 Task: Add an event with the title Company Retreat, date '2023/11/11', time 9:15 AM to 11:15 AMand add a description: A company retreat is a purposeful and immersive event where employees come together in a relaxed and inspiring setting to foster teamwork, boost morale, and align their efforts towards common goals. Select event color  Banana . Add location for the event as: 654 Prinsengracht, Amsterdam, Netherlands, logged in from the account softage.1@softage.netand send the event invitation to softage.6@softage.net and softage.7@softage.net. Set a reminder for the event Weekly on Sunday
Action: Mouse moved to (54, 127)
Screenshot: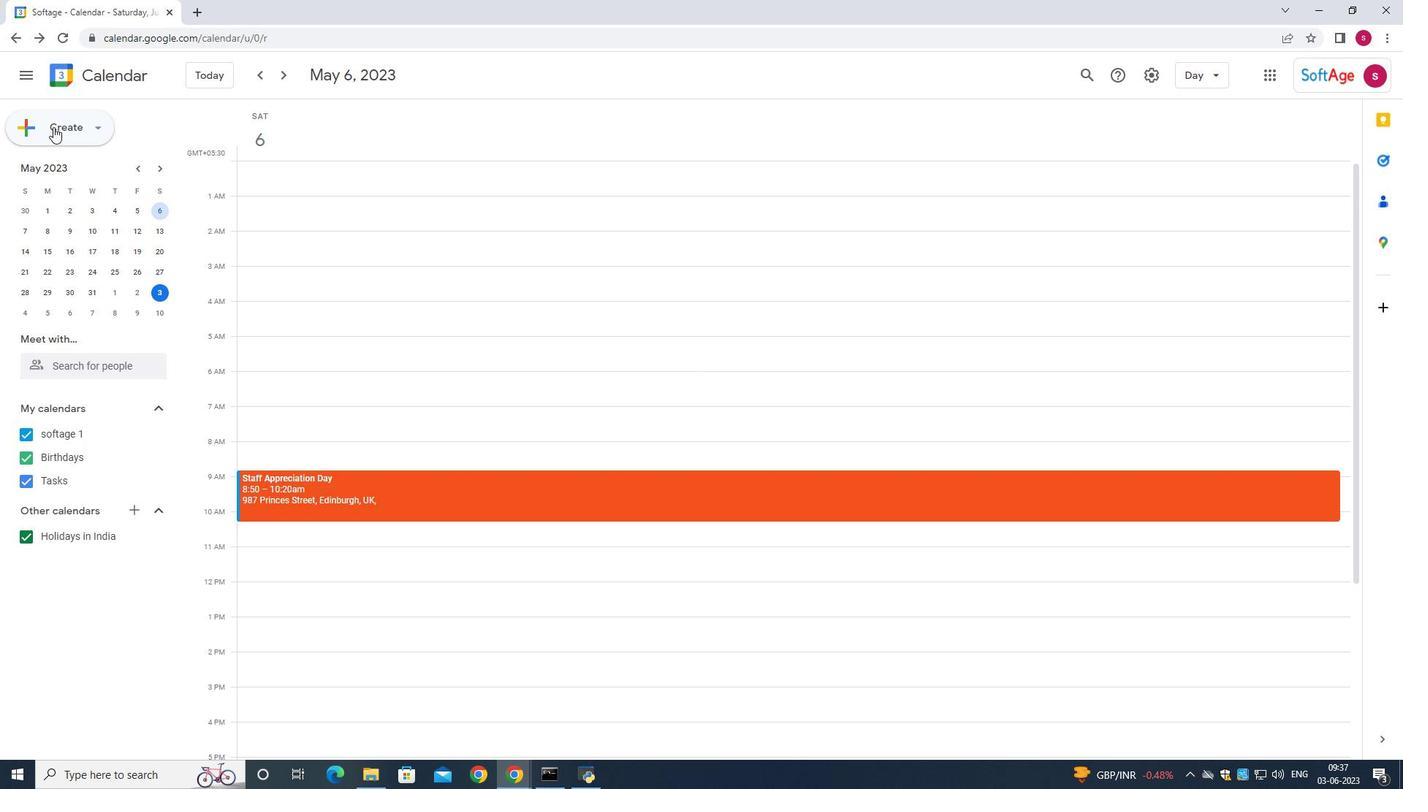 
Action: Mouse pressed left at (54, 127)
Screenshot: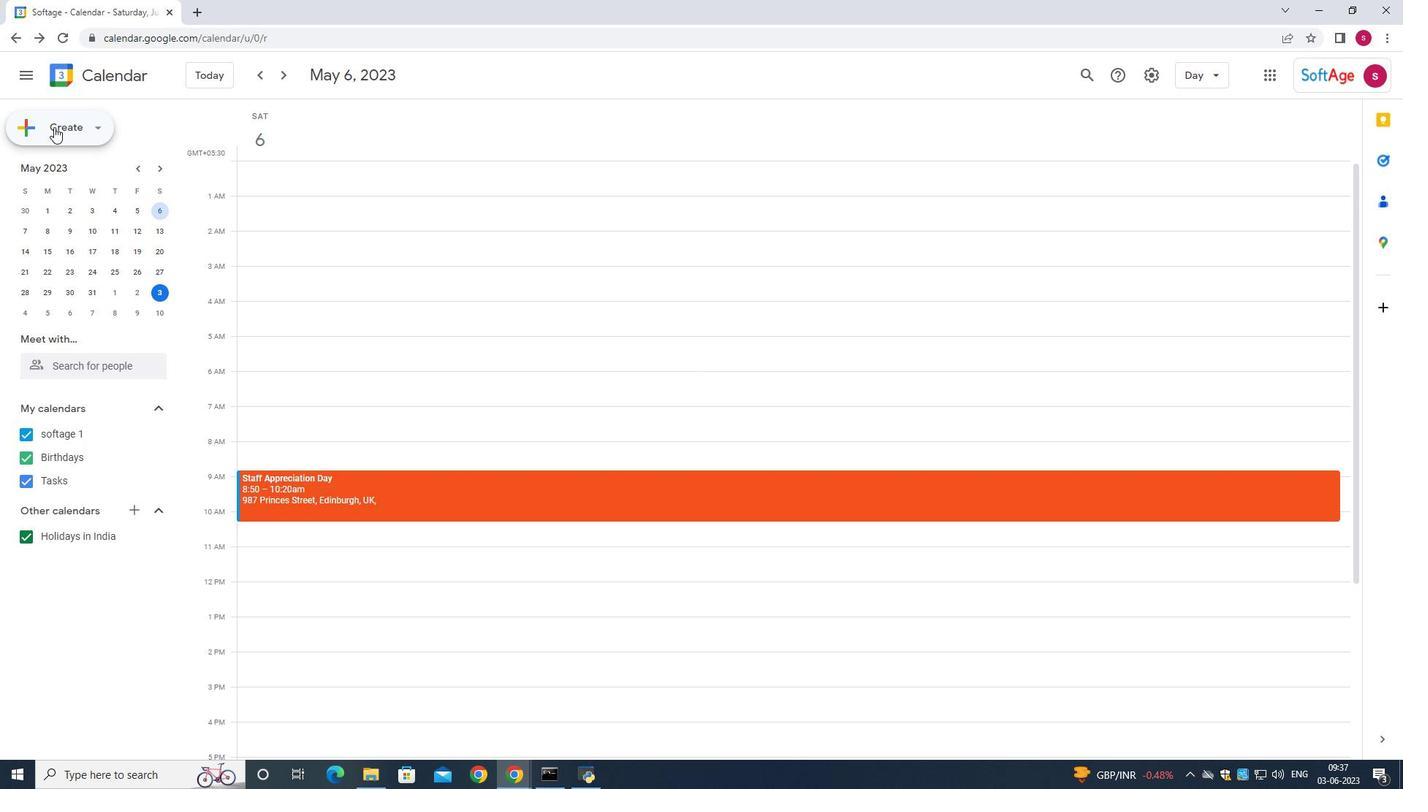 
Action: Mouse moved to (56, 175)
Screenshot: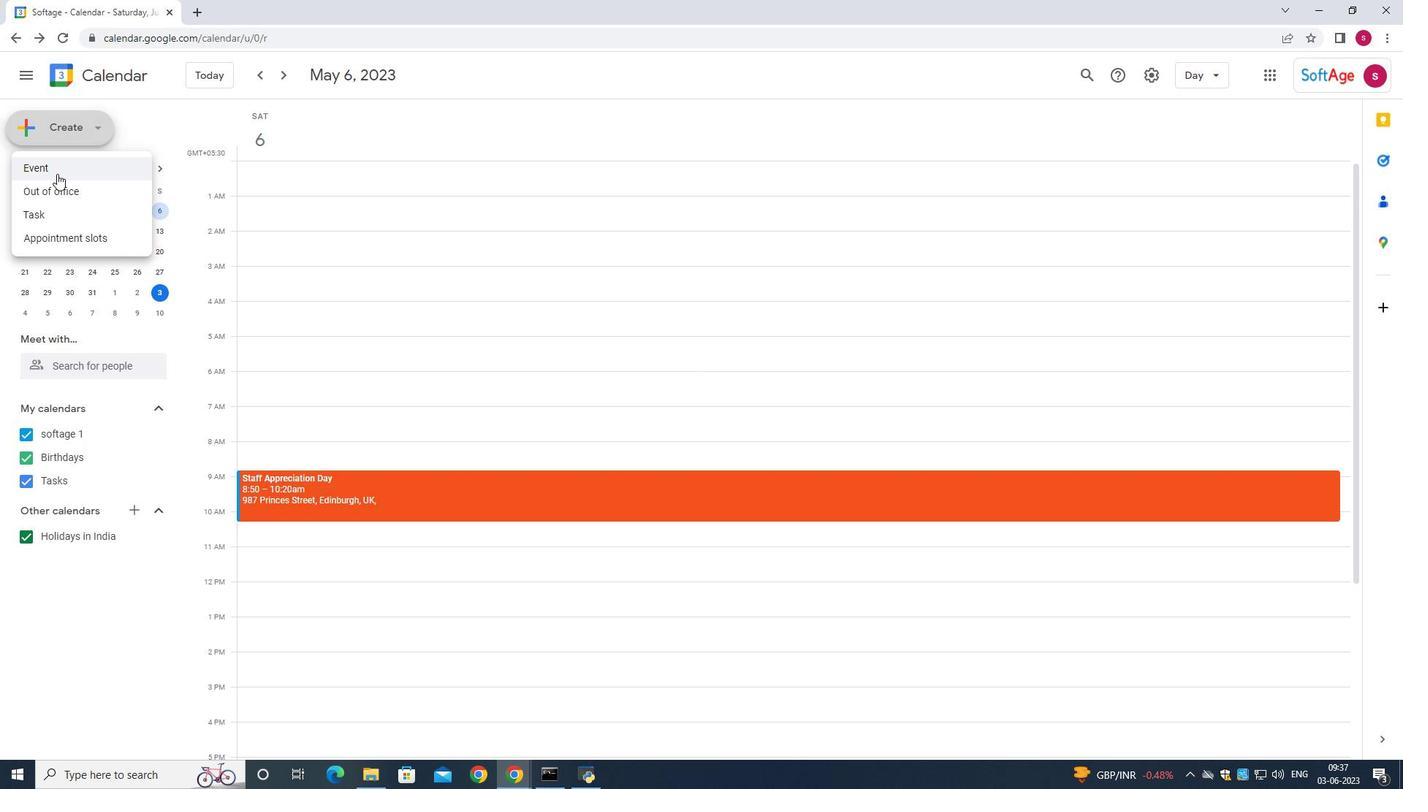 
Action: Mouse pressed left at (56, 175)
Screenshot: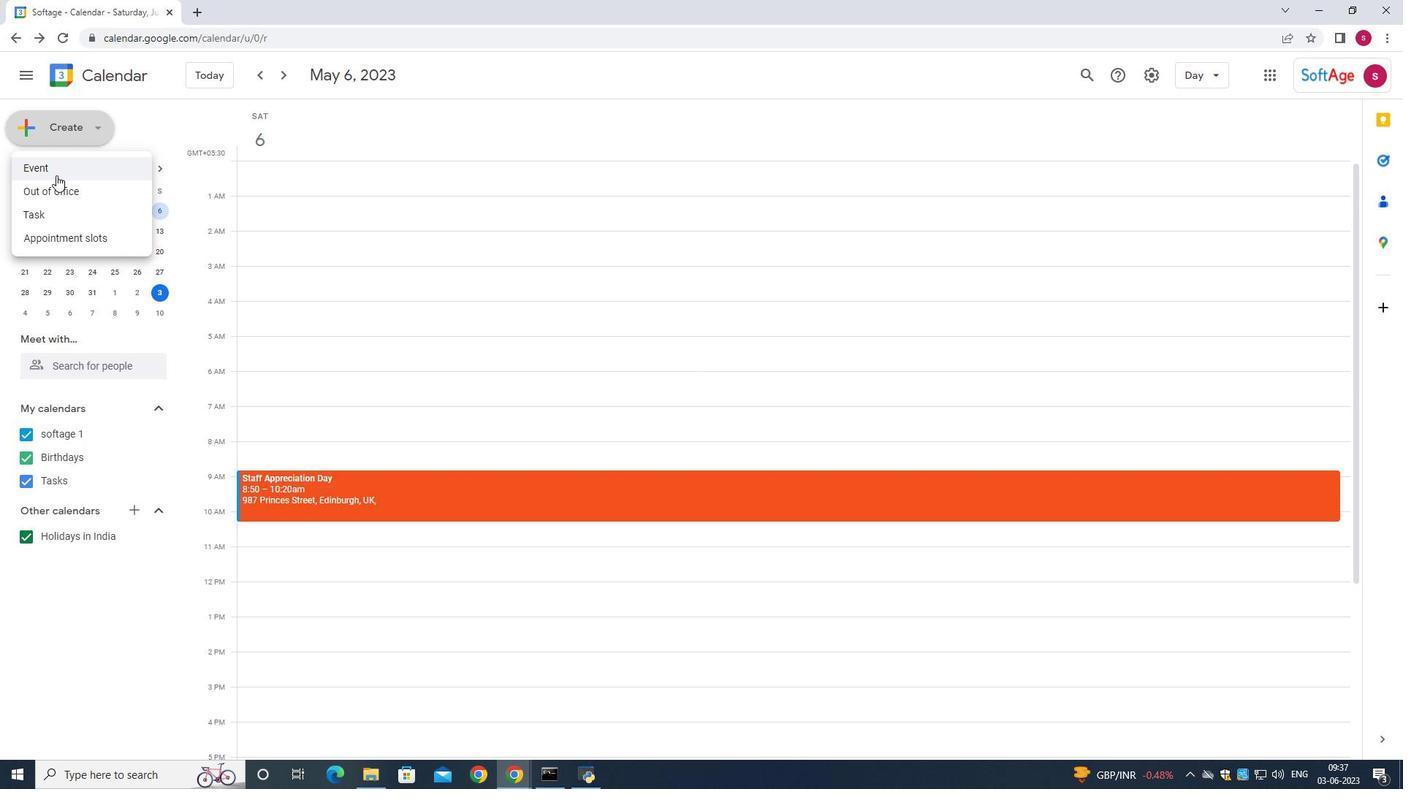 
Action: Mouse moved to (685, 280)
Screenshot: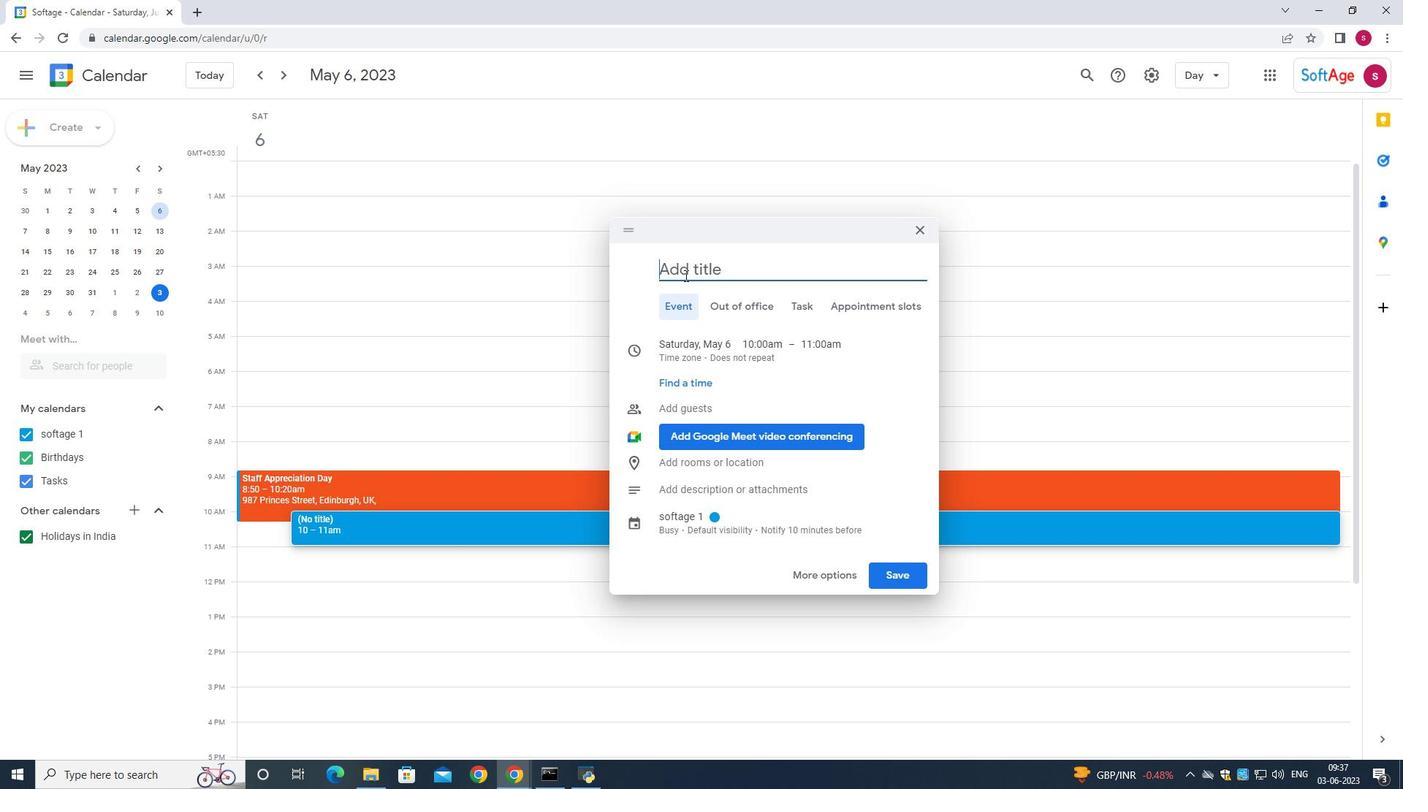 
Action: Key pressed <Key.shift>Company<Key.space><Key.shift>Retreat,<Key.space>date<Key.space><Key.backspace><Key.backspace><Key.backspace><Key.backspace><Key.backspace><Key.backspace><Key.backspace>
Screenshot: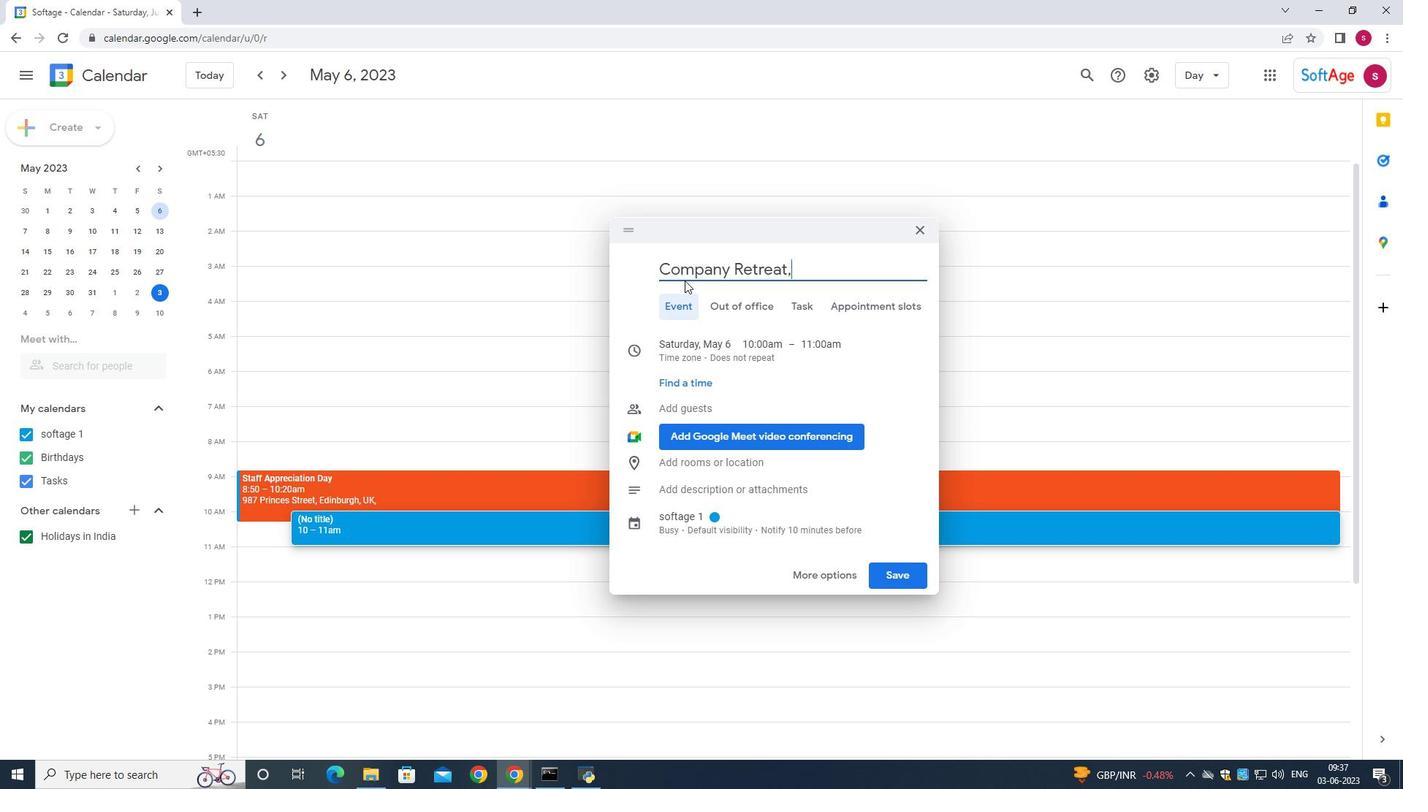 
Action: Mouse moved to (684, 350)
Screenshot: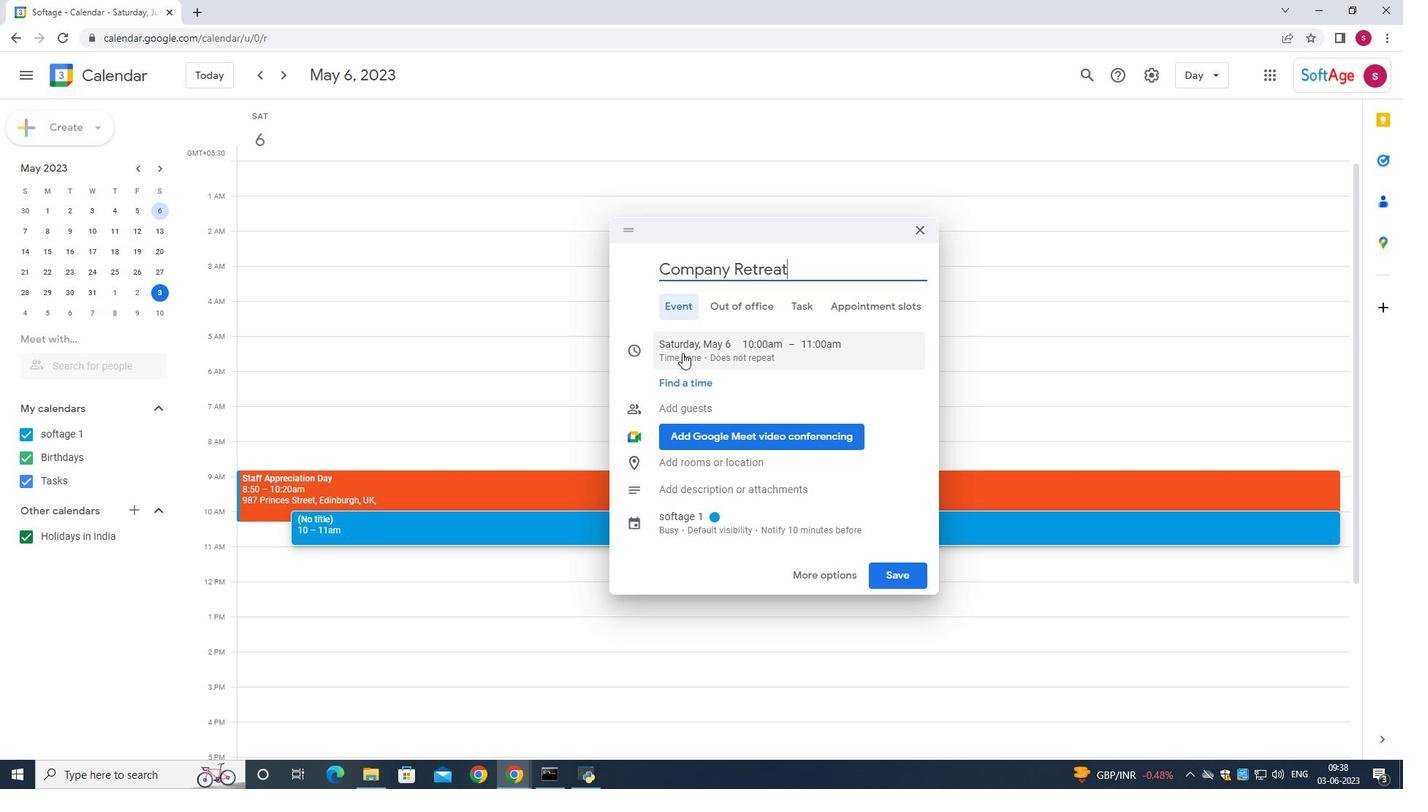 
Action: Mouse pressed left at (684, 350)
Screenshot: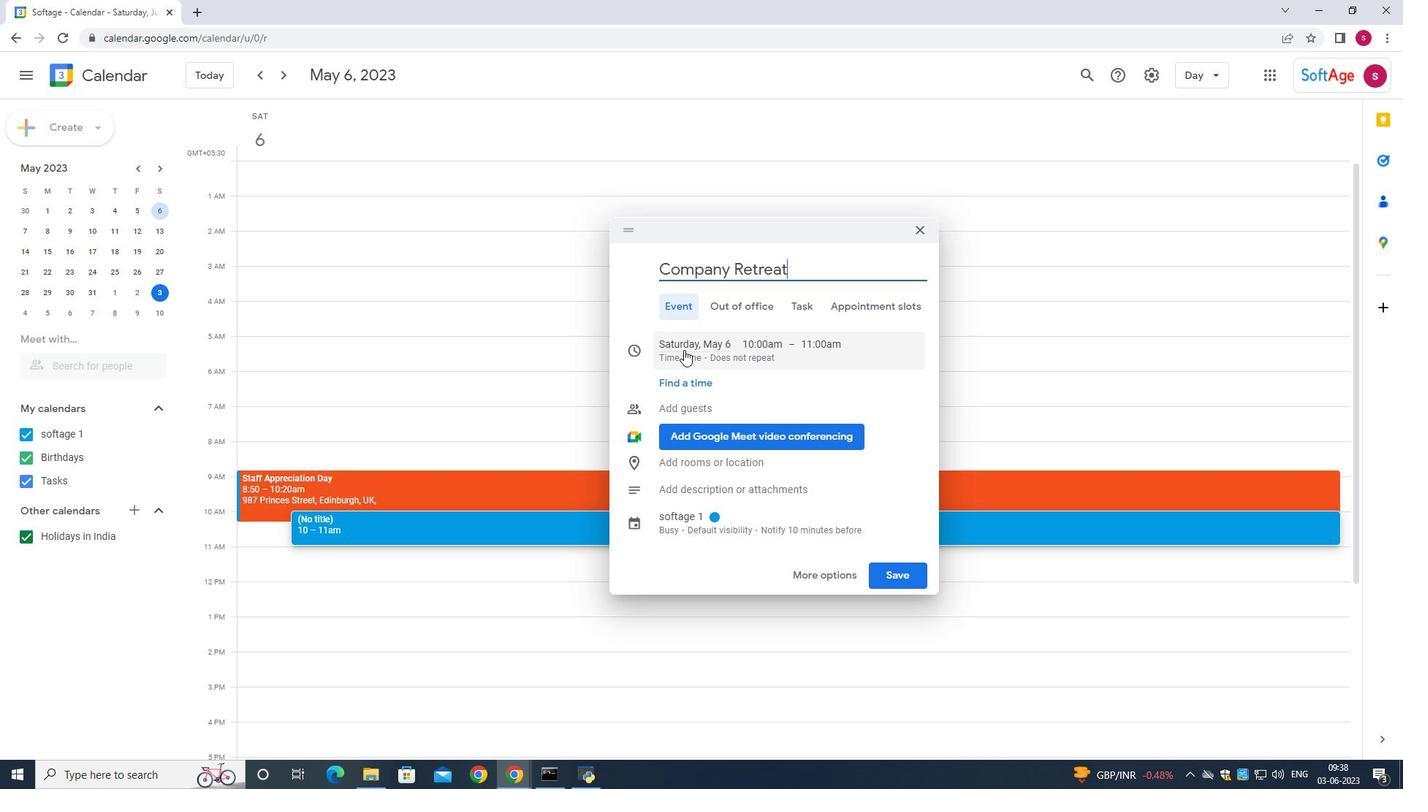 
Action: Mouse moved to (843, 373)
Screenshot: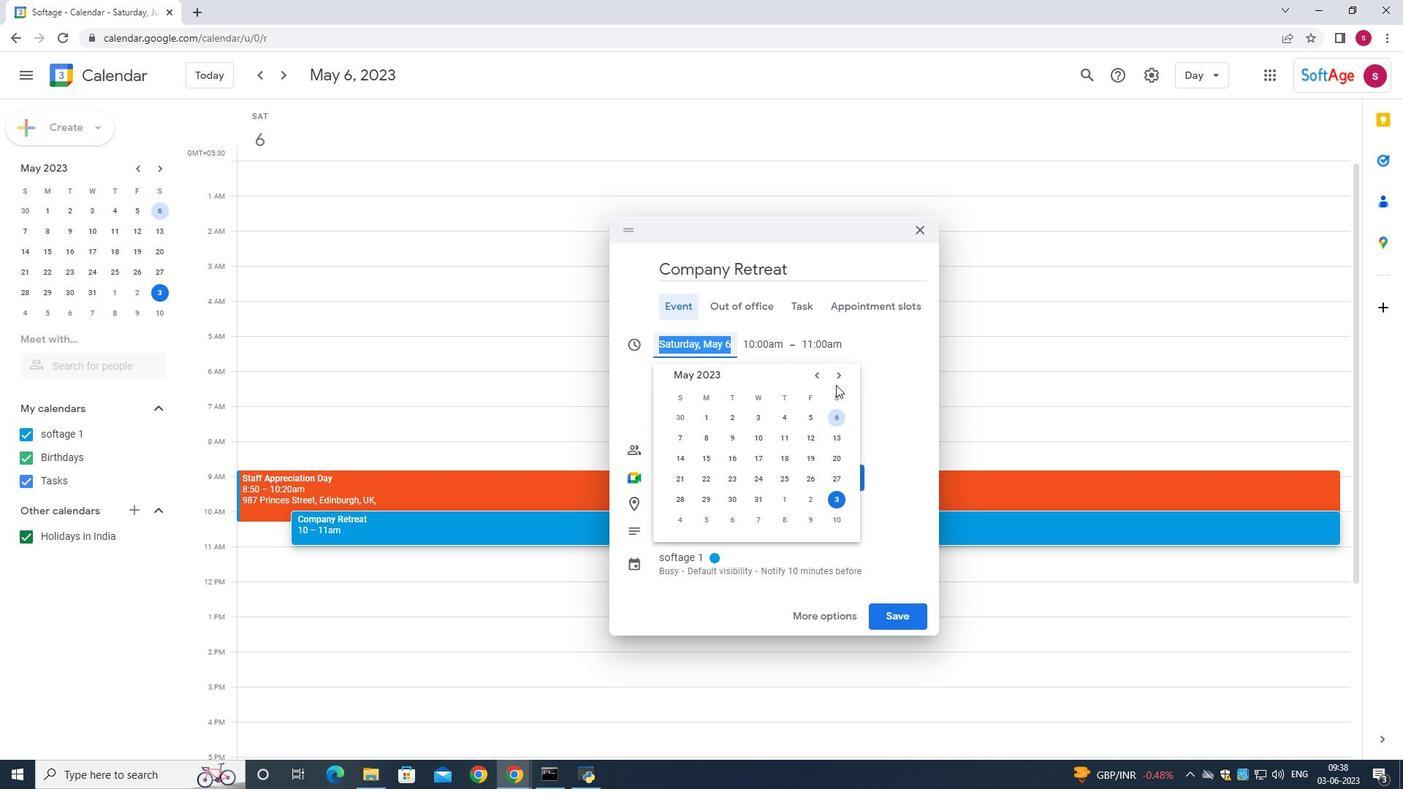 
Action: Mouse pressed left at (843, 373)
Screenshot: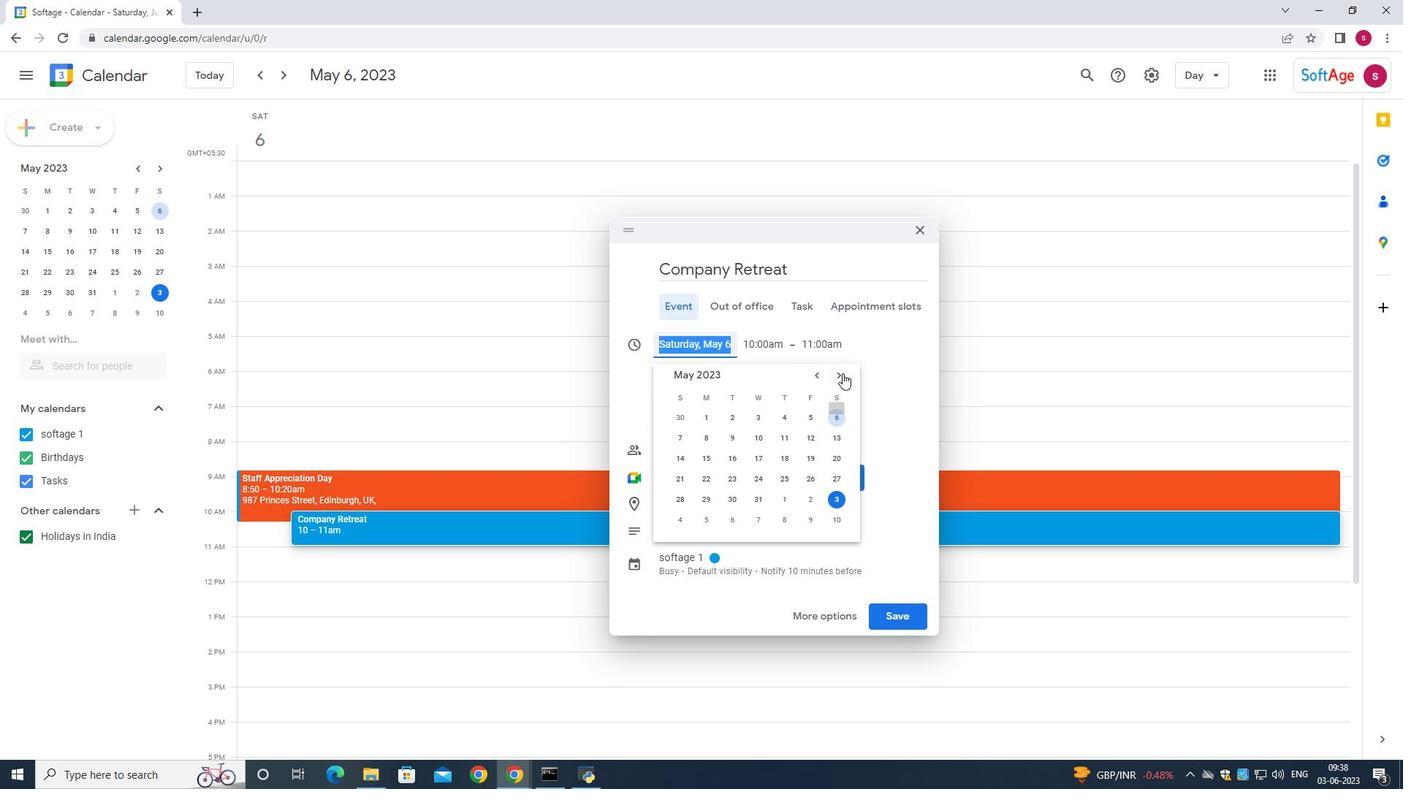 
Action: Mouse pressed left at (843, 373)
Screenshot: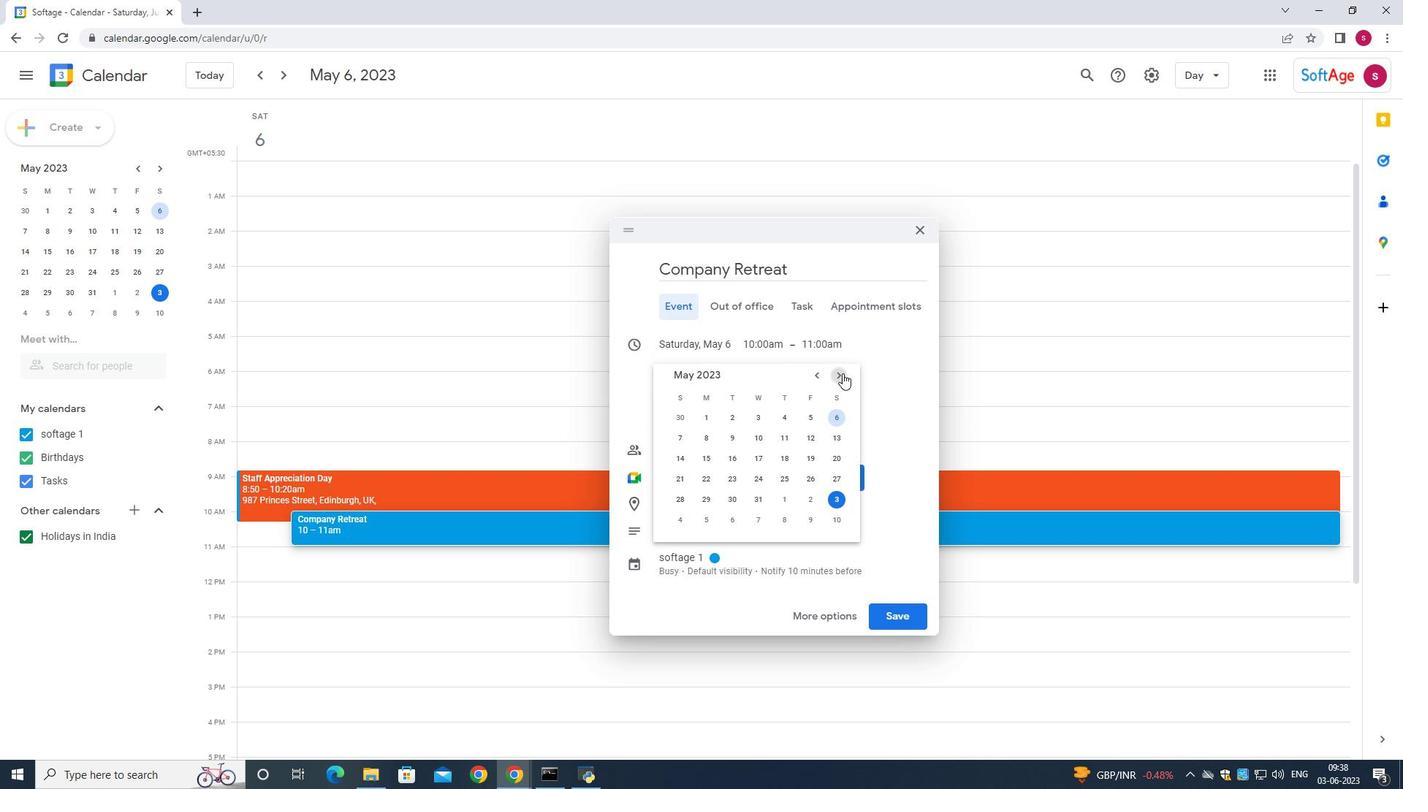
Action: Mouse pressed left at (843, 373)
Screenshot: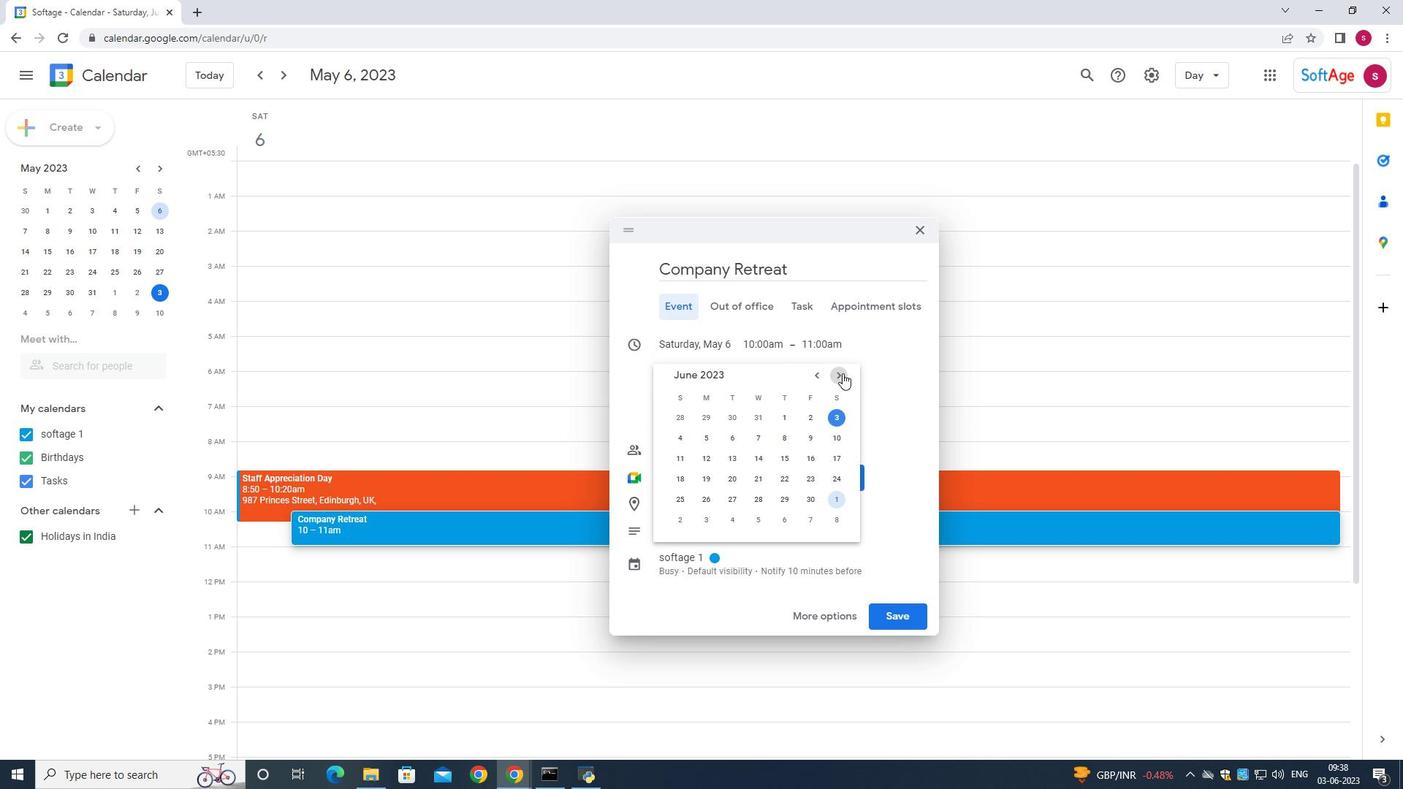 
Action: Mouse pressed left at (843, 373)
Screenshot: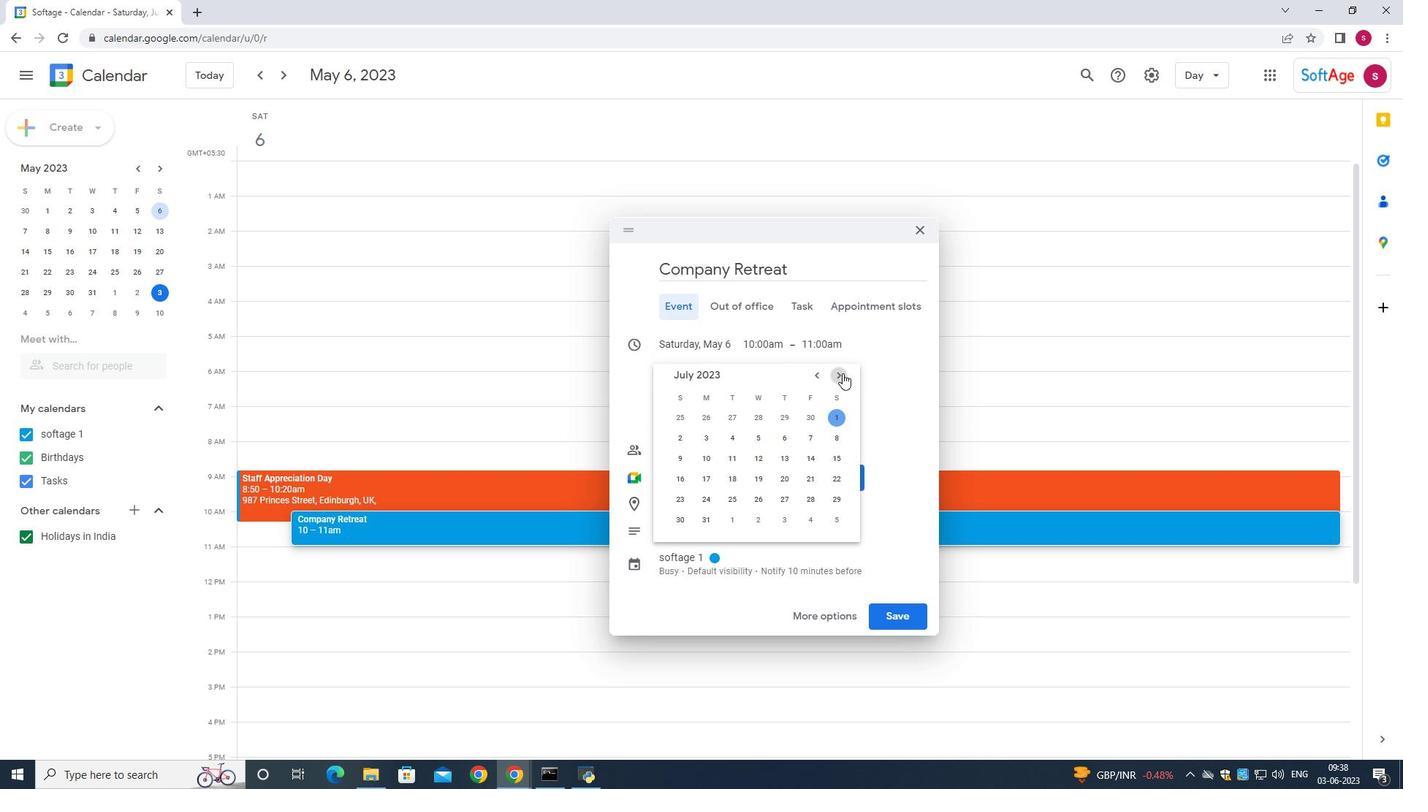 
Action: Mouse pressed left at (843, 373)
Screenshot: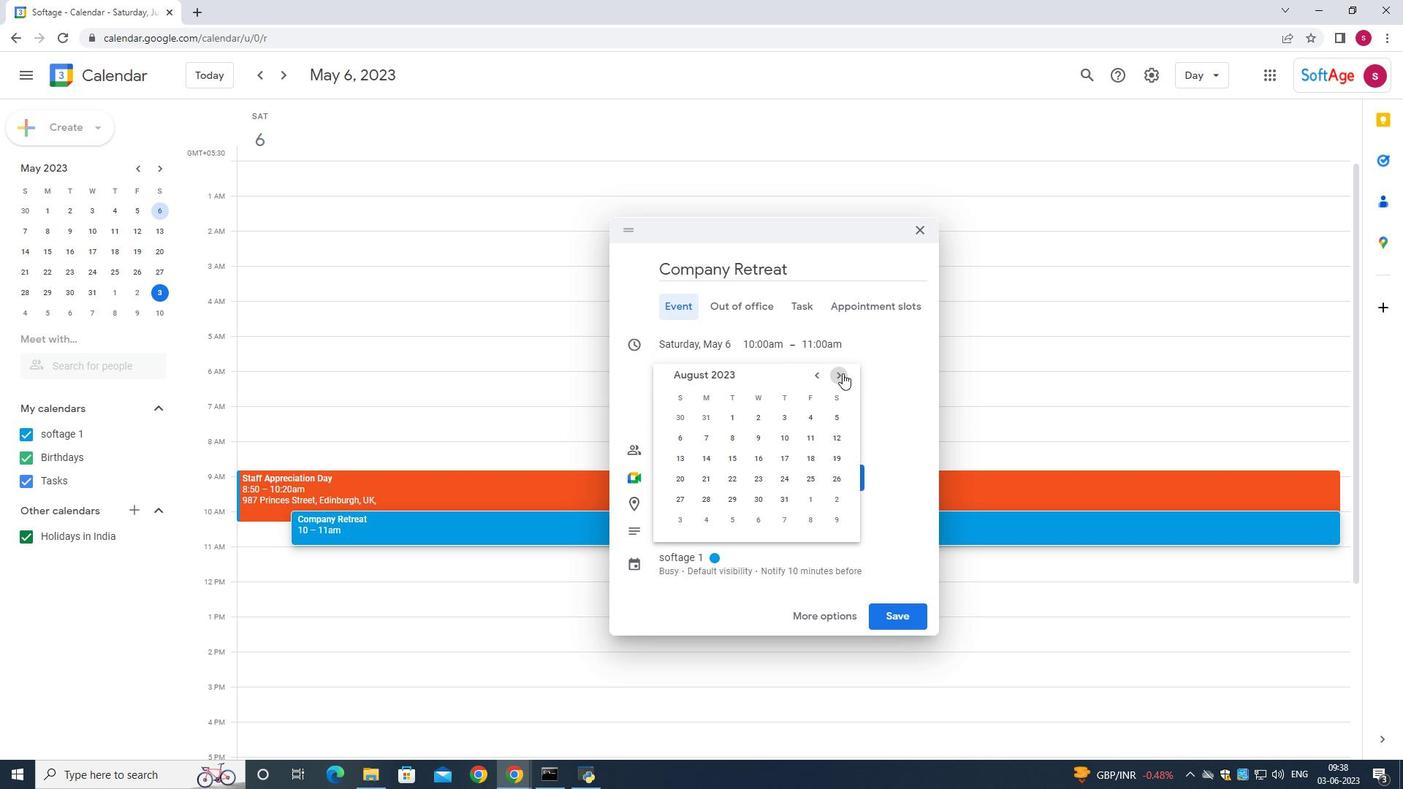 
Action: Mouse pressed left at (843, 373)
Screenshot: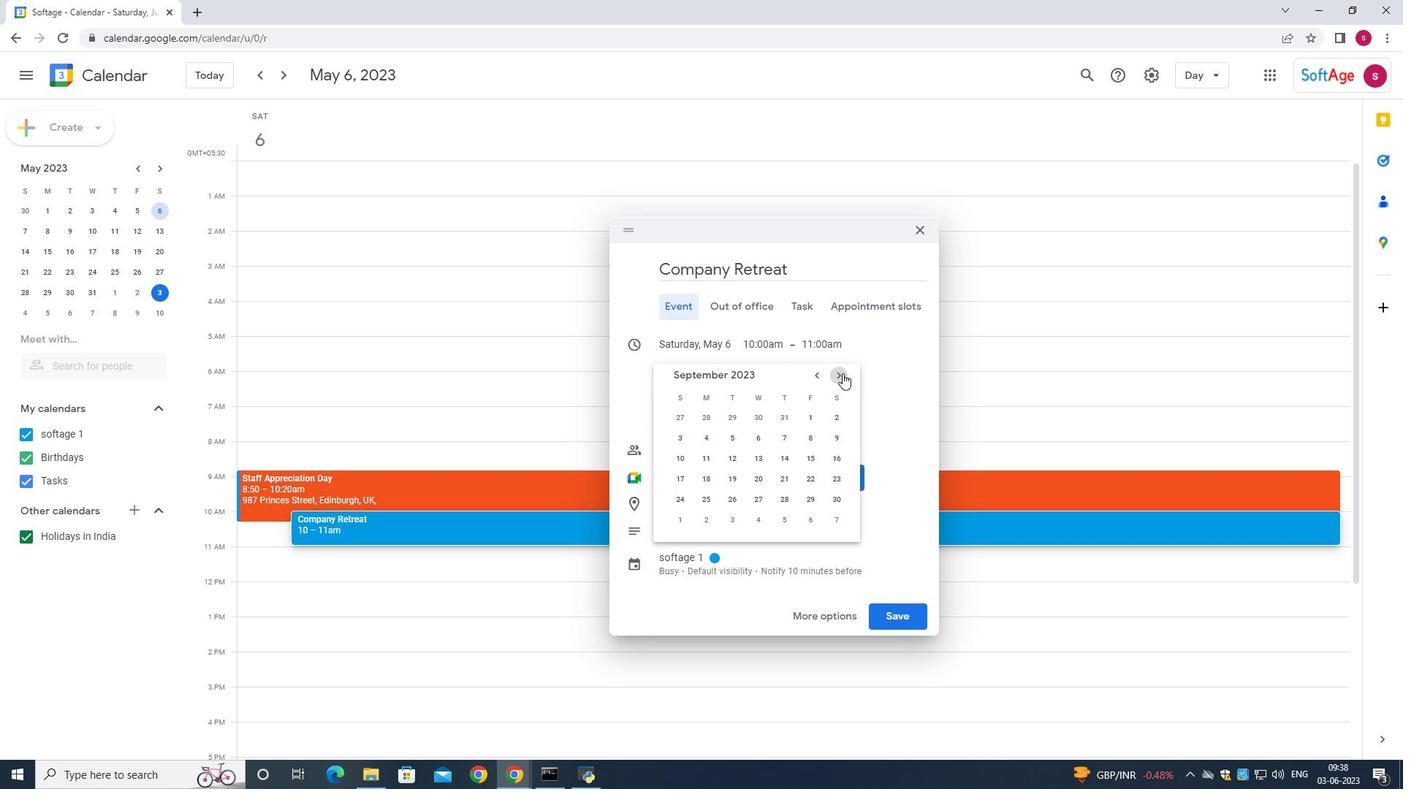 
Action: Mouse pressed left at (843, 373)
Screenshot: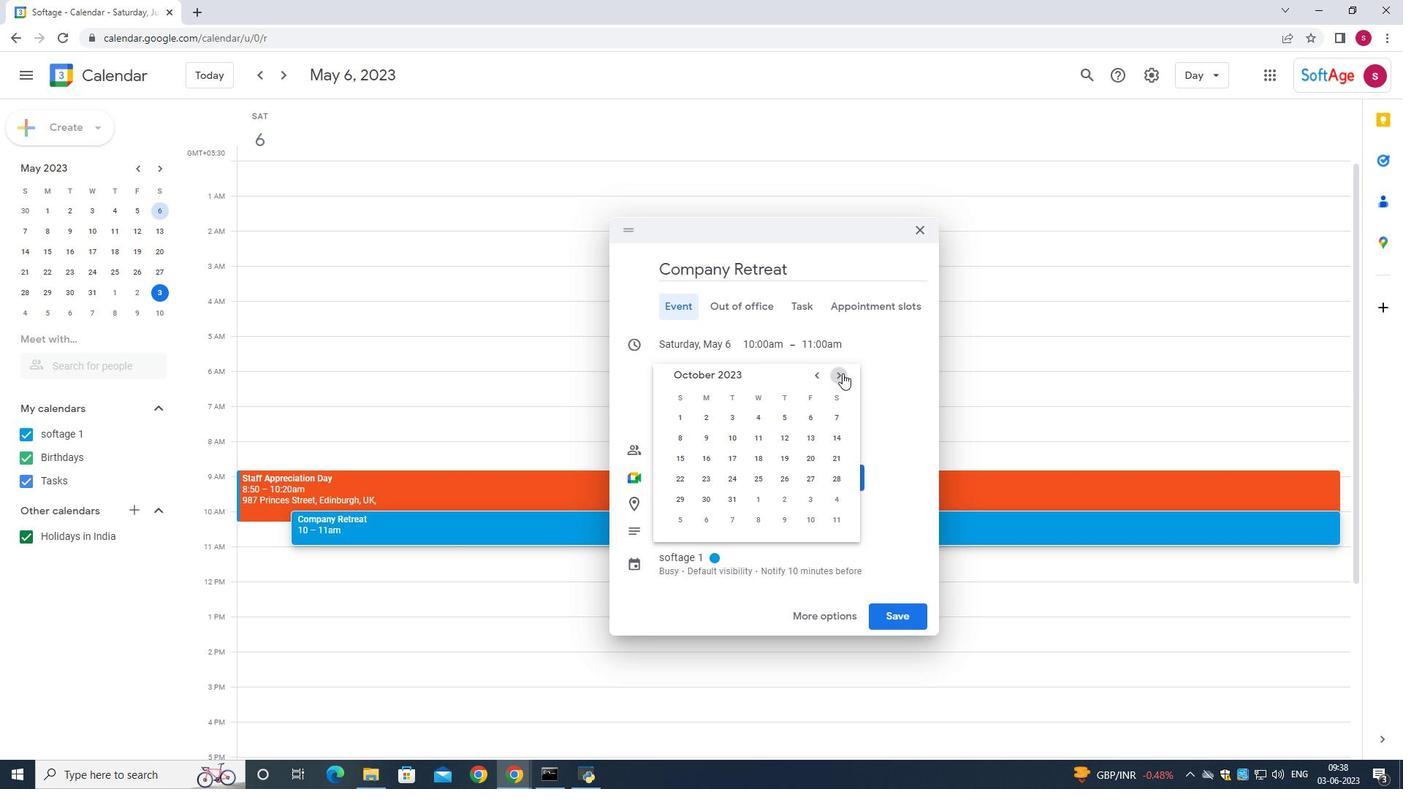 
Action: Mouse pressed left at (843, 373)
Screenshot: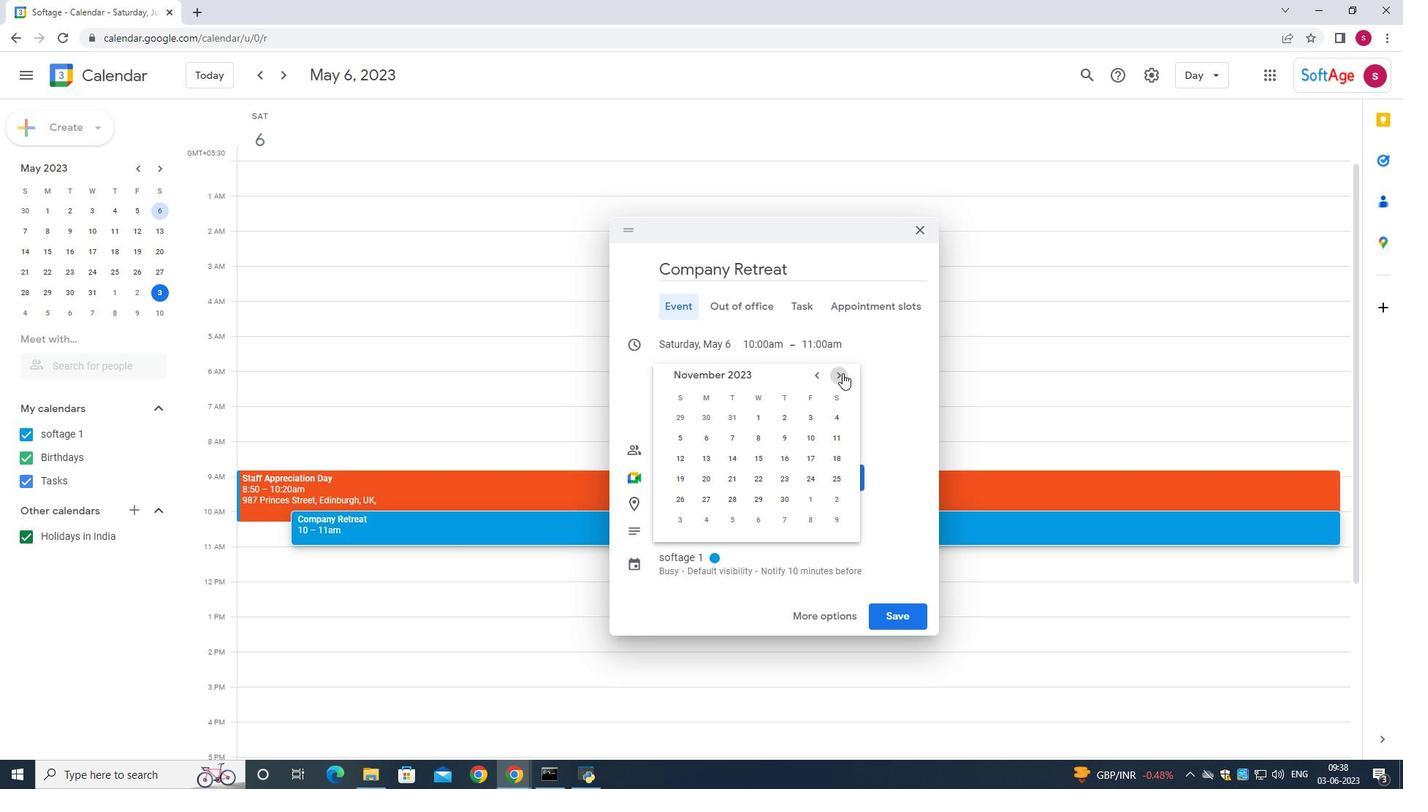 
Action: Mouse moved to (820, 375)
Screenshot: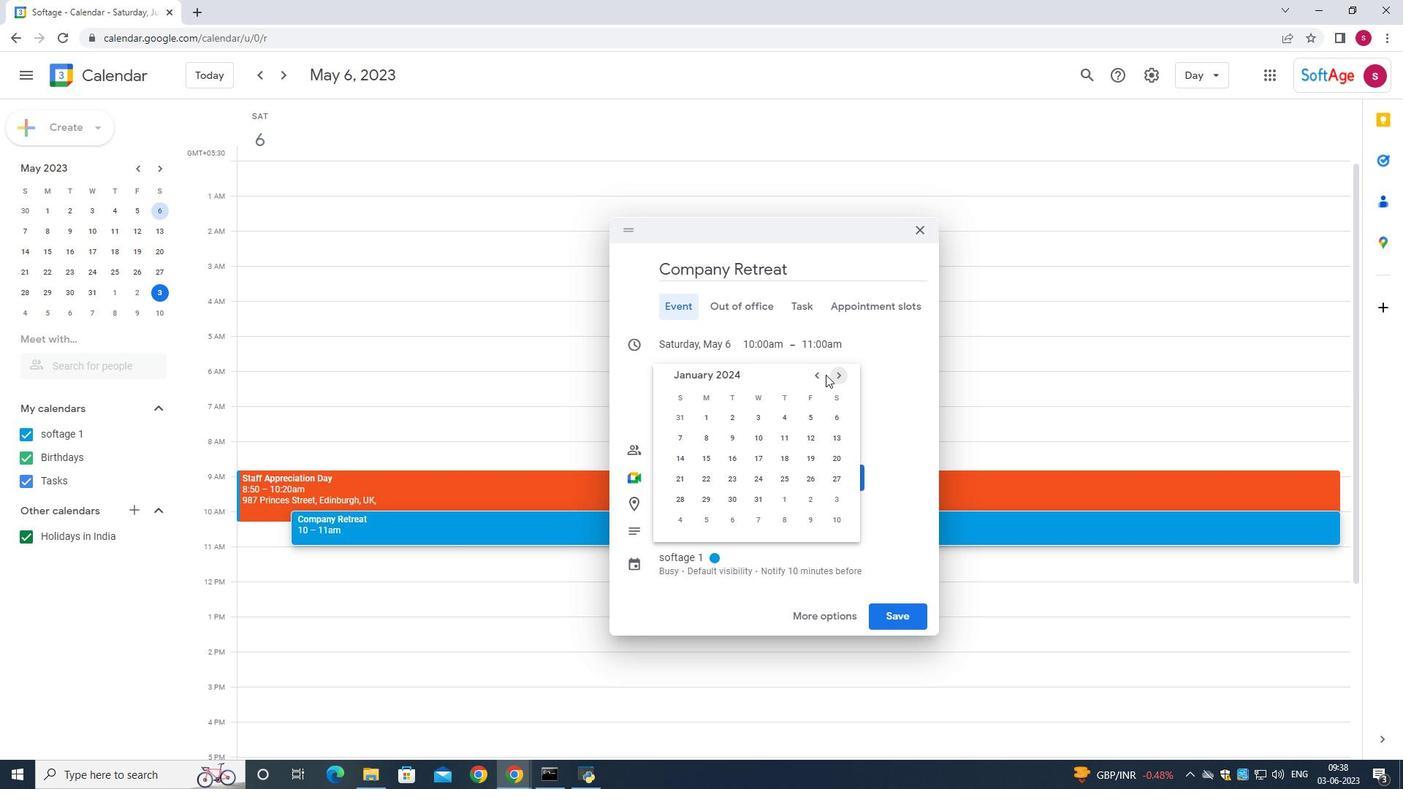 
Action: Mouse pressed left at (820, 375)
Screenshot: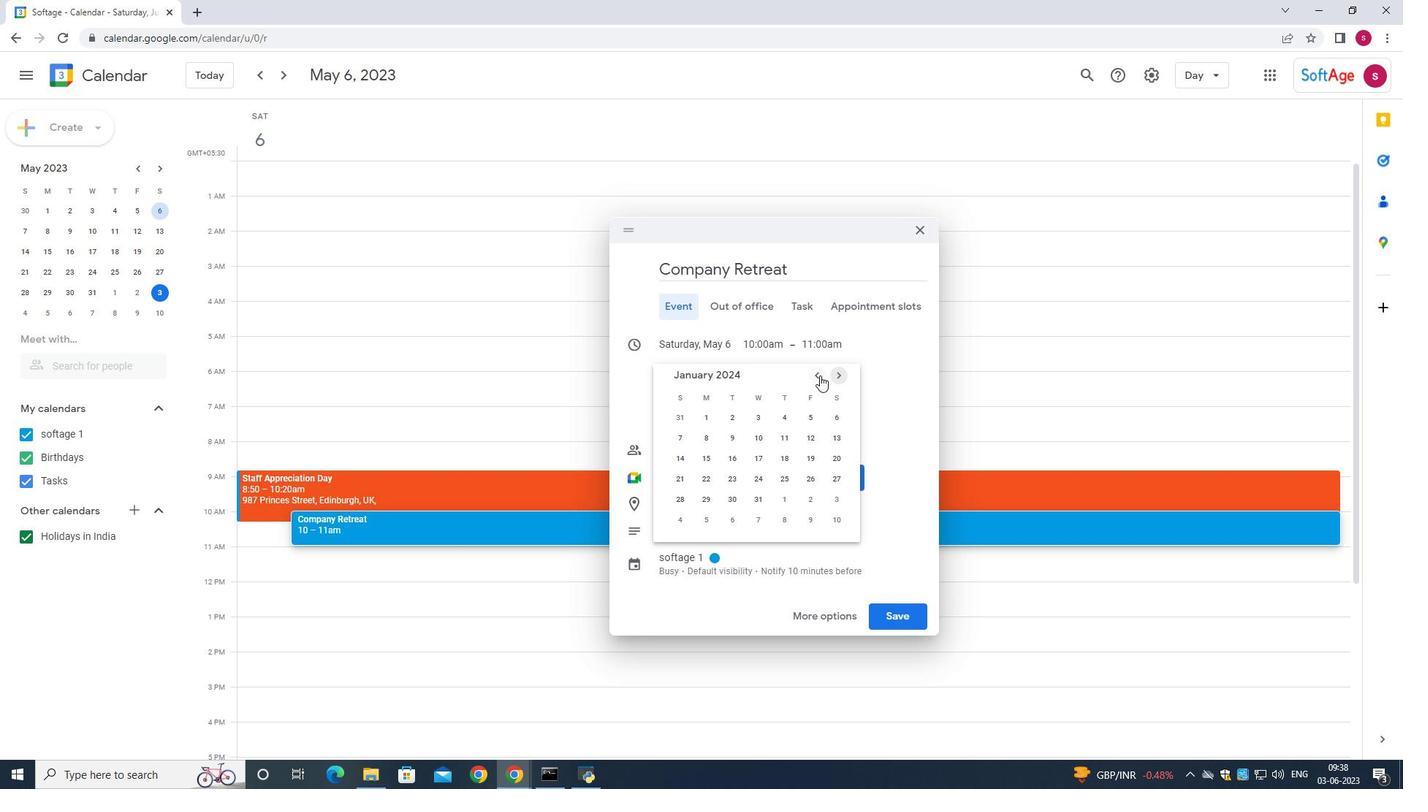 
Action: Mouse moved to (819, 375)
Screenshot: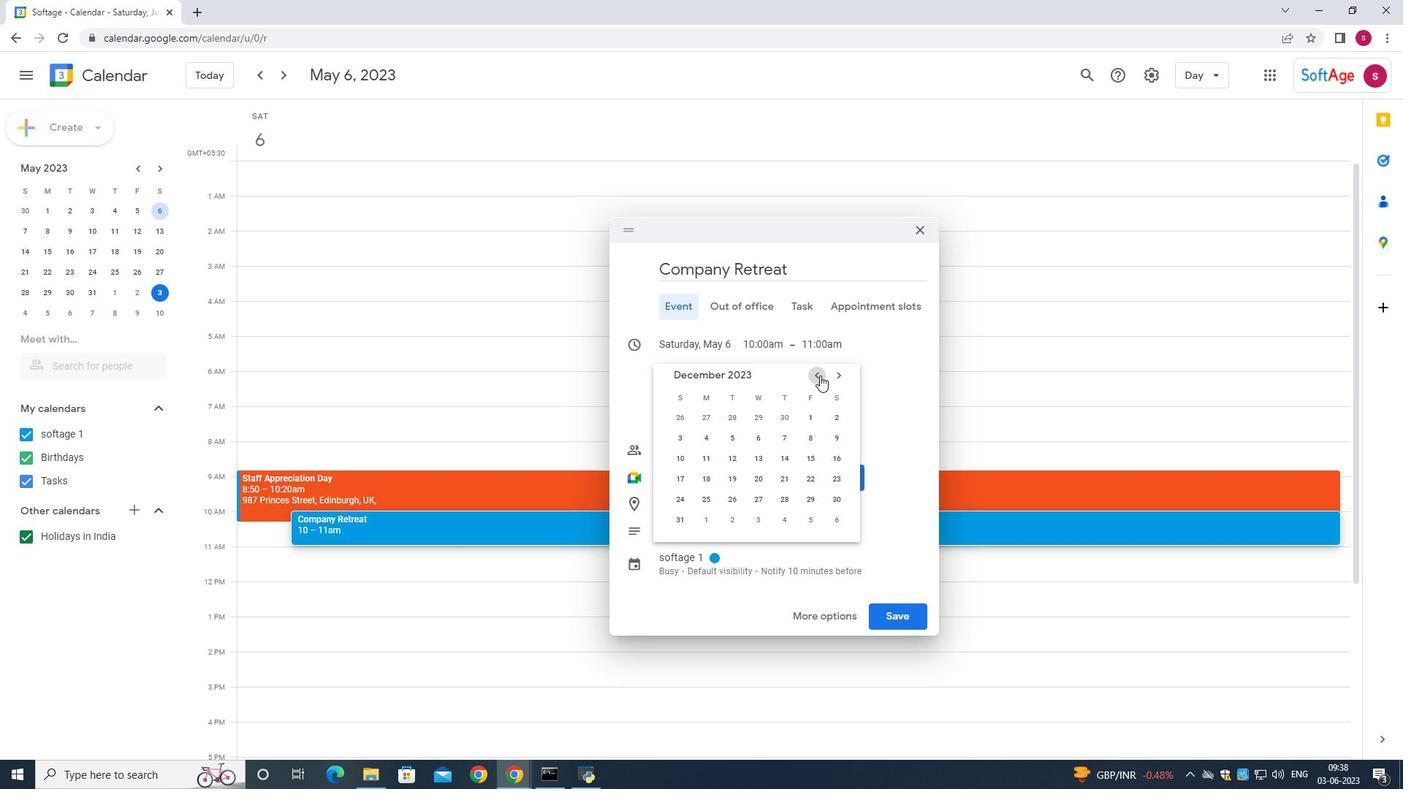 
Action: Mouse pressed left at (819, 375)
Screenshot: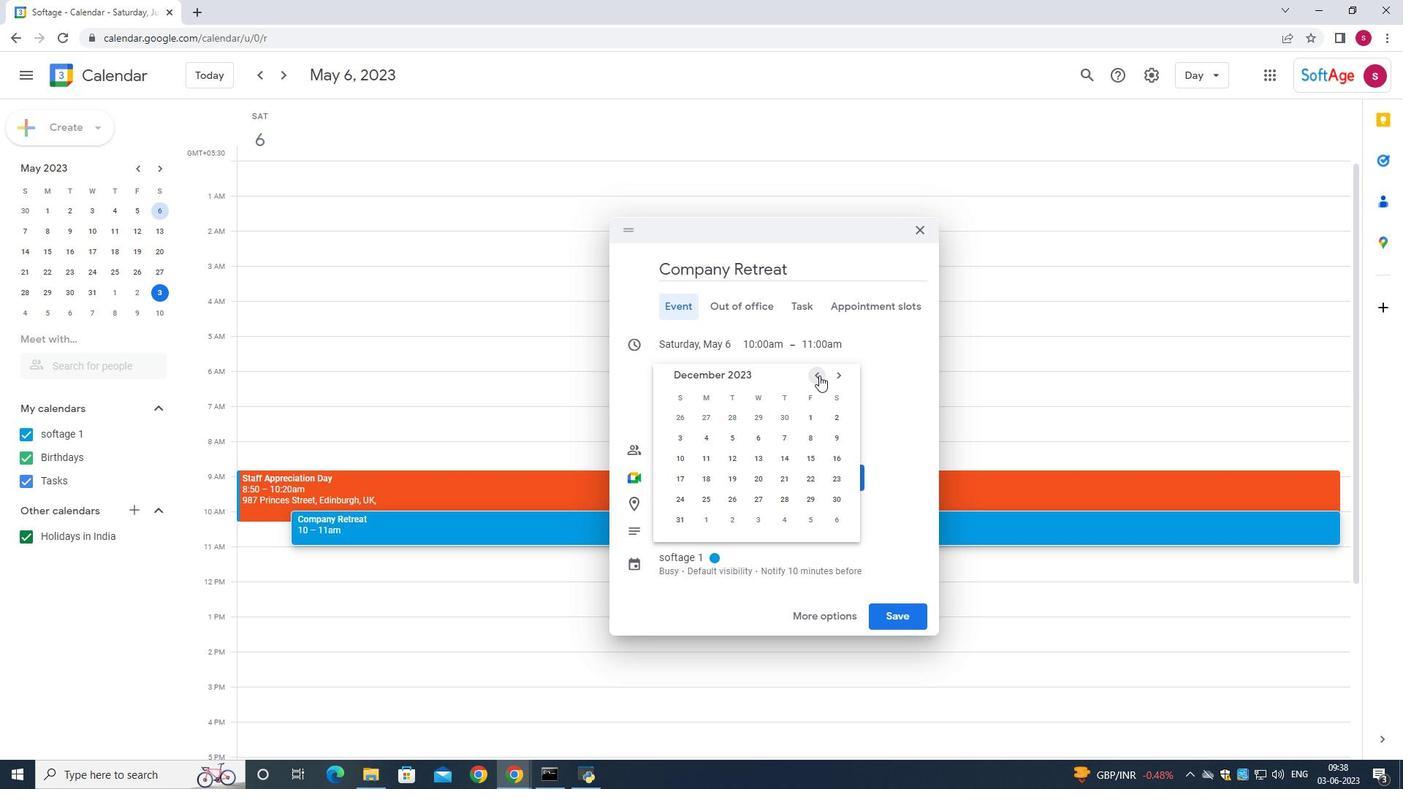 
Action: Mouse pressed left at (819, 375)
Screenshot: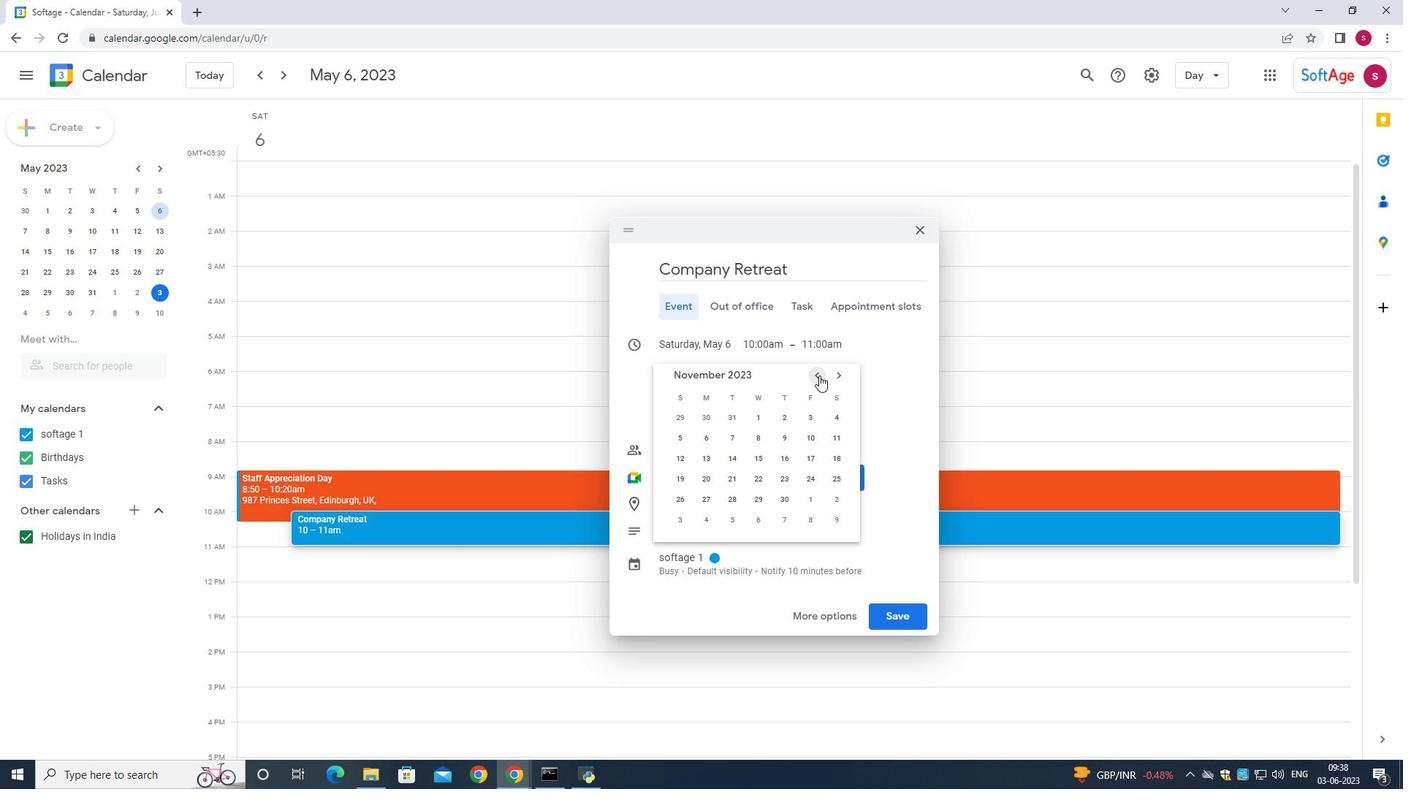
Action: Mouse moved to (842, 372)
Screenshot: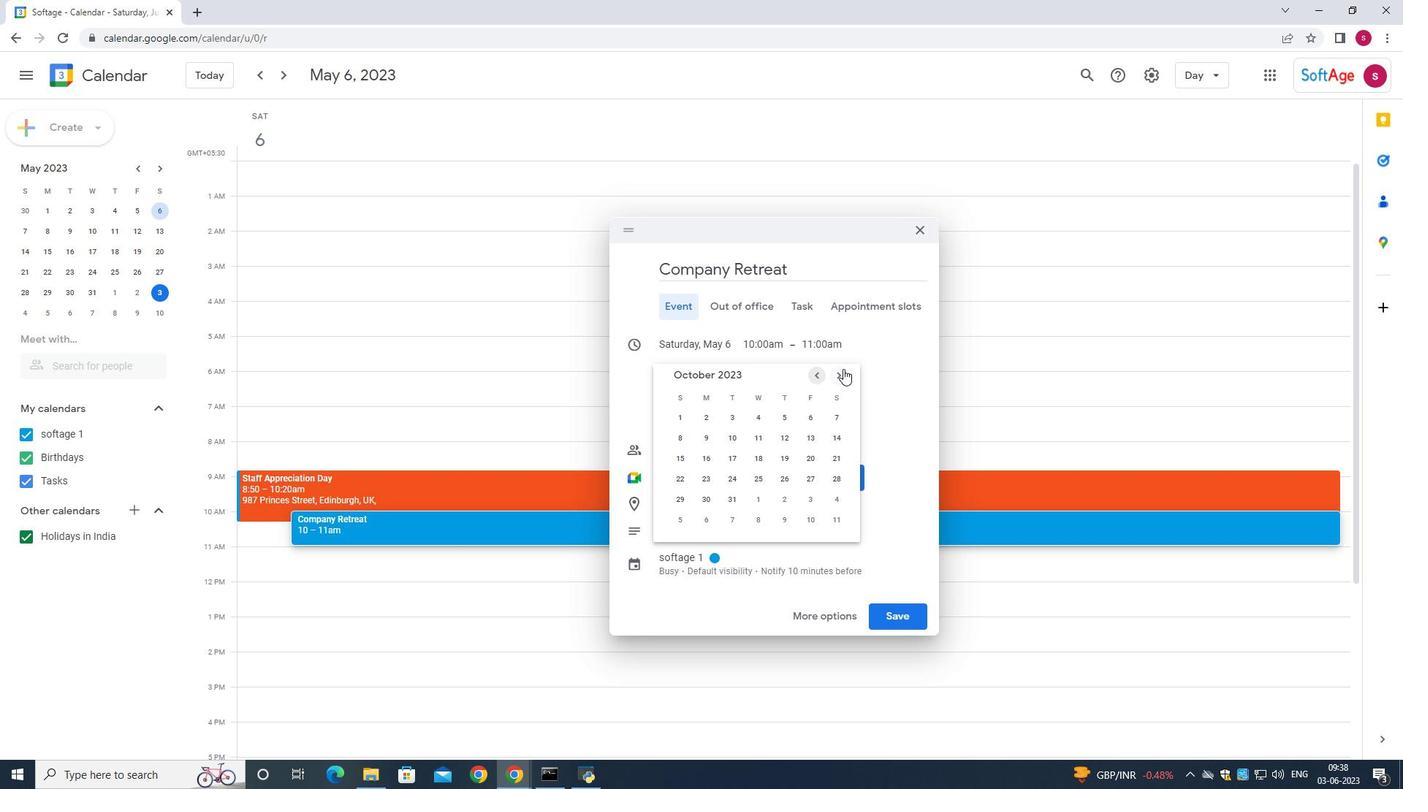 
Action: Mouse pressed left at (842, 372)
Screenshot: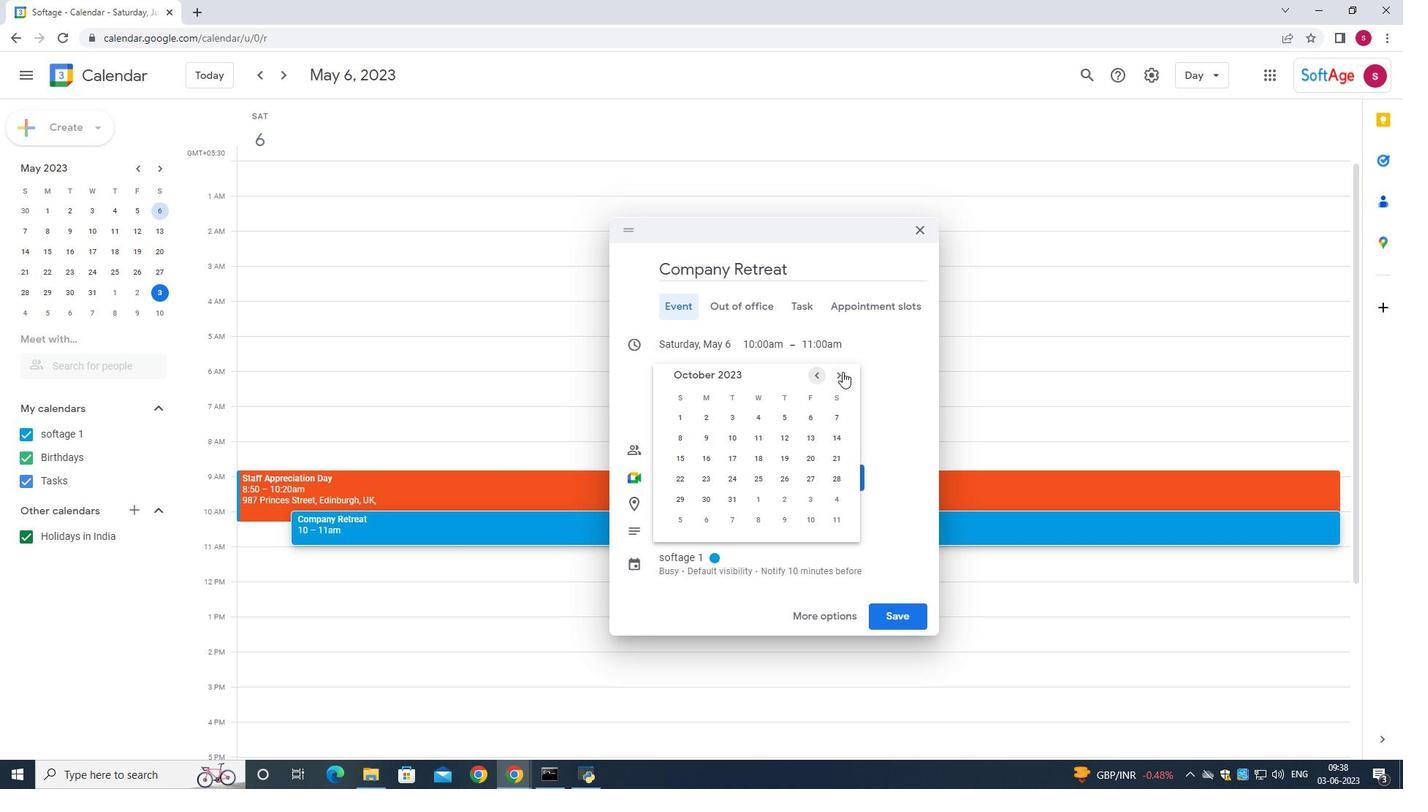 
Action: Mouse moved to (837, 435)
Screenshot: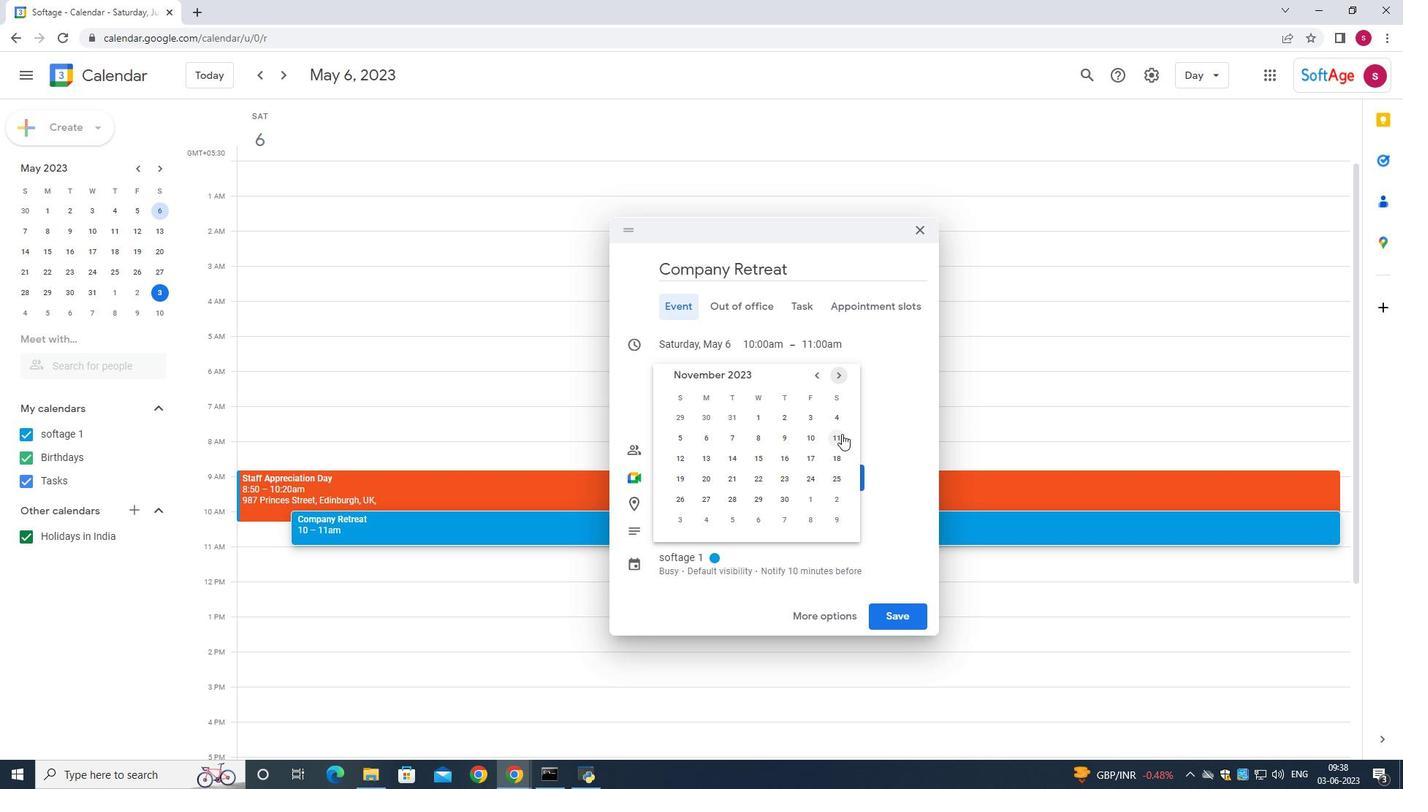 
Action: Mouse pressed left at (837, 435)
Screenshot: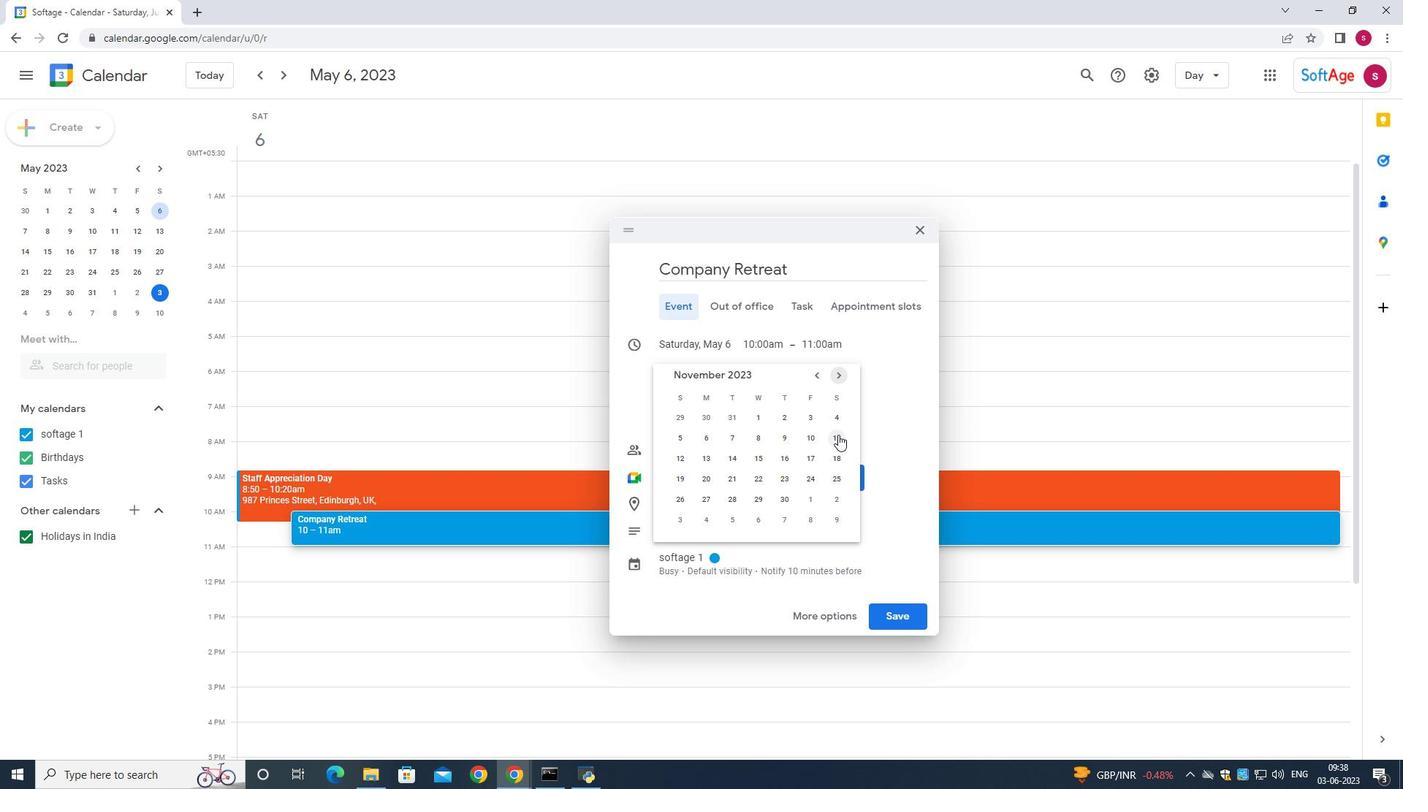 
Action: Mouse moved to (830, 342)
Screenshot: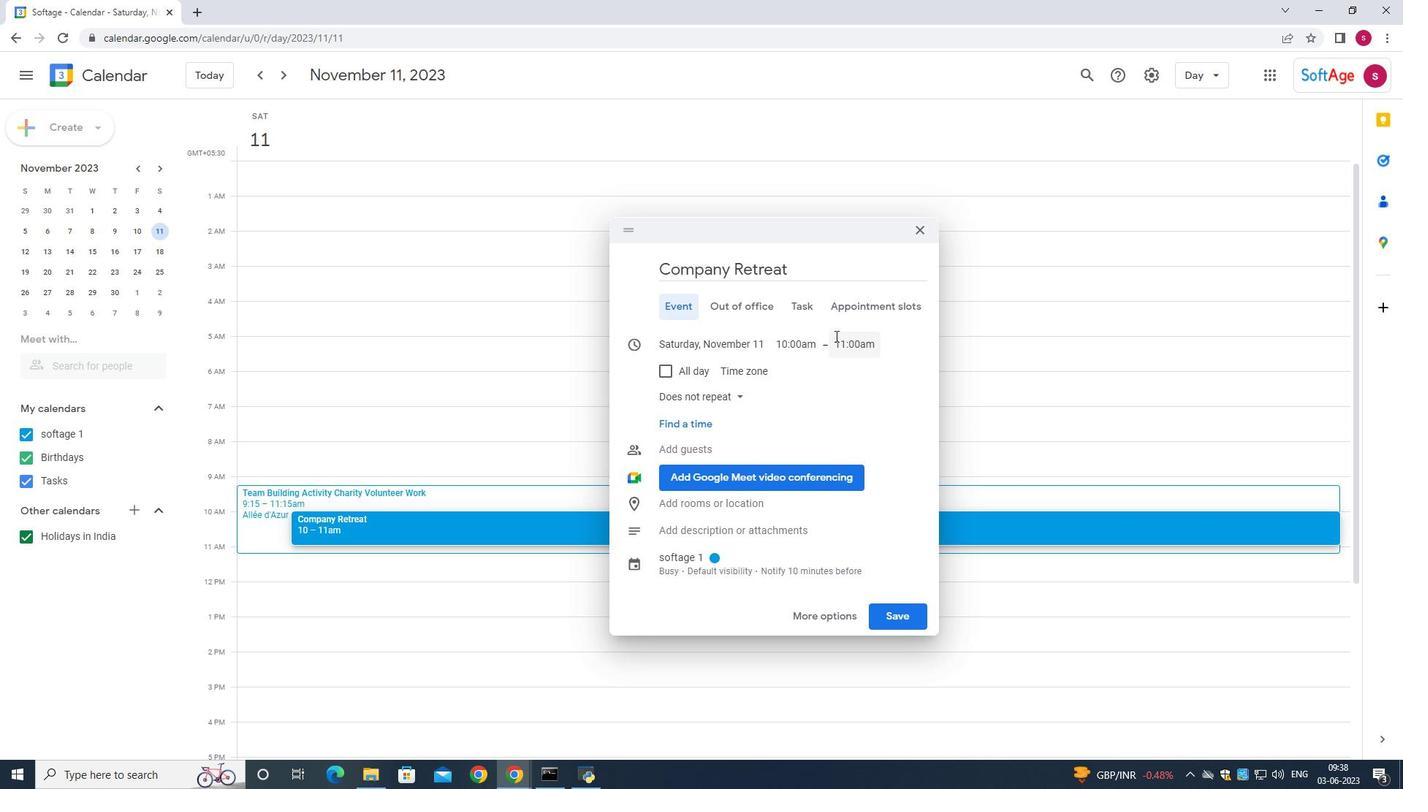 
Action: Mouse pressed left at (830, 342)
Screenshot: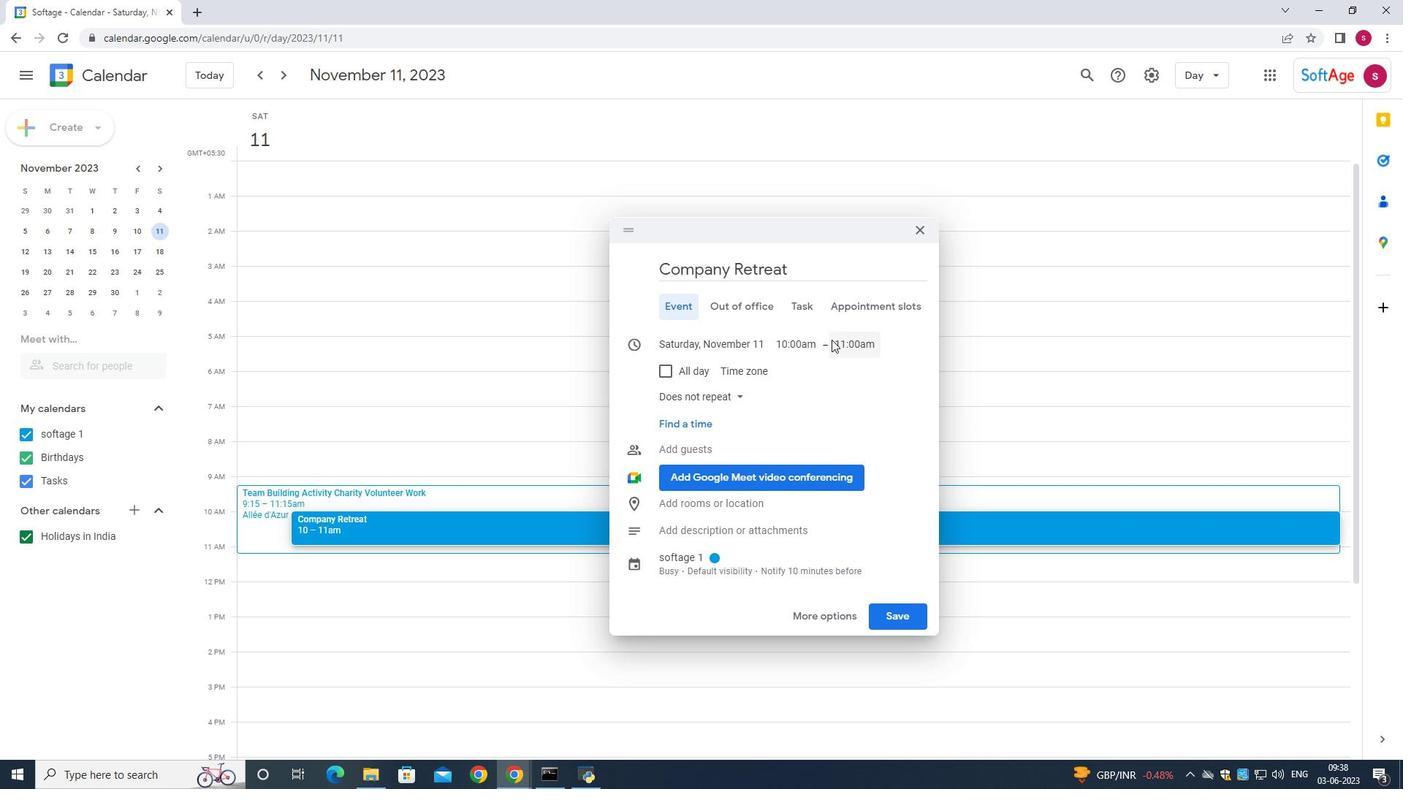 
Action: Mouse moved to (805, 344)
Screenshot: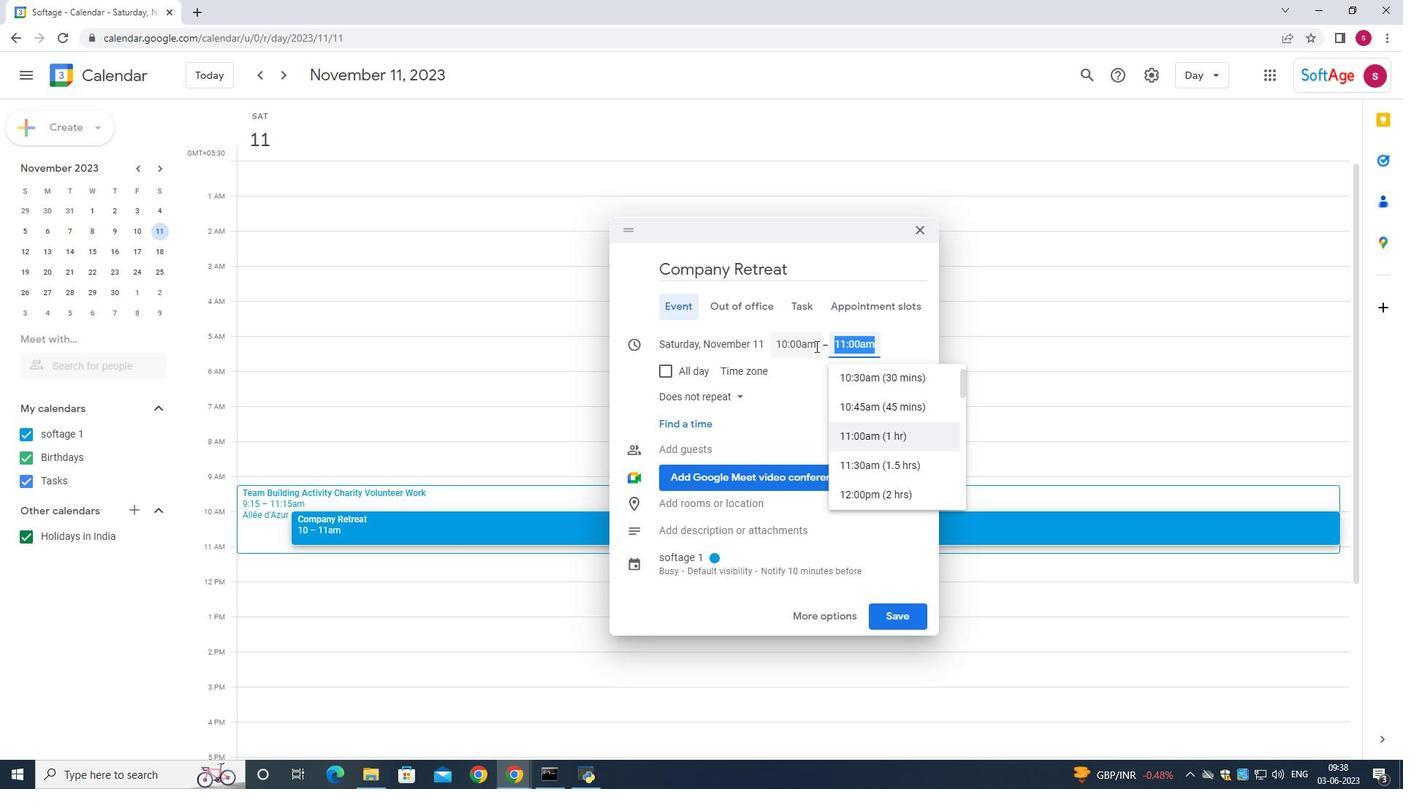 
Action: Mouse pressed left at (805, 344)
Screenshot: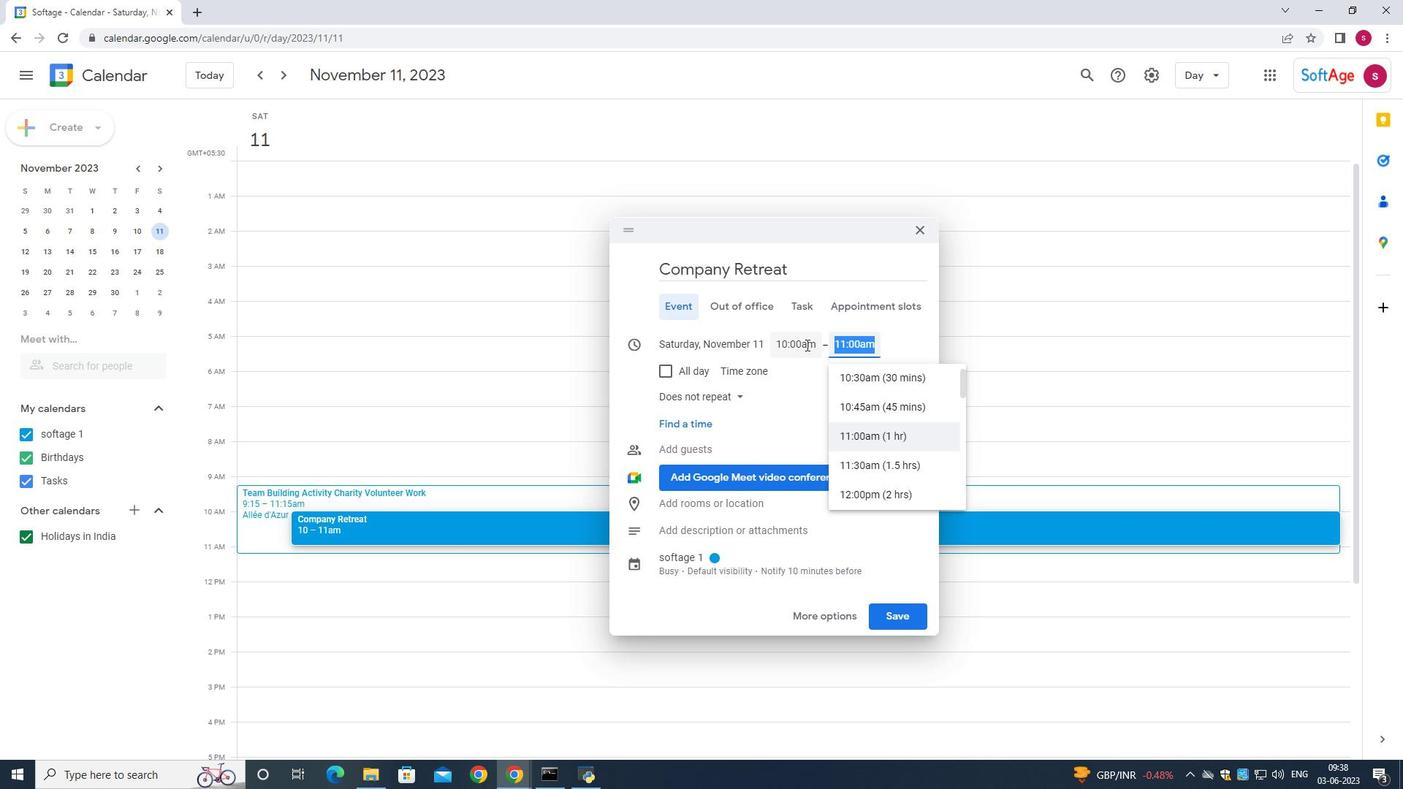 
Action: Mouse moved to (837, 417)
Screenshot: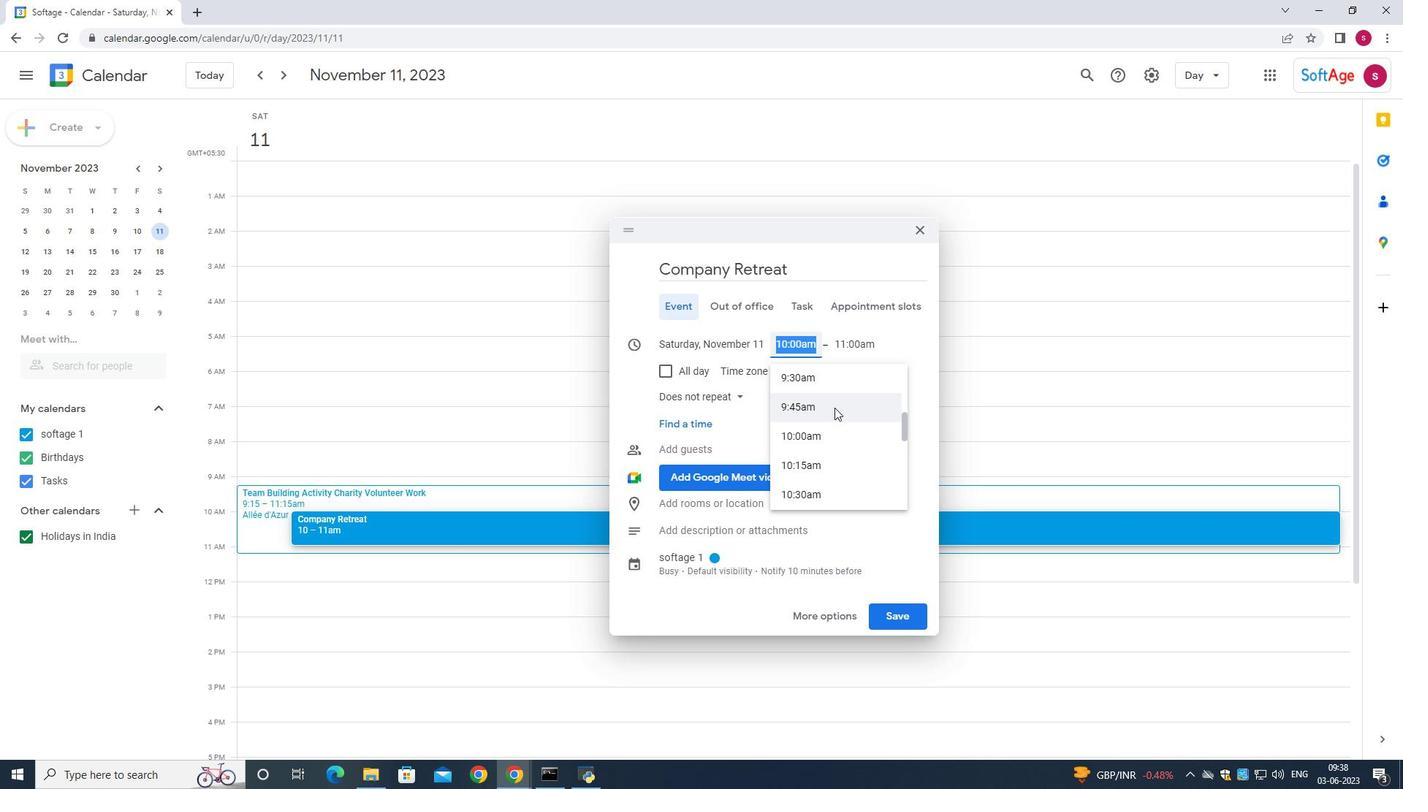 
Action: Mouse scrolled (837, 418) with delta (0, 0)
Screenshot: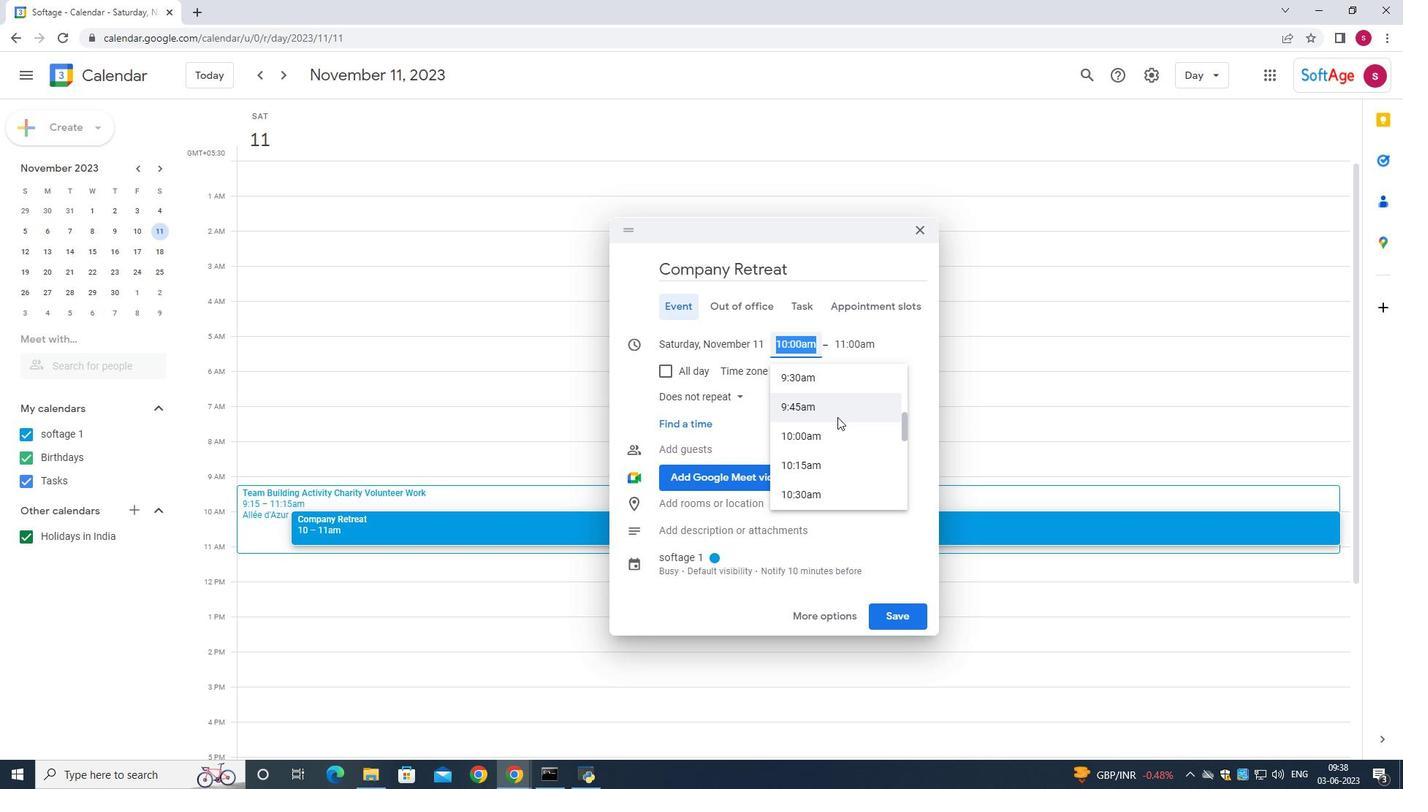 
Action: Mouse moved to (813, 423)
Screenshot: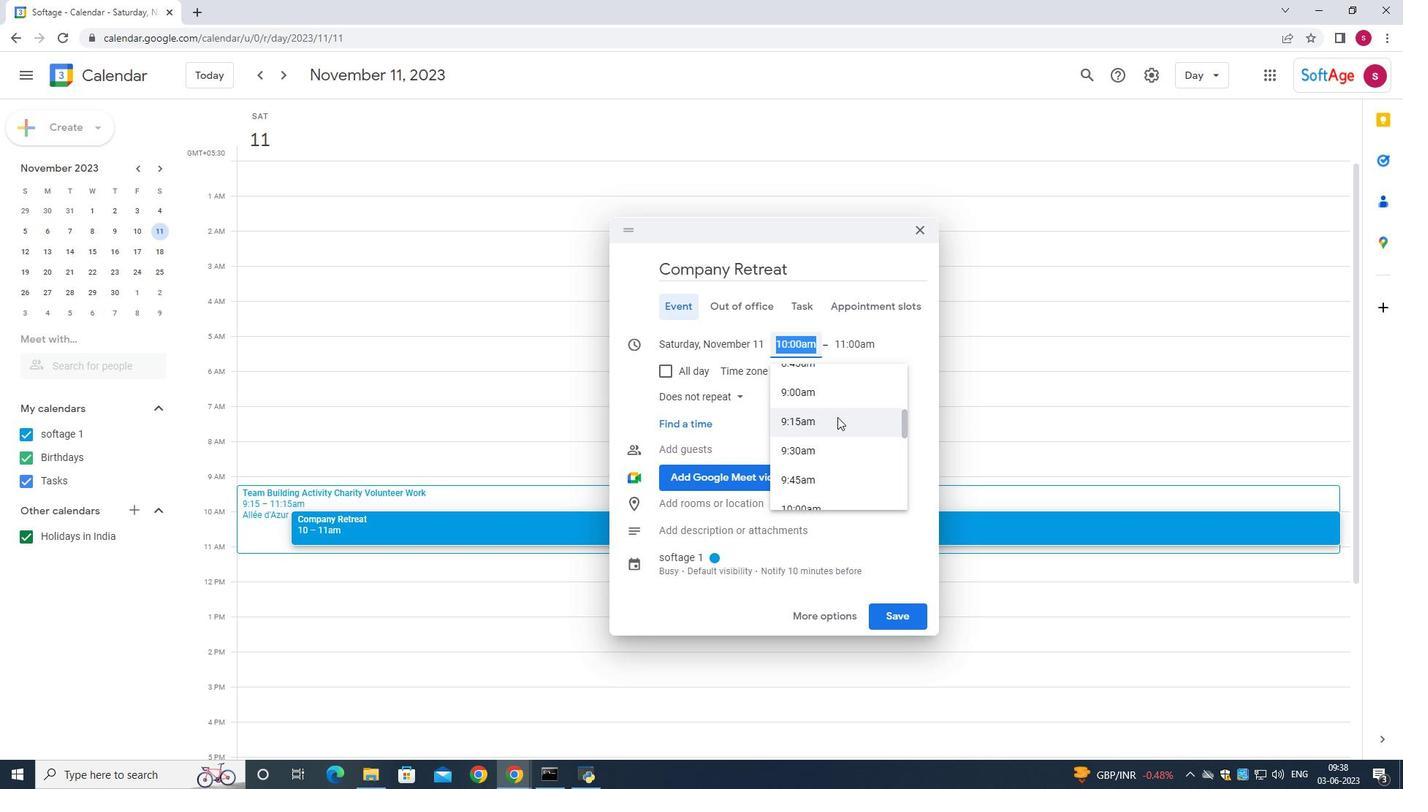 
Action: Mouse pressed left at (813, 423)
Screenshot: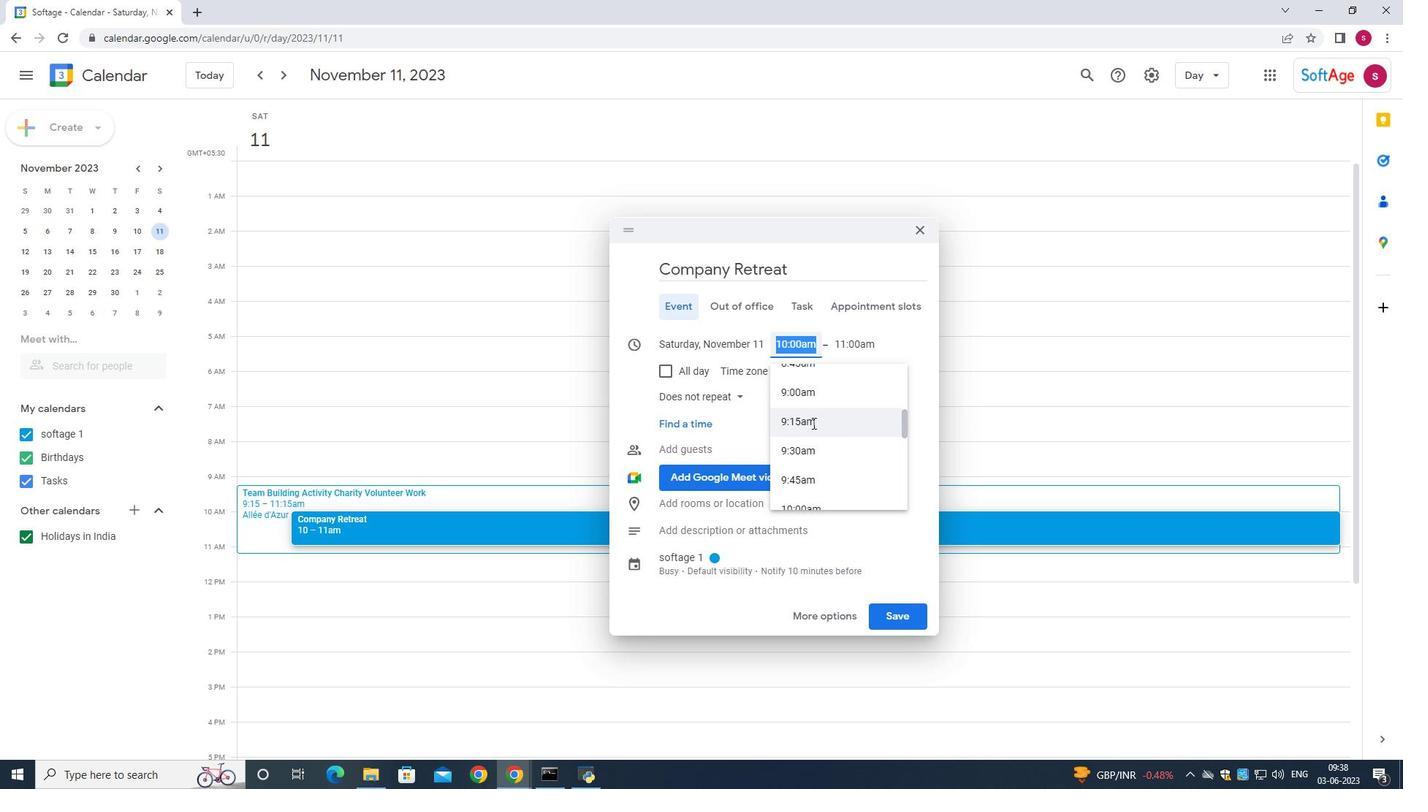 
Action: Mouse moved to (845, 350)
Screenshot: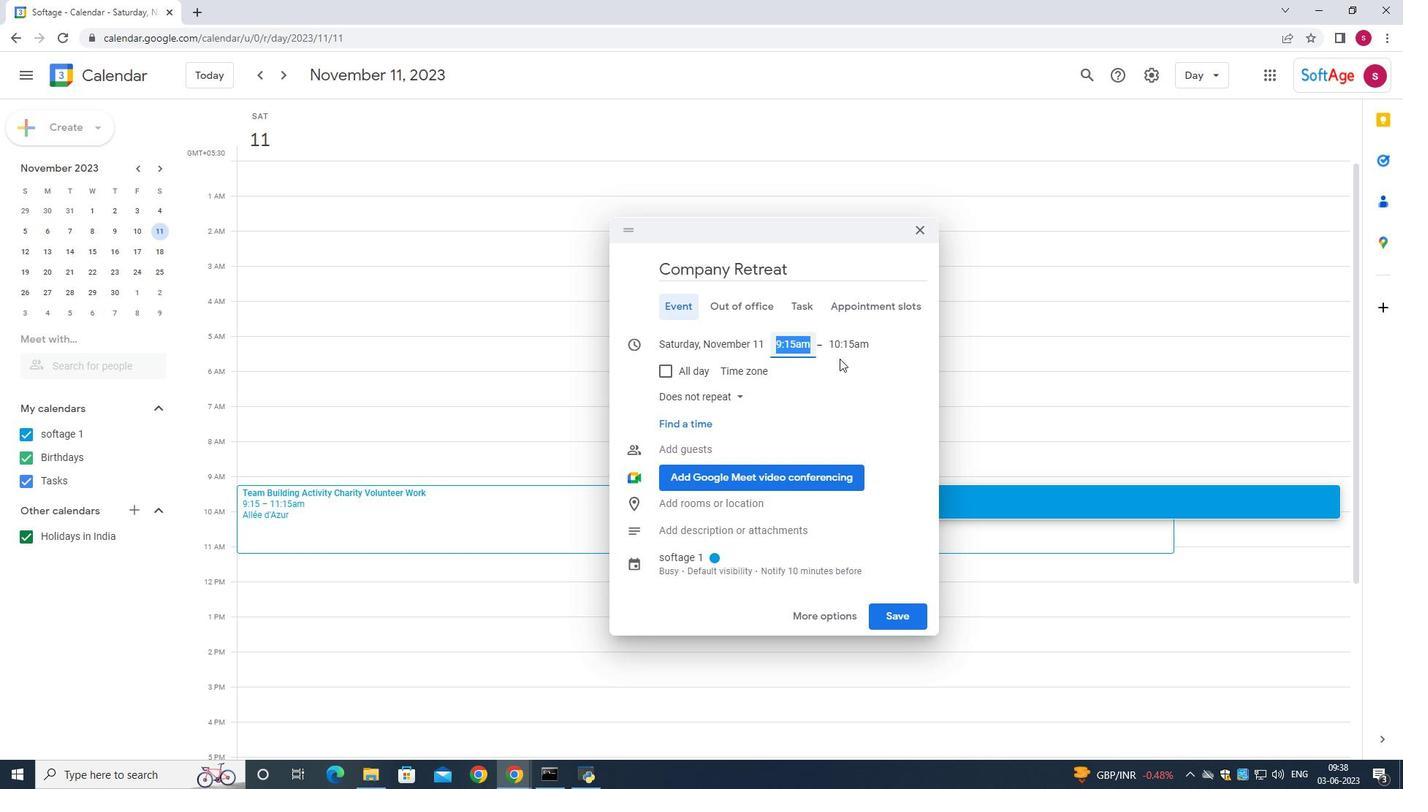 
Action: Mouse pressed left at (845, 350)
Screenshot: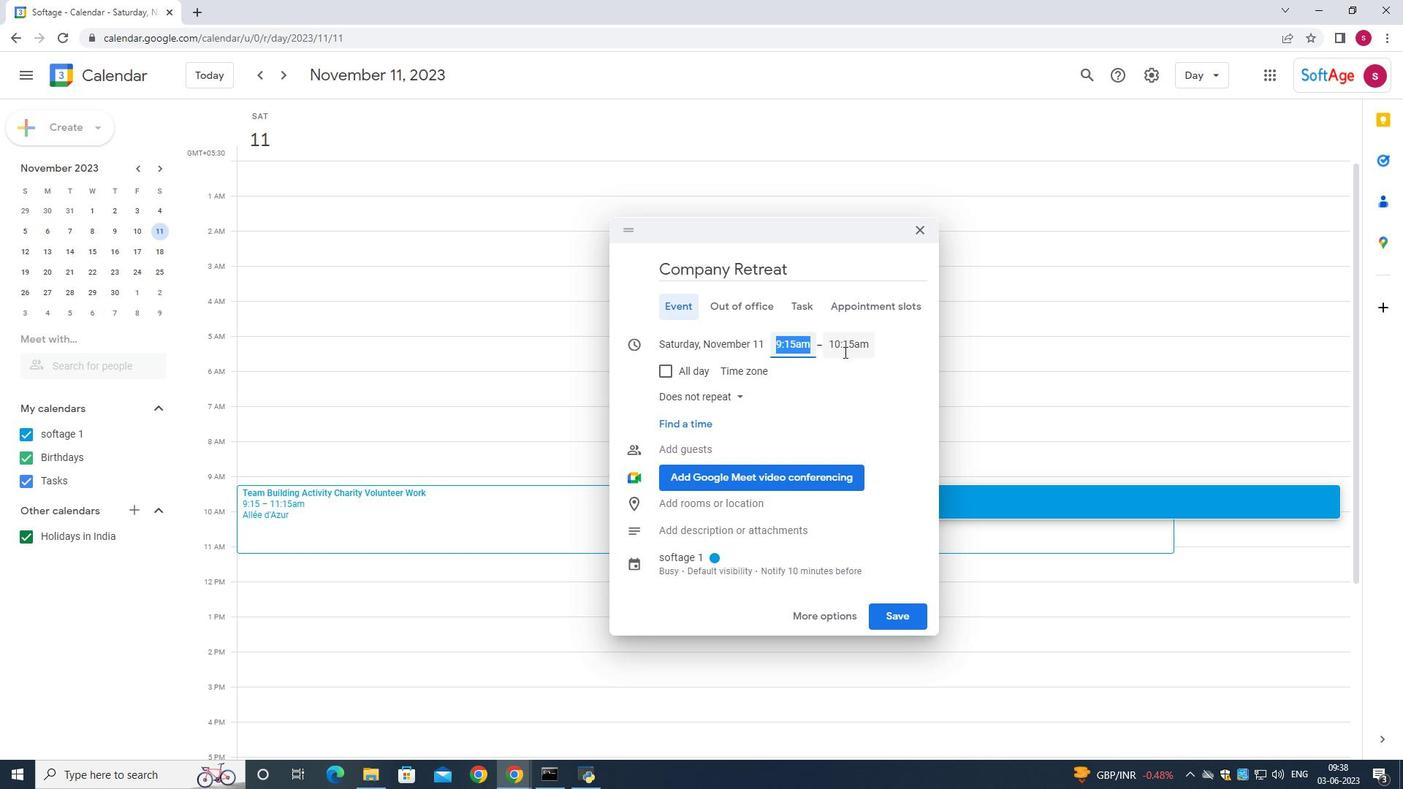 
Action: Mouse moved to (873, 496)
Screenshot: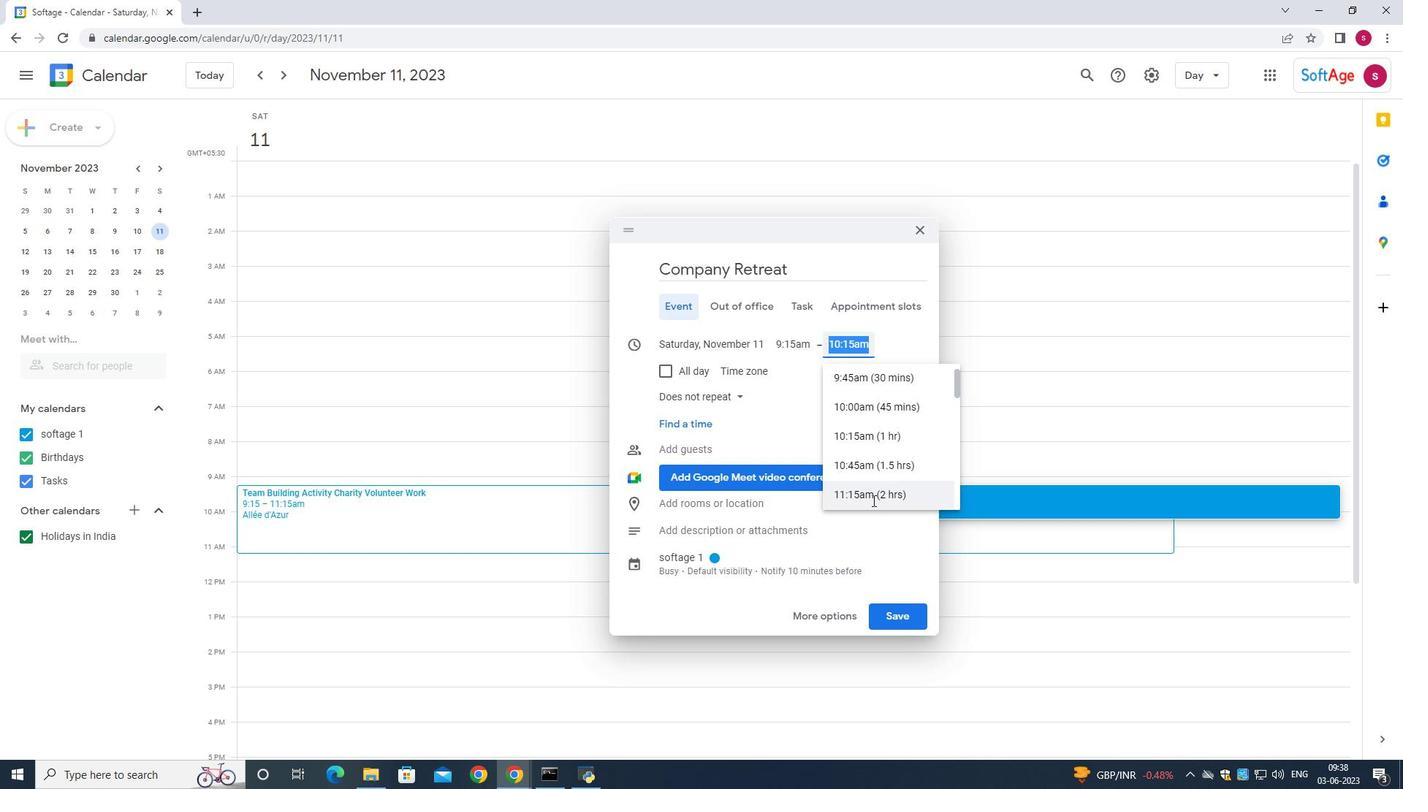 
Action: Mouse pressed left at (873, 496)
Screenshot: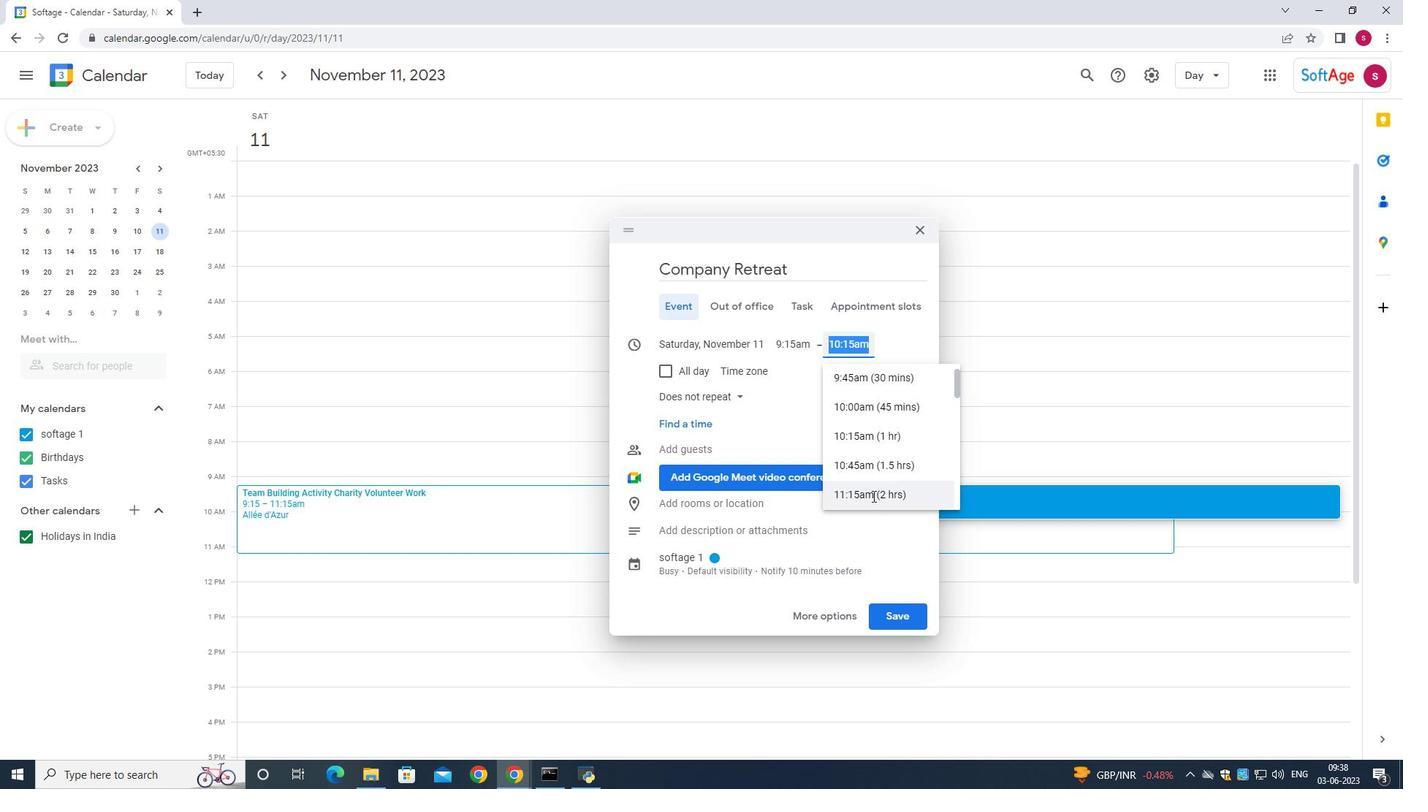 
Action: Mouse moved to (706, 527)
Screenshot: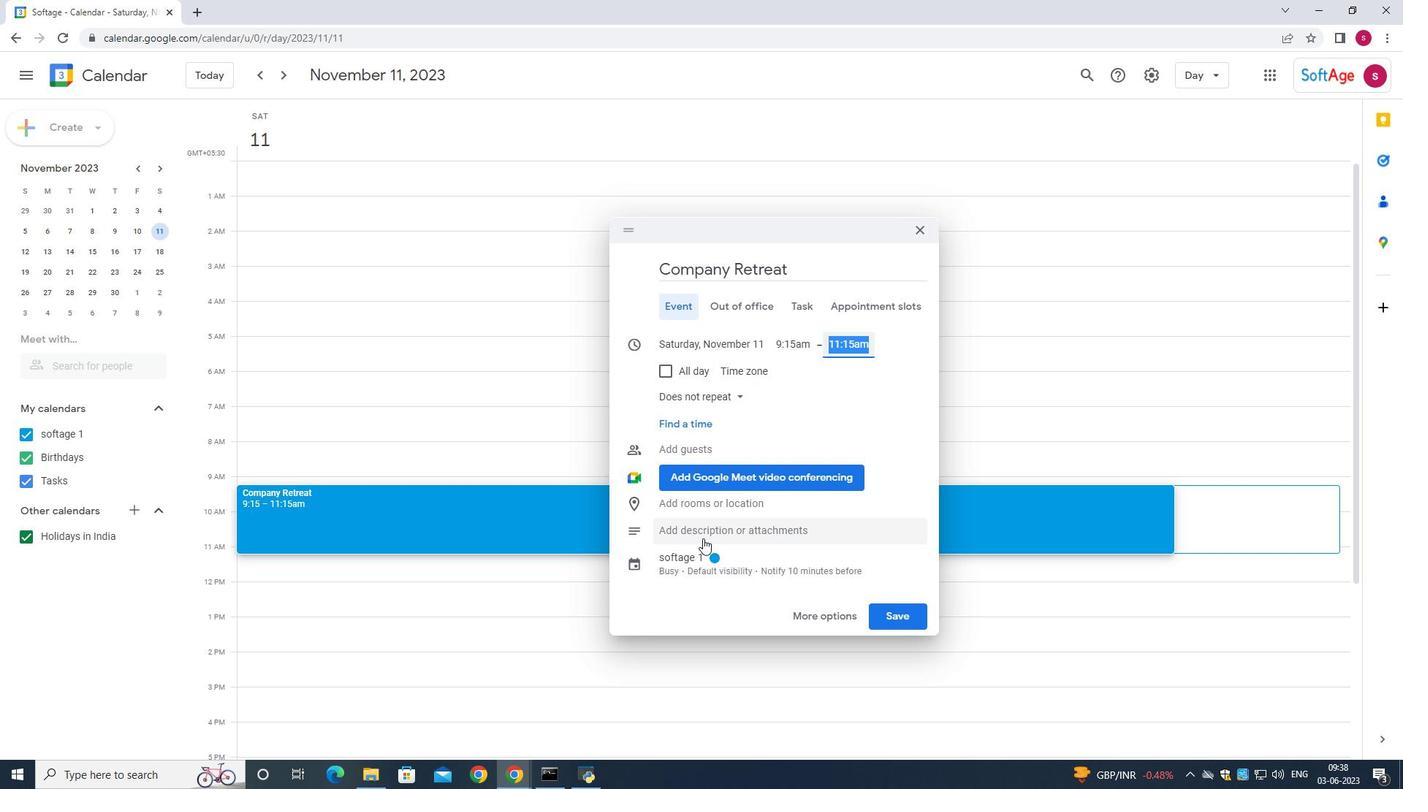 
Action: Mouse pressed left at (706, 527)
Screenshot: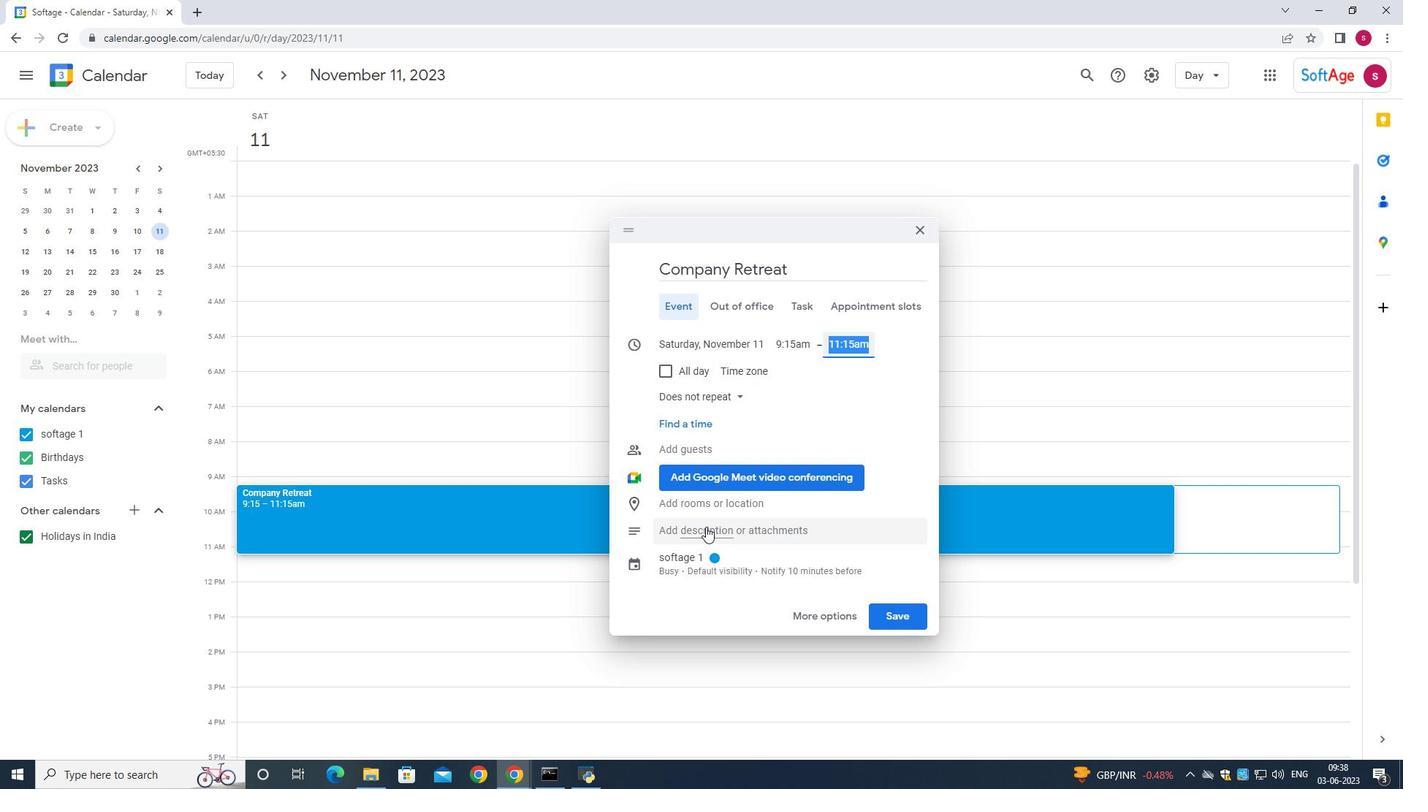 
Action: Mouse moved to (970, 424)
Screenshot: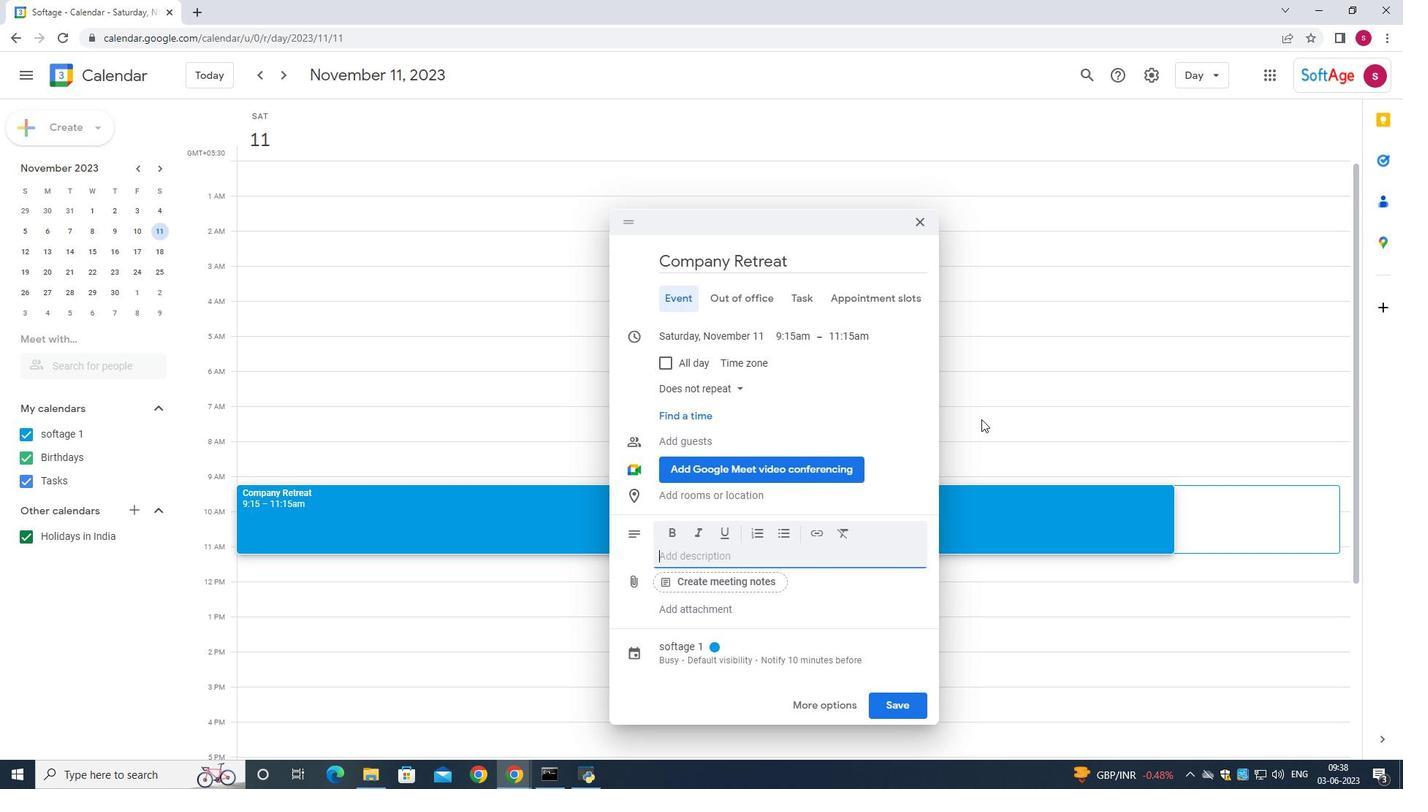 
Action: Key pressed <Key.shift>A<Key.space>company<Key.space>retreat<Key.space>is<Key.space>a<Key.space>purposeful<Key.space>and<Key.space>immersive<Key.space>event<Key.space>where<Key.space>employees<Key.space>come<Key.space>together<Key.space>in<Key.space>a<Key.space>relaxed<Key.space>and<Key.space>inspiring<Key.space>setting<Key.space>to<Key.space>foster<Key.space>teamwork,<Key.space>boost<Key.space>morale,<Key.space>and<Key.space>align<Key.space>their<Key.space>efforts<Key.space>towo<Key.backspace>ards<Key.space>common<Key.space>goals<Key.space>.
Screenshot: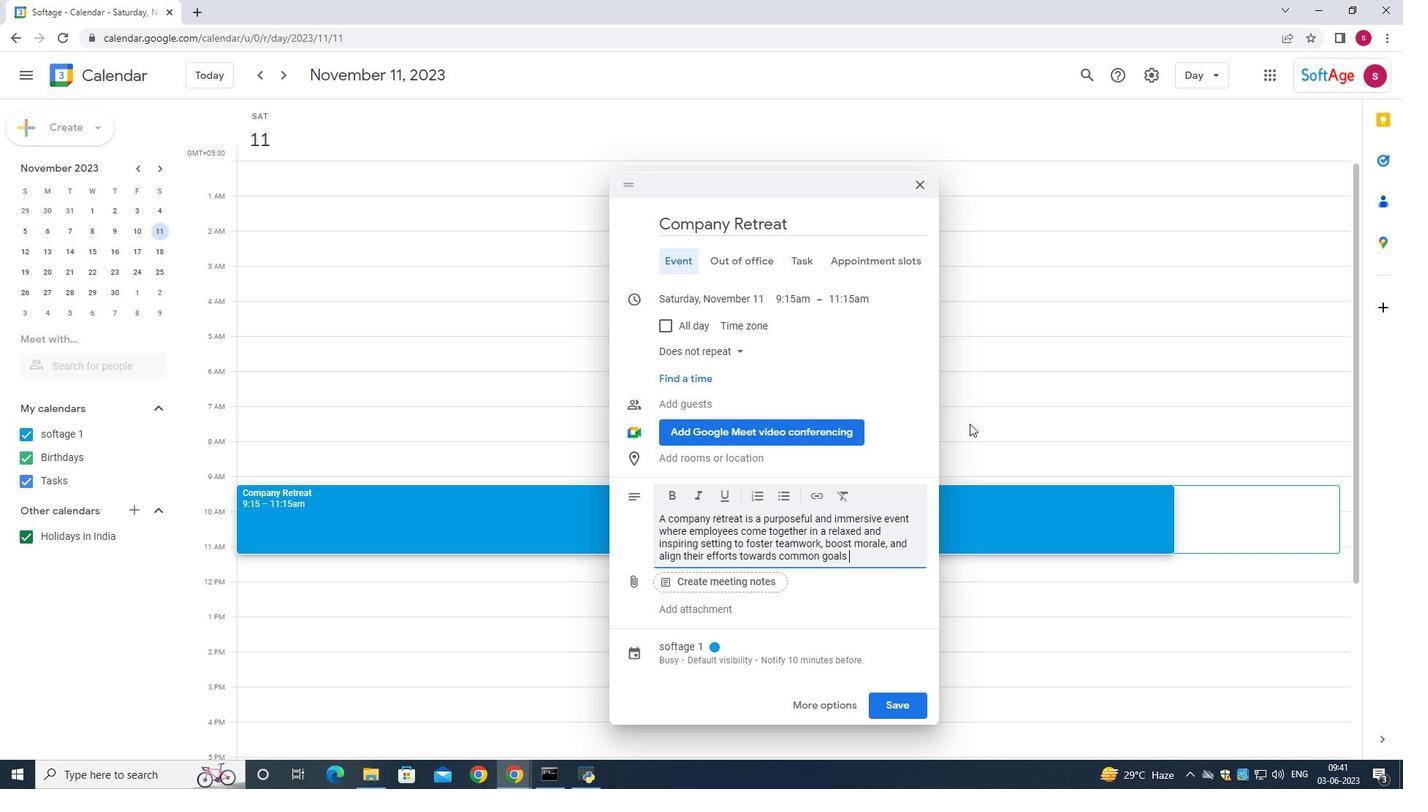 
Action: Mouse moved to (713, 650)
Screenshot: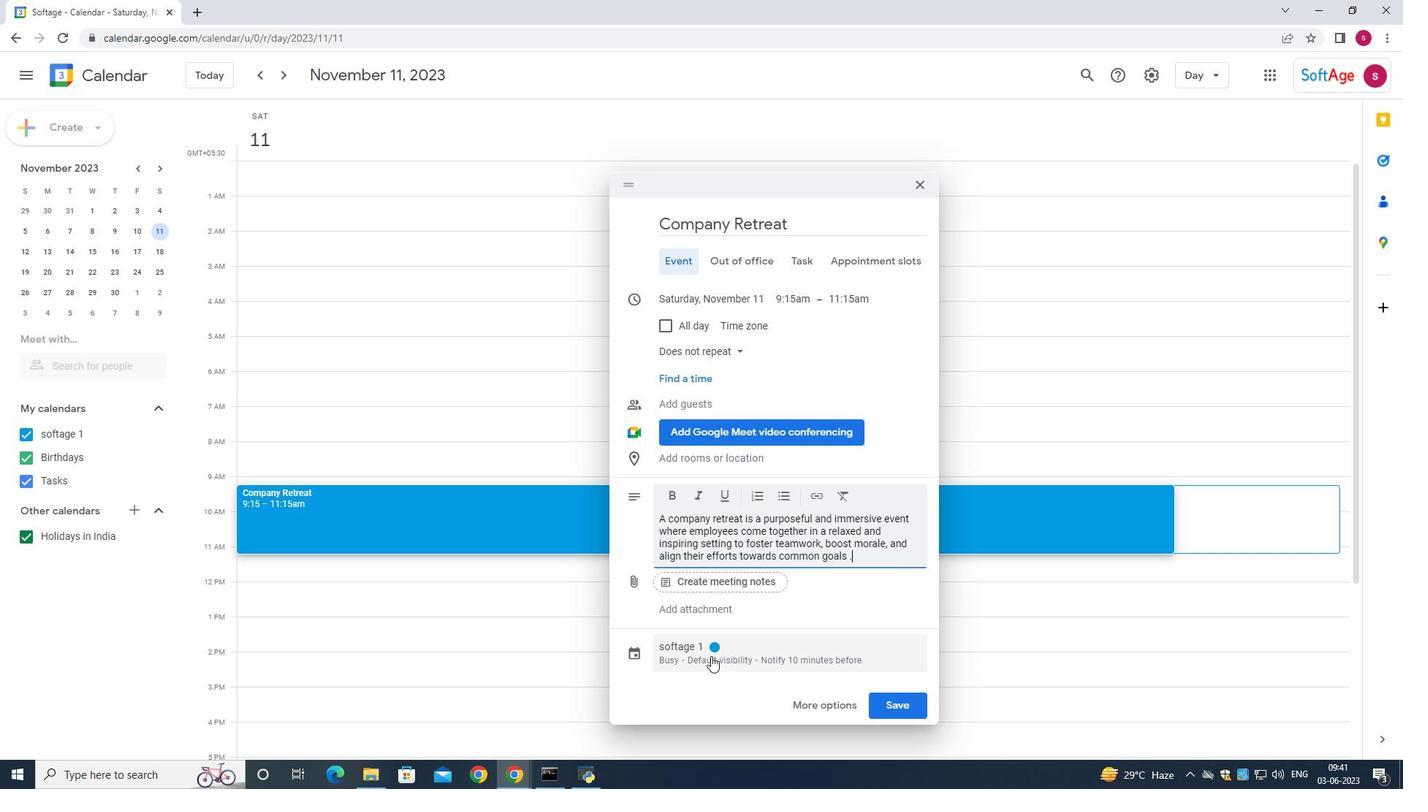 
Action: Mouse pressed left at (713, 650)
Screenshot: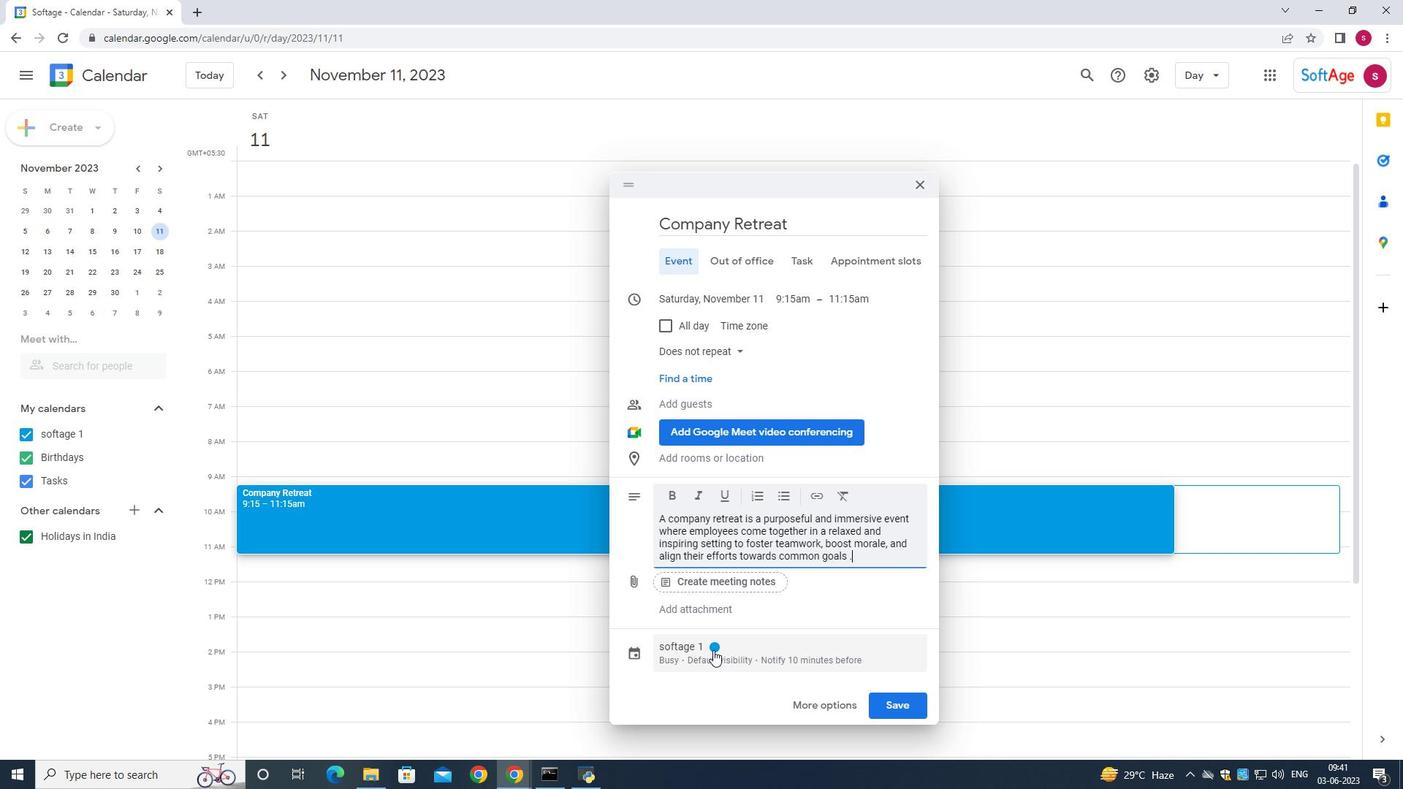 
Action: Mouse moved to (724, 546)
Screenshot: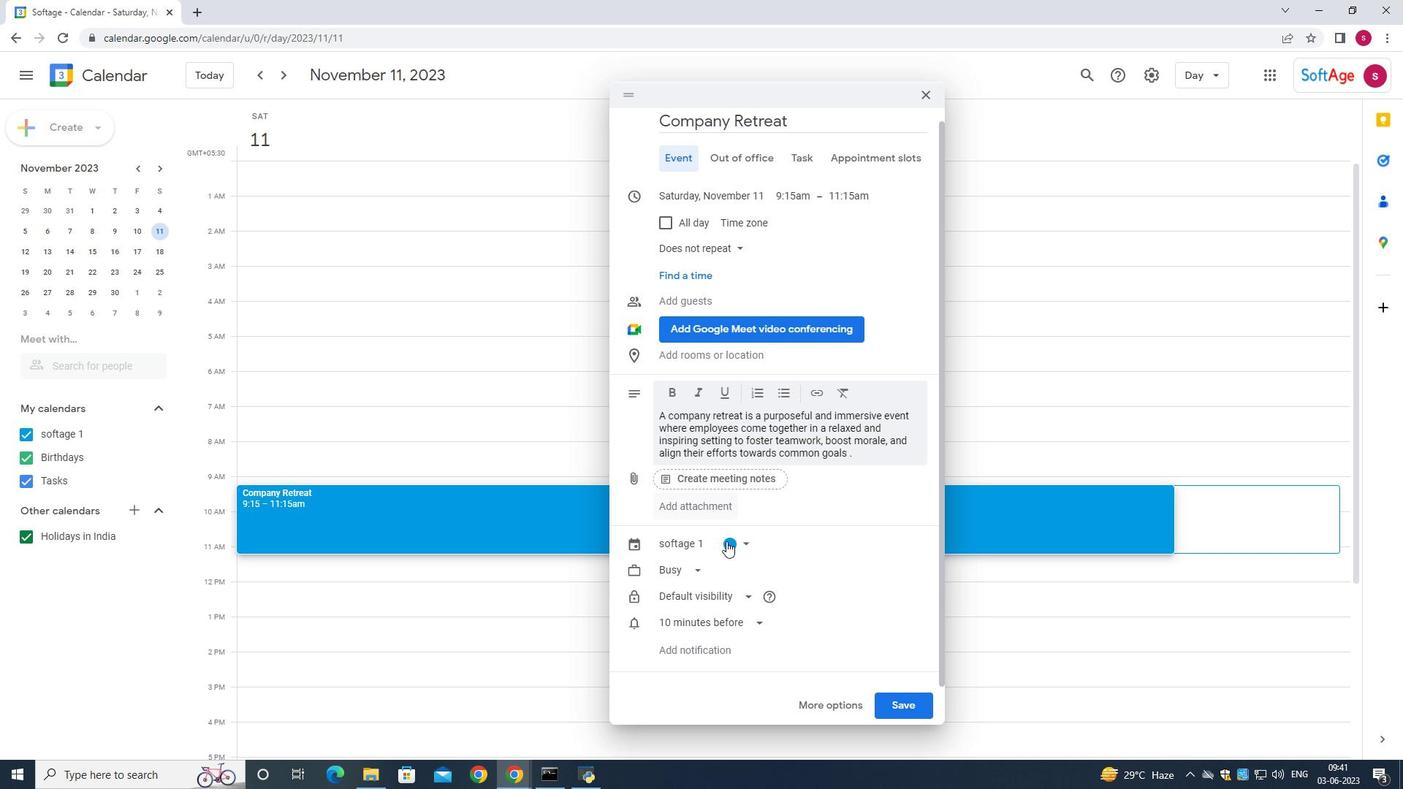 
Action: Mouse pressed left at (724, 546)
Screenshot: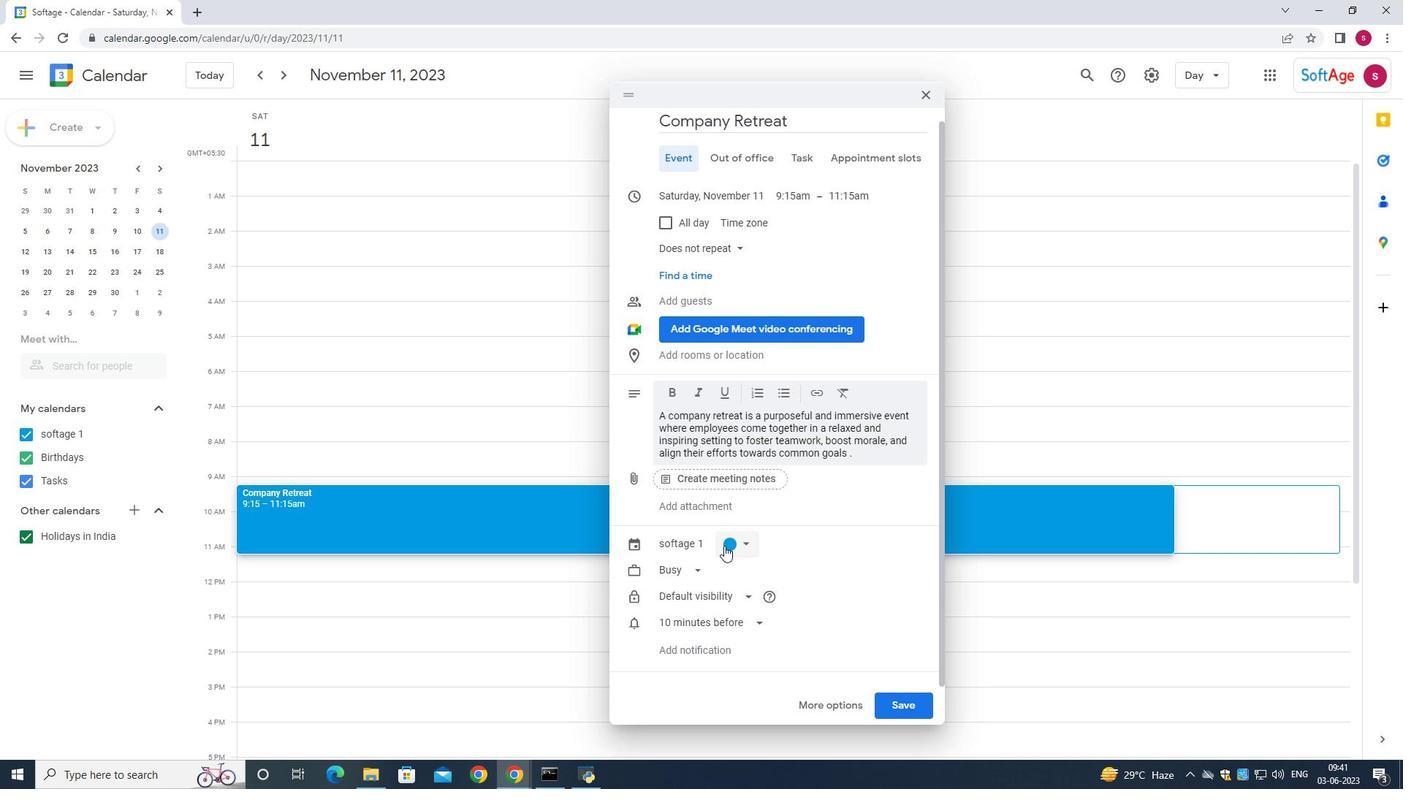 
Action: Mouse moved to (748, 557)
Screenshot: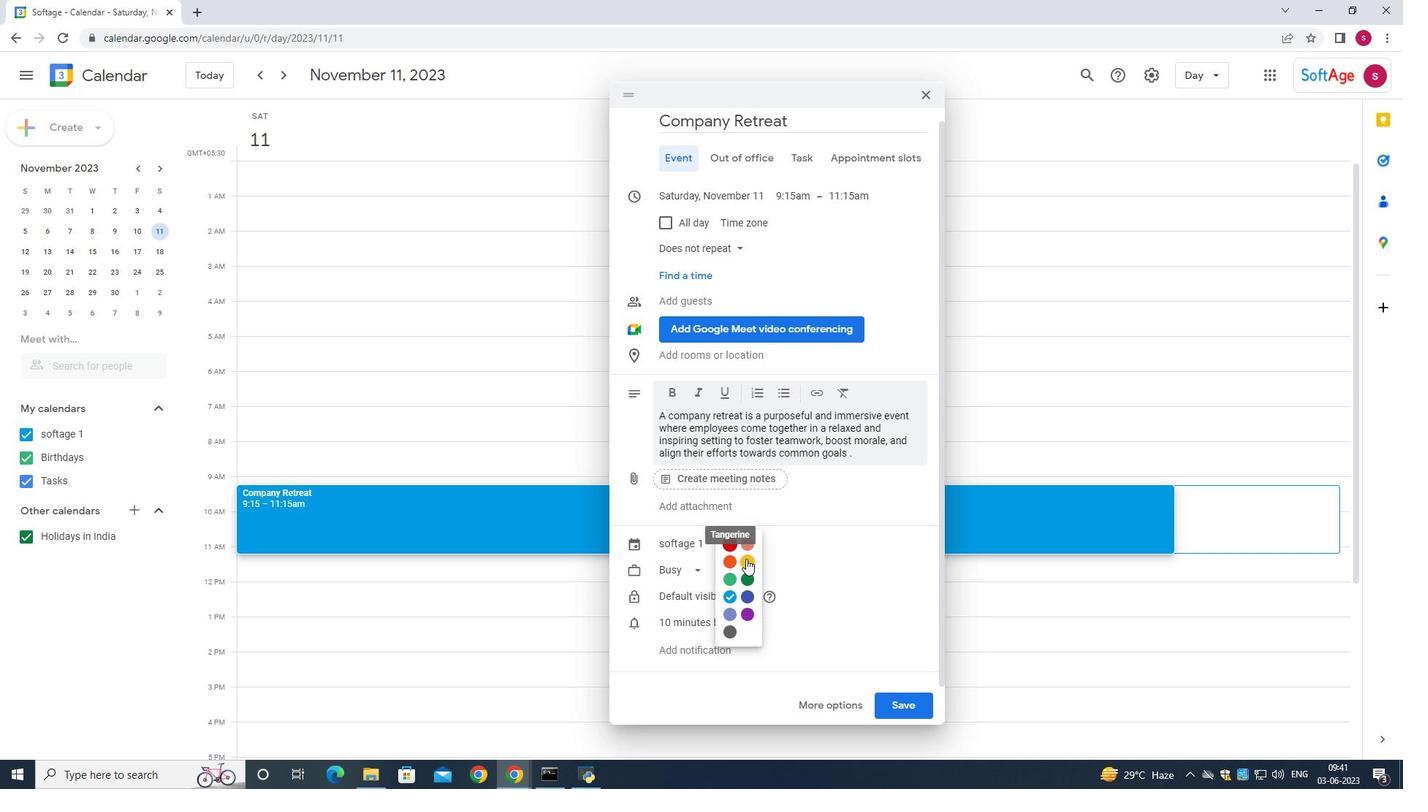 
Action: Mouse pressed left at (748, 557)
Screenshot: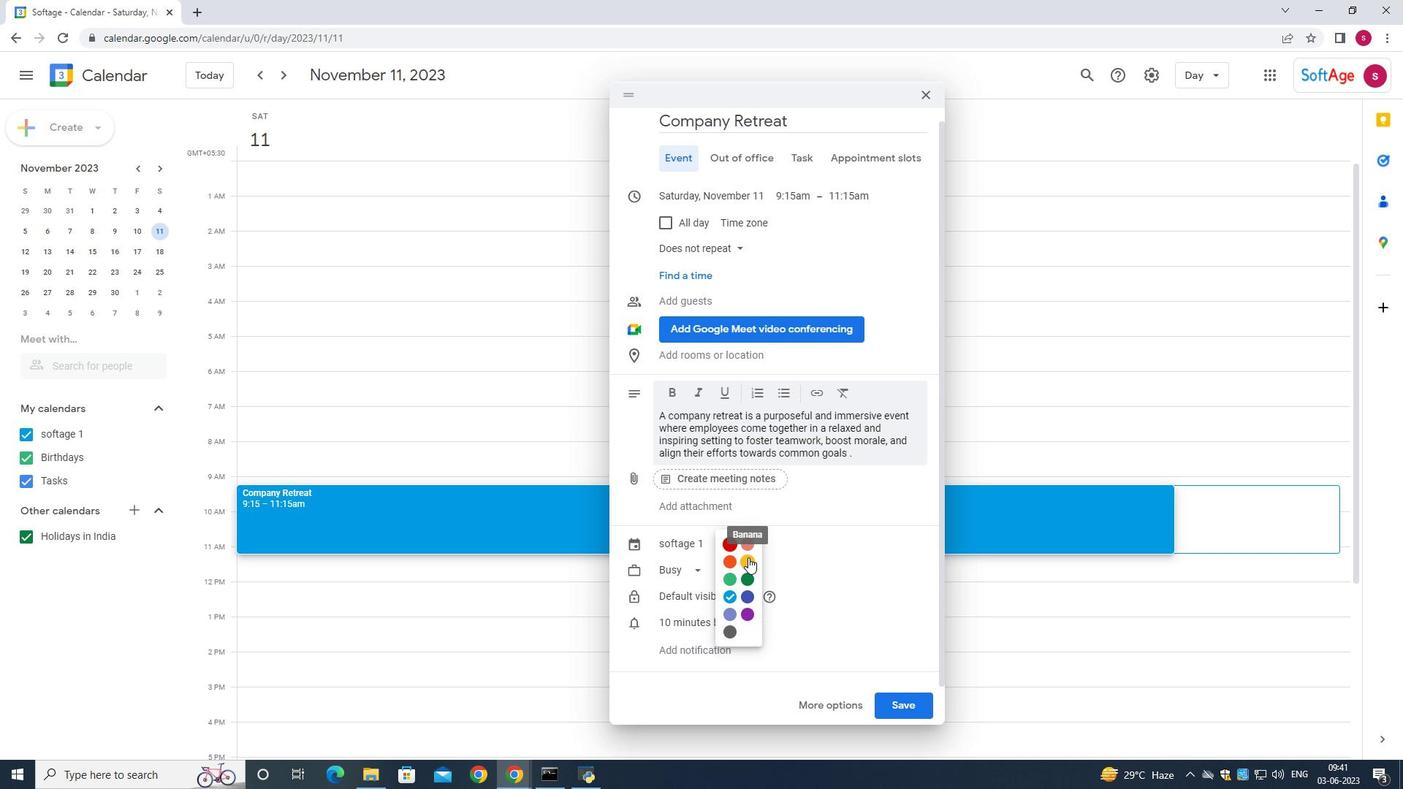 
Action: Mouse moved to (677, 356)
Screenshot: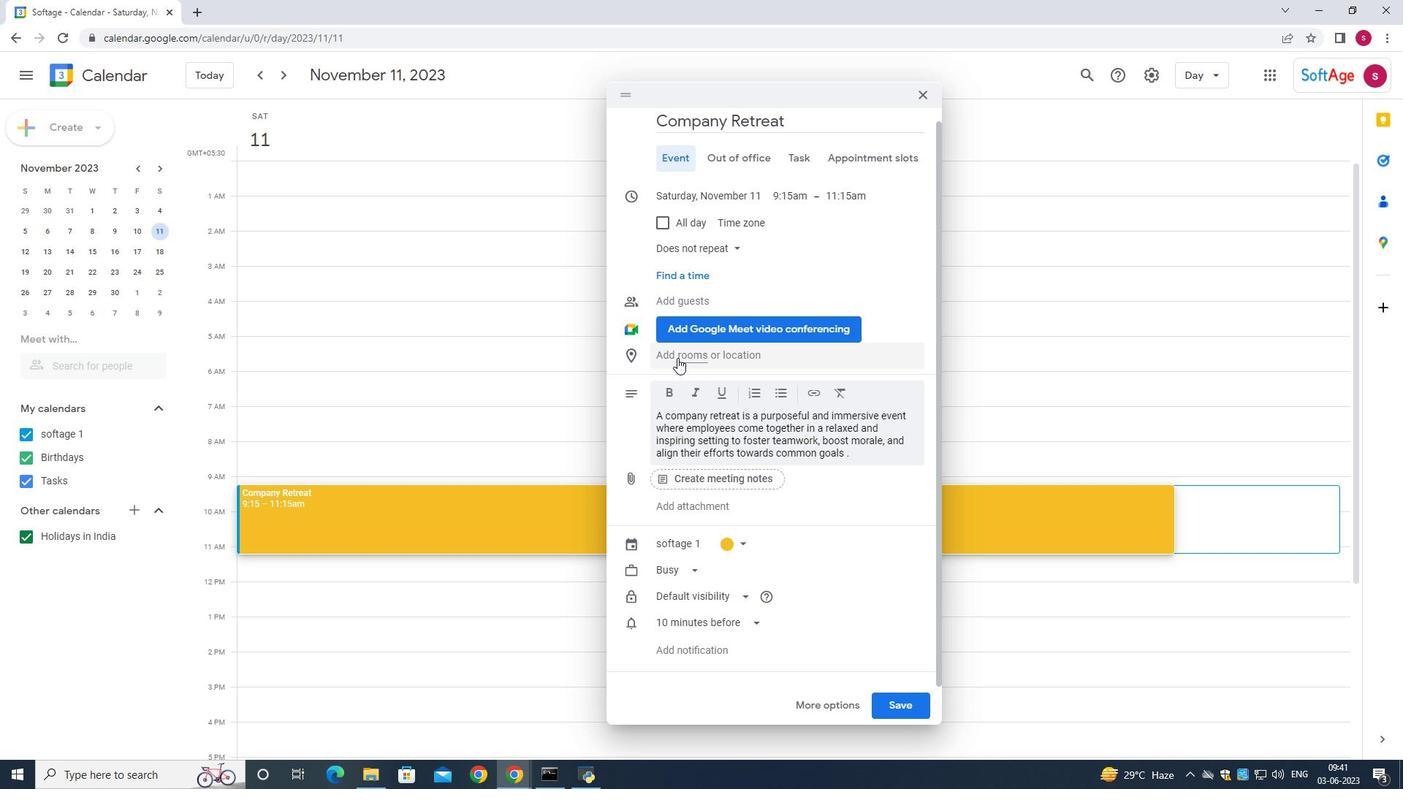 
Action: Mouse pressed left at (677, 356)
Screenshot: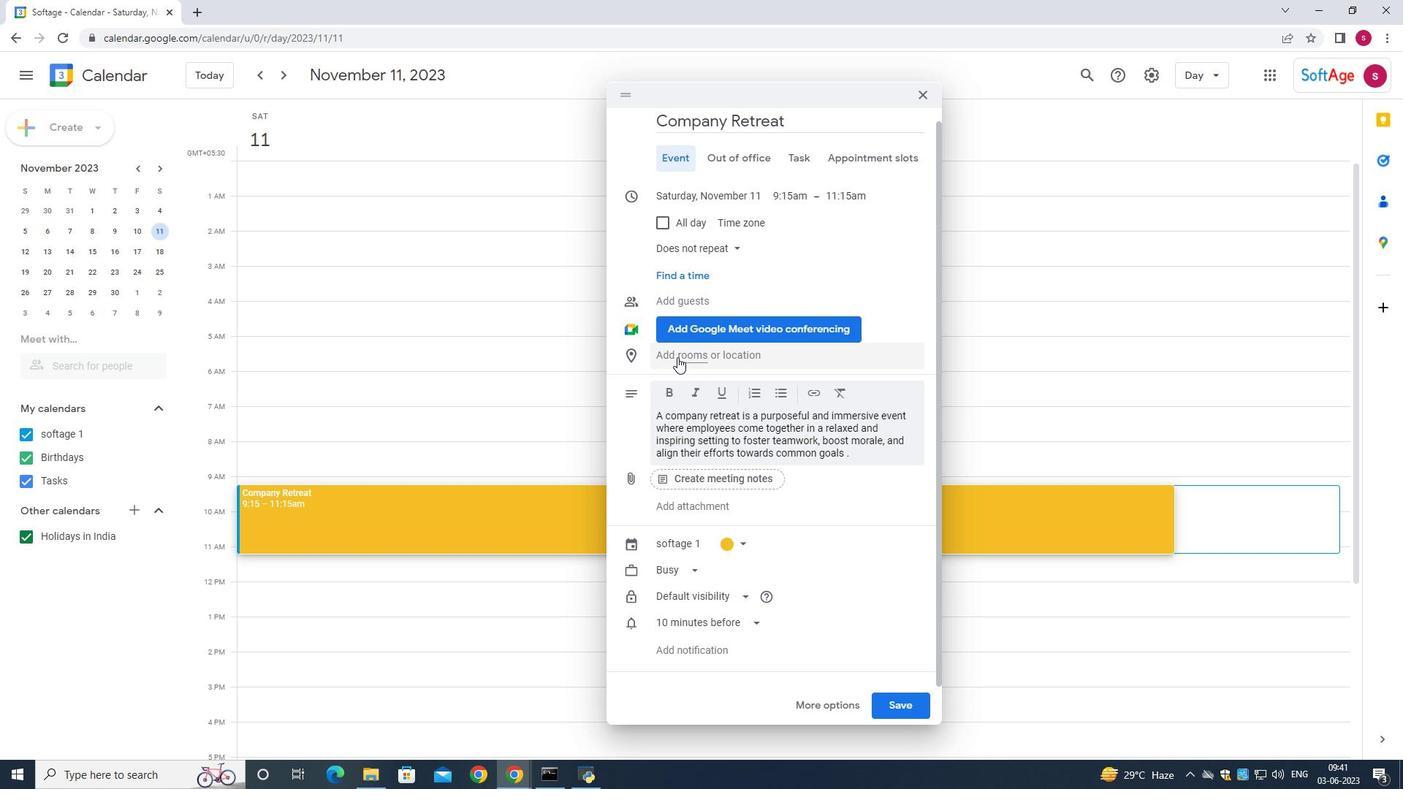 
Action: Mouse moved to (624, 103)
Screenshot: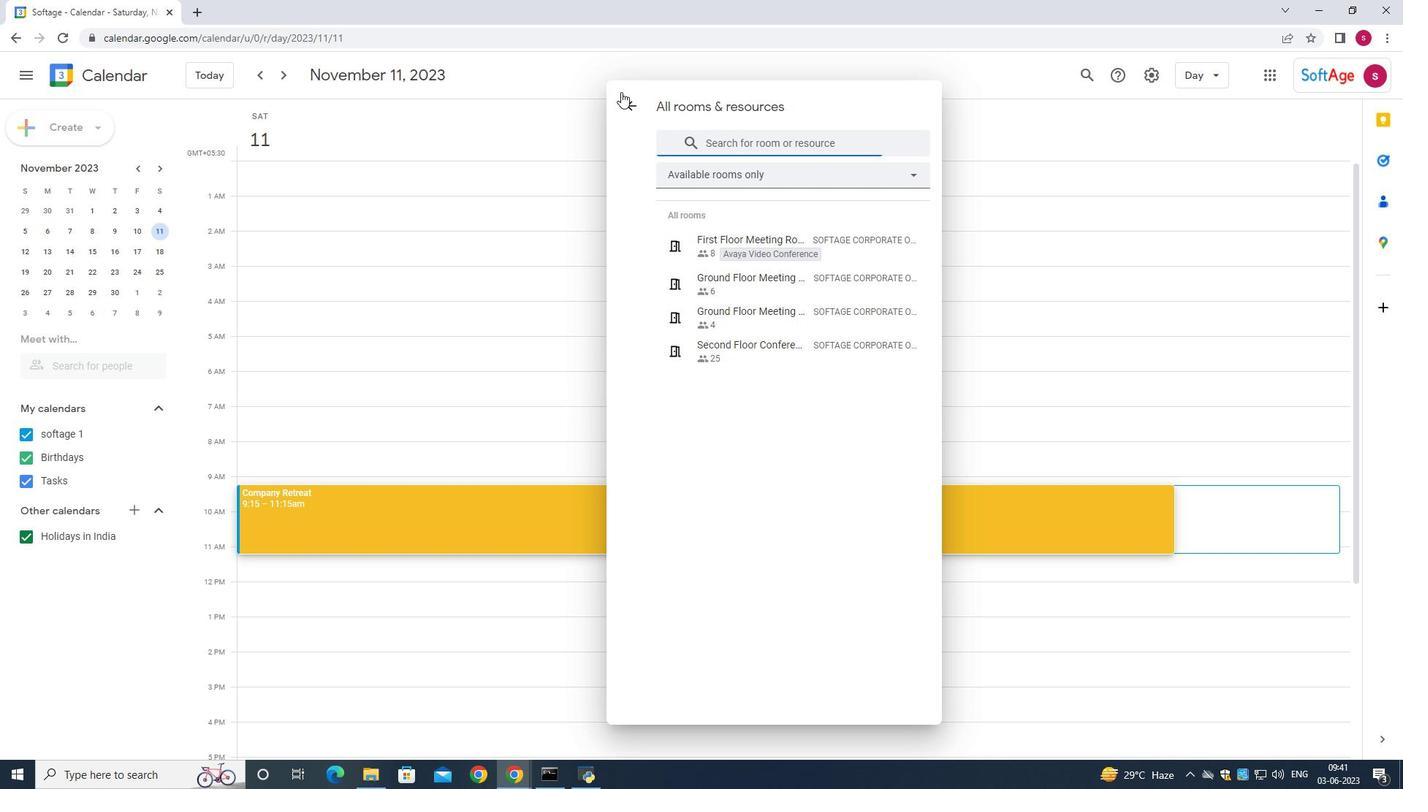 
Action: Mouse pressed left at (624, 103)
Screenshot: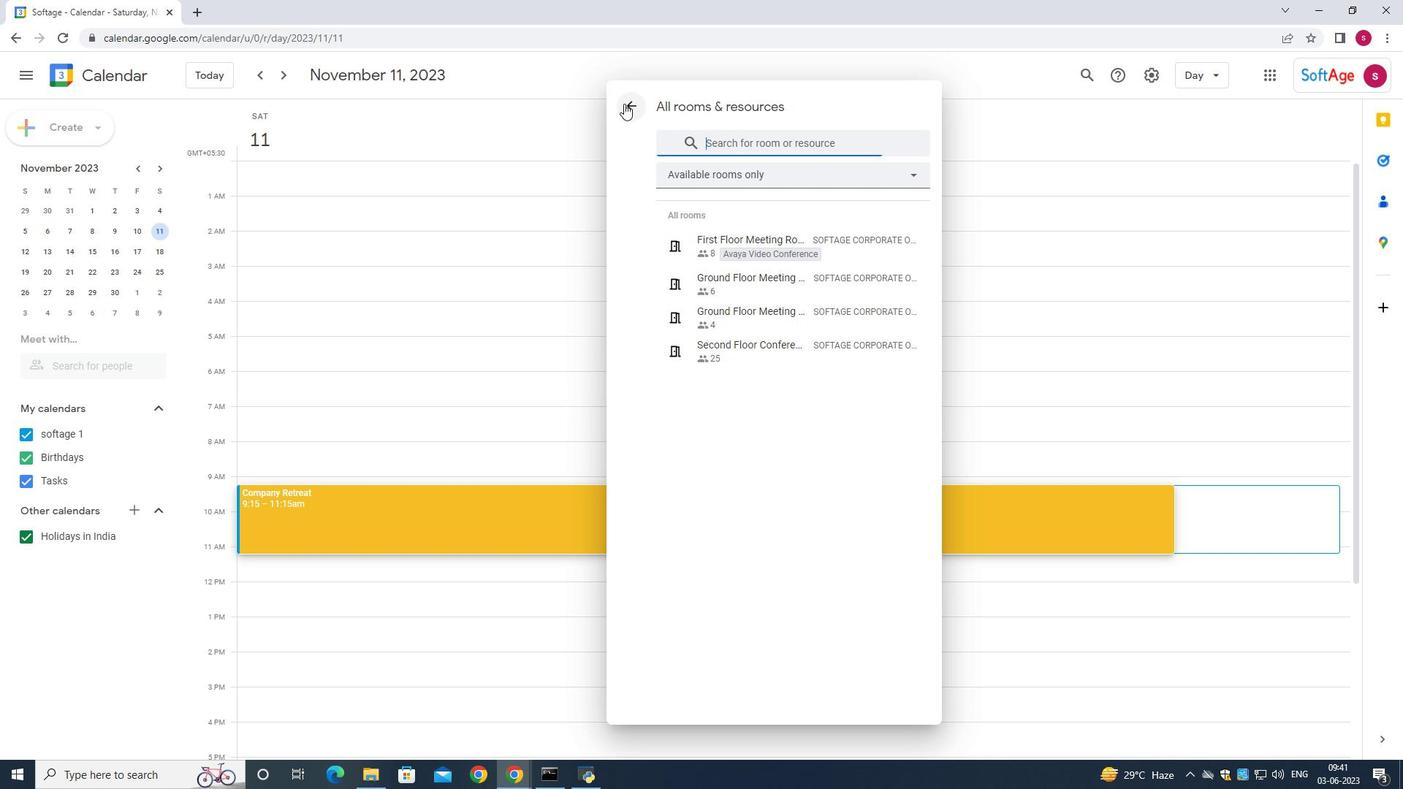 
Action: Mouse moved to (705, 397)
Screenshot: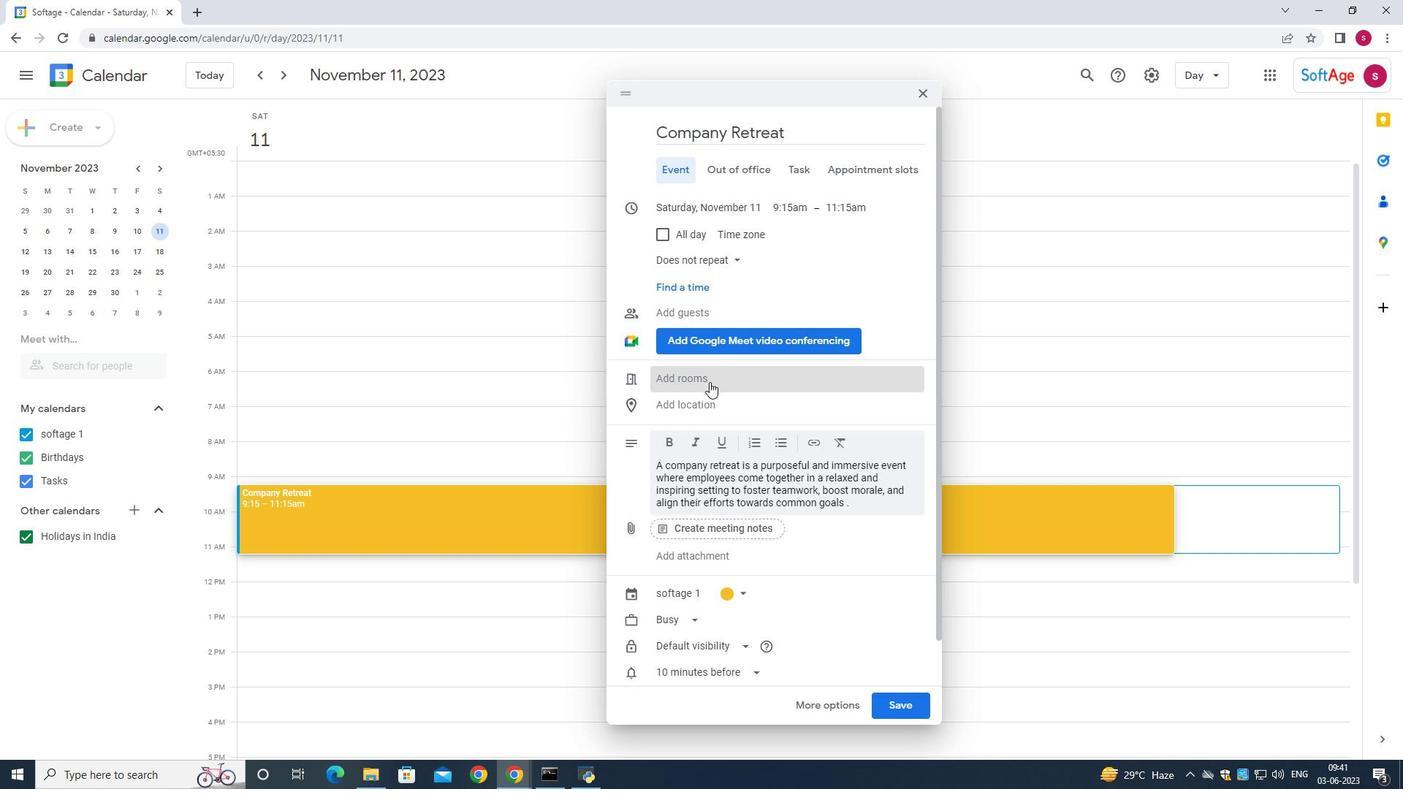 
Action: Mouse pressed left at (705, 397)
Screenshot: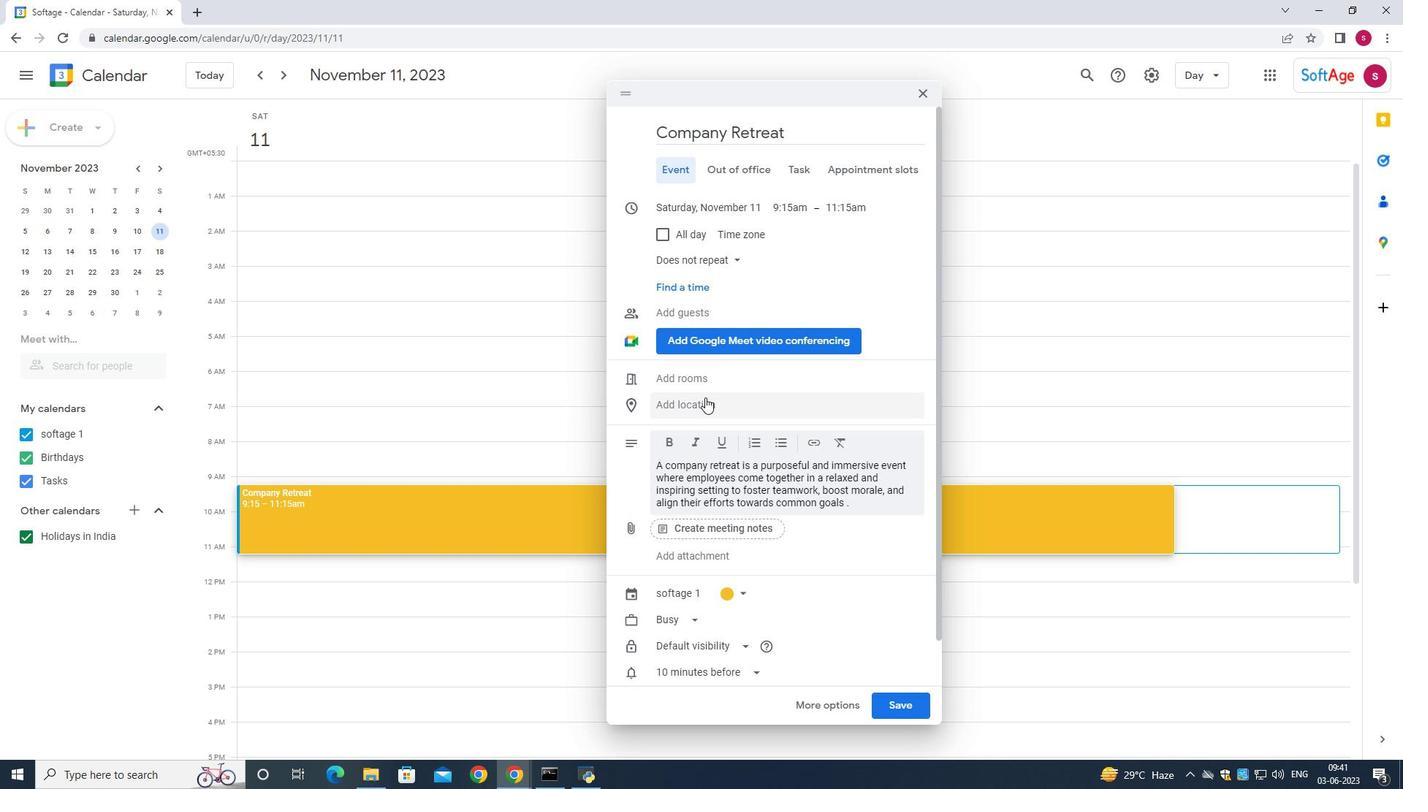 
Action: Key pressed 654<Key.space><Key.shift>Prinsengracht<Key.space><Key.backspace>,<Key.space><Key.shift>Amsterdam,<Key.space><Key.shift>Netherlands,<Key.space><Key.backspace>
Screenshot: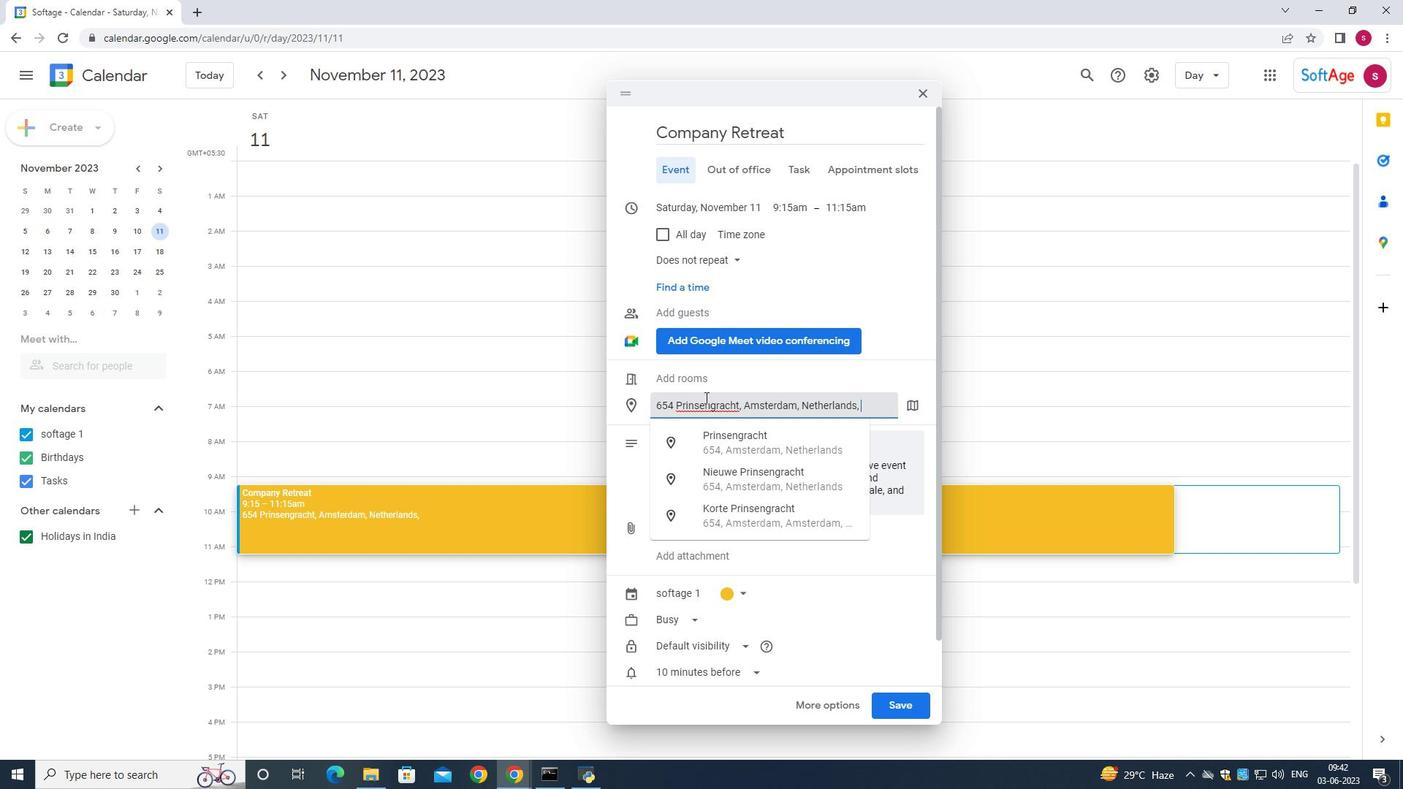
Action: Mouse moved to (905, 709)
Screenshot: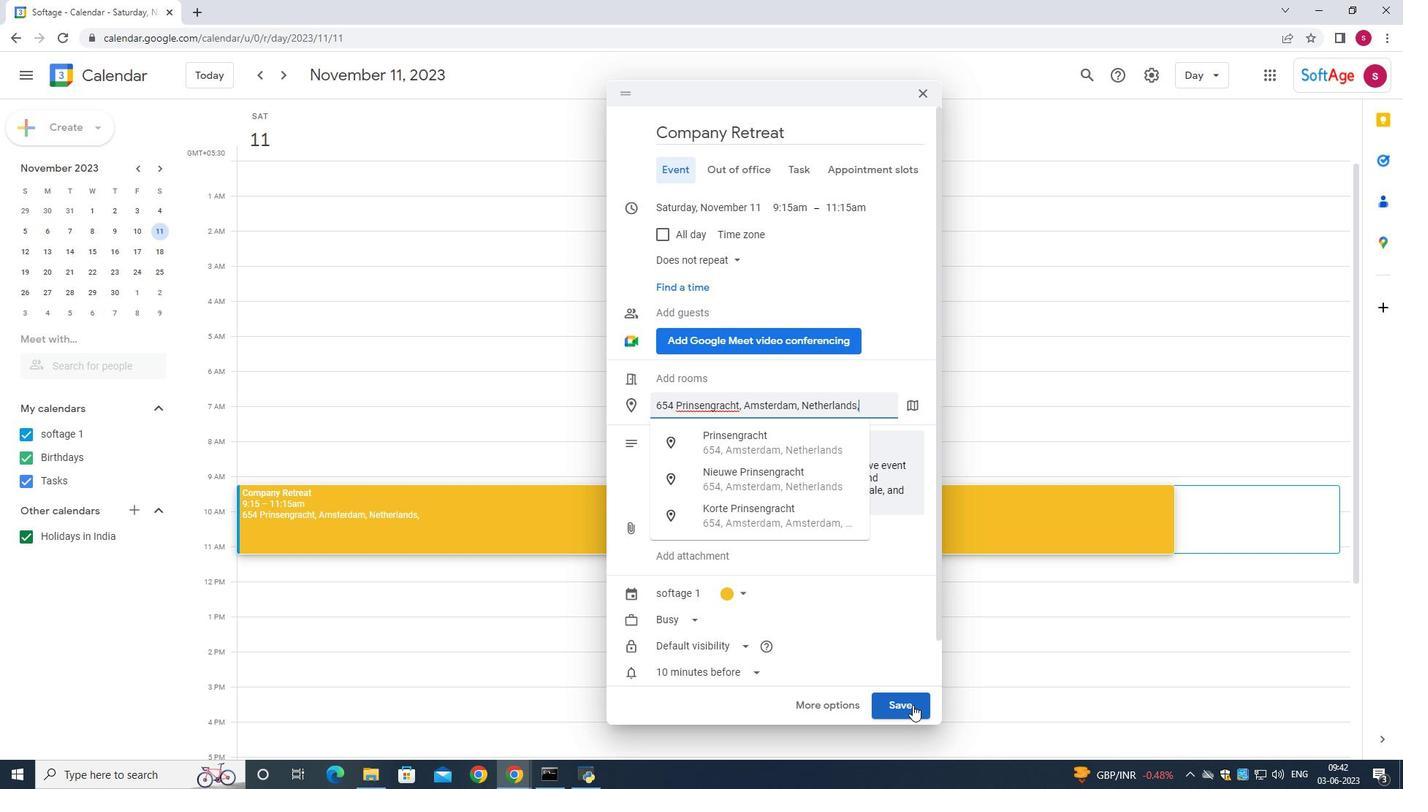 
Action: Mouse pressed left at (905, 709)
Screenshot: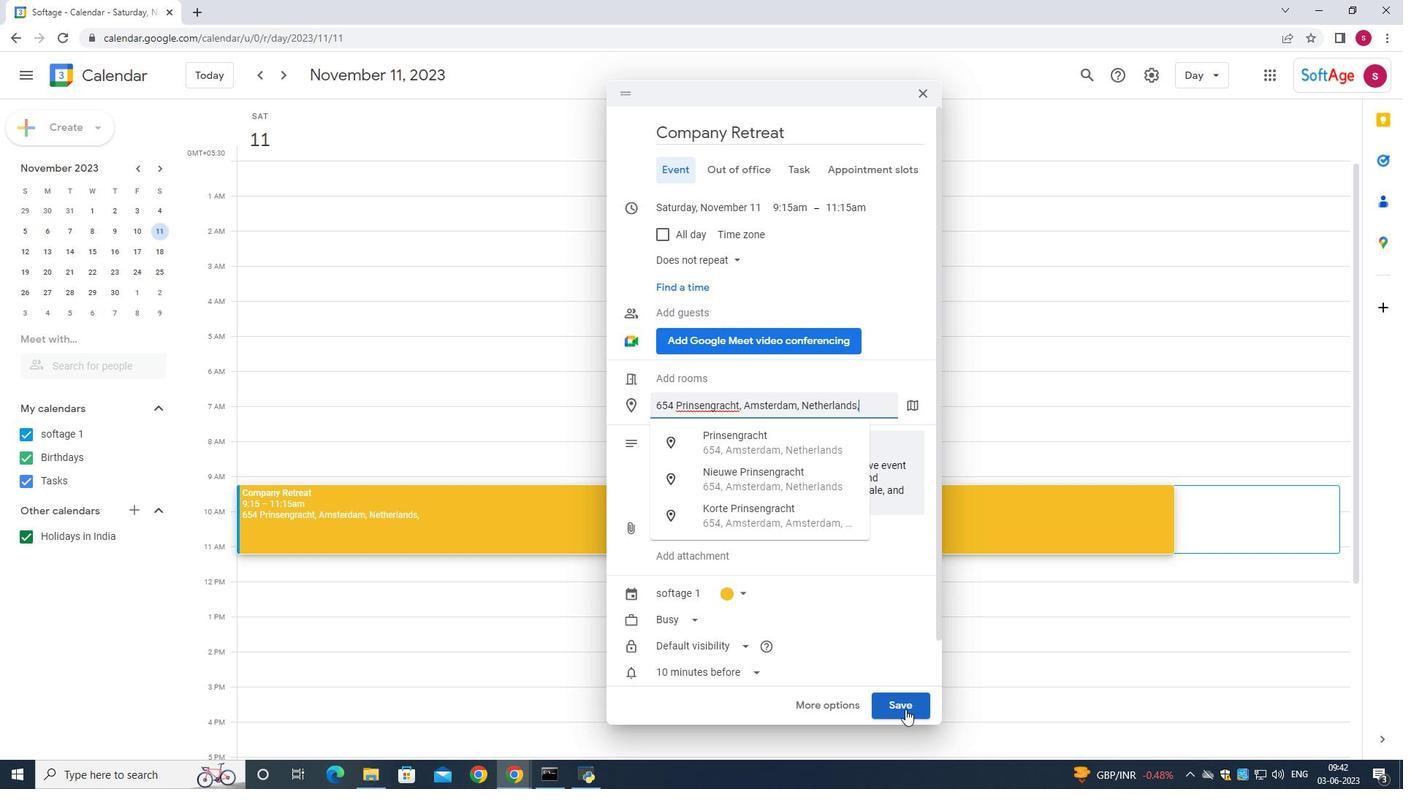 
Action: Mouse moved to (515, 531)
Screenshot: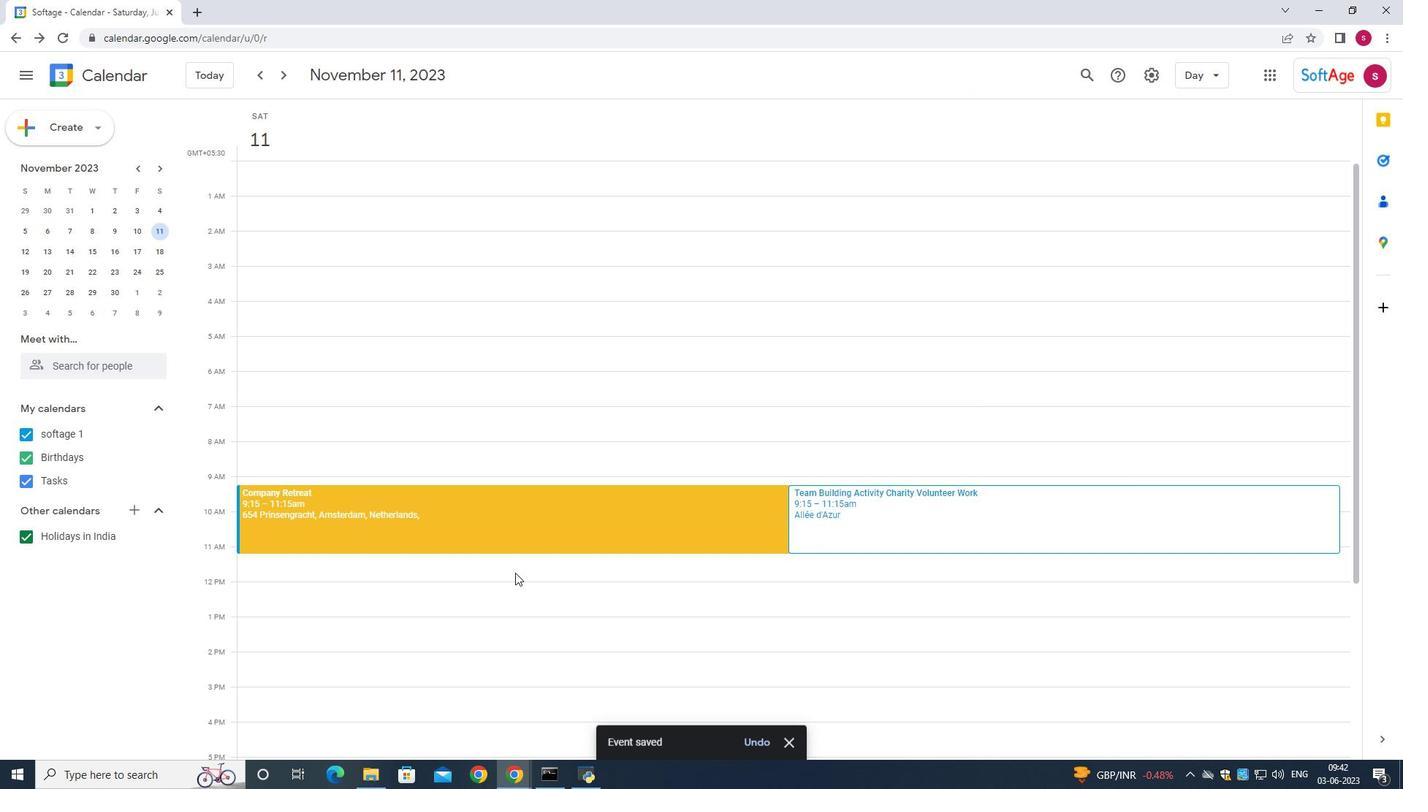 
Action: Mouse pressed left at (515, 531)
Screenshot: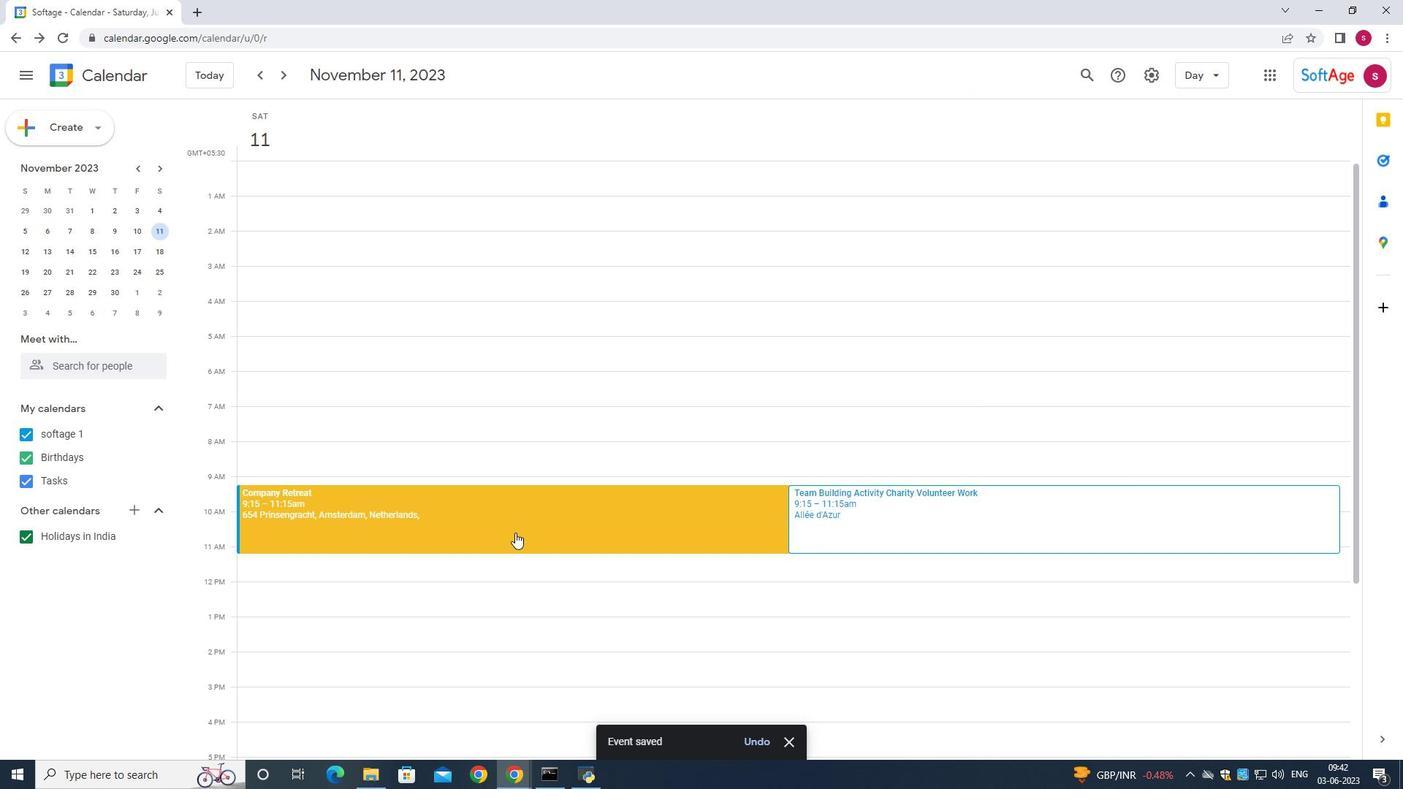 
Action: Mouse moved to (856, 283)
Screenshot: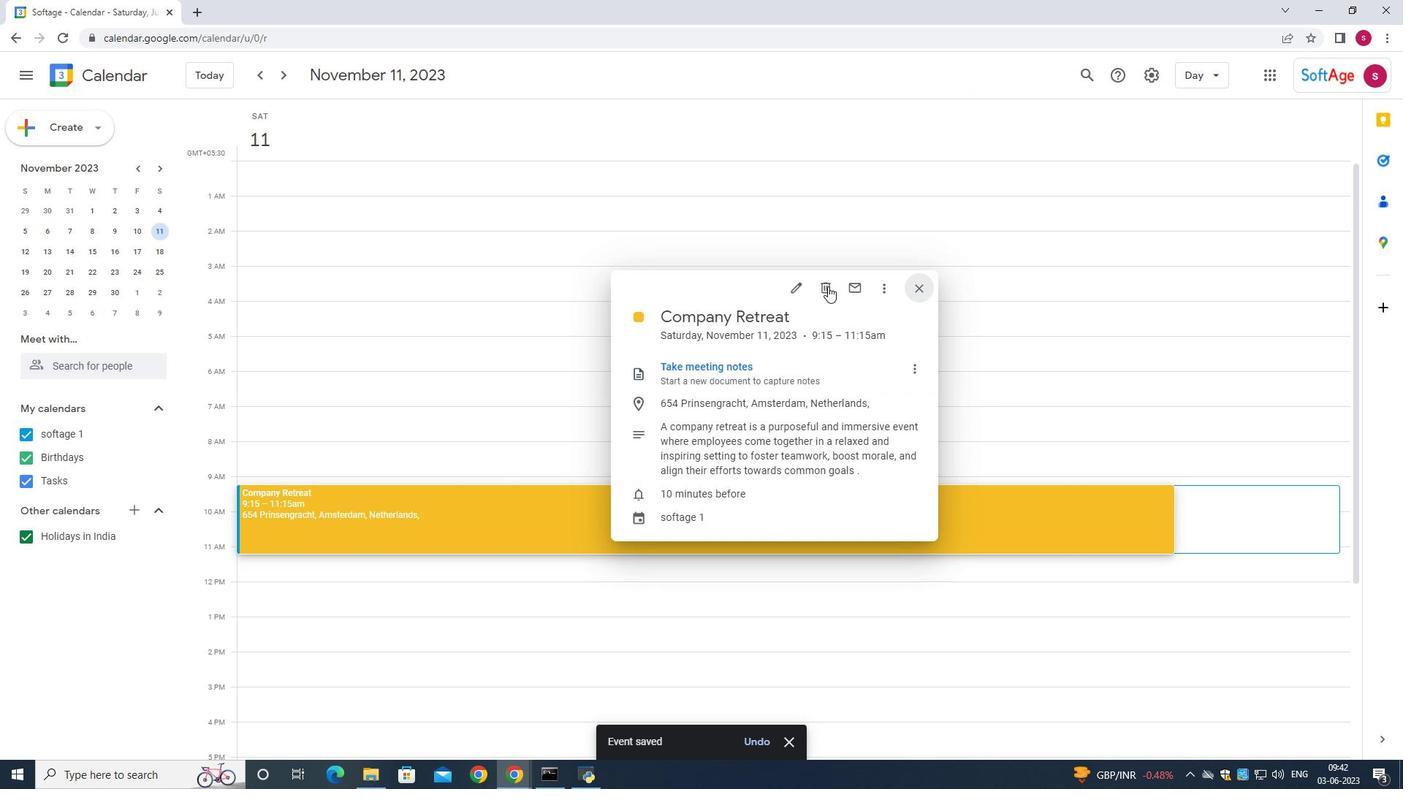 
Action: Mouse pressed left at (856, 283)
Screenshot: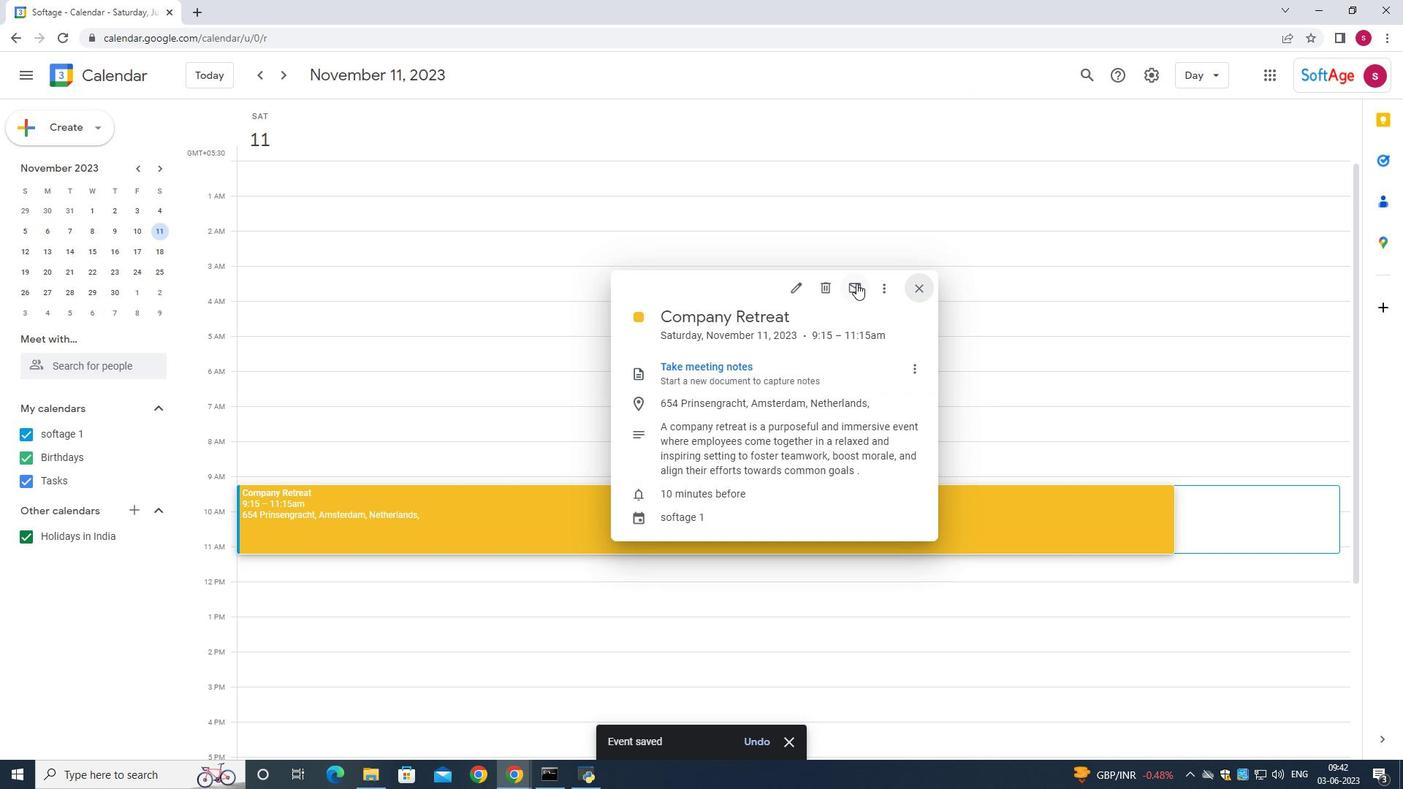 
Action: Mouse moved to (563, 336)
Screenshot: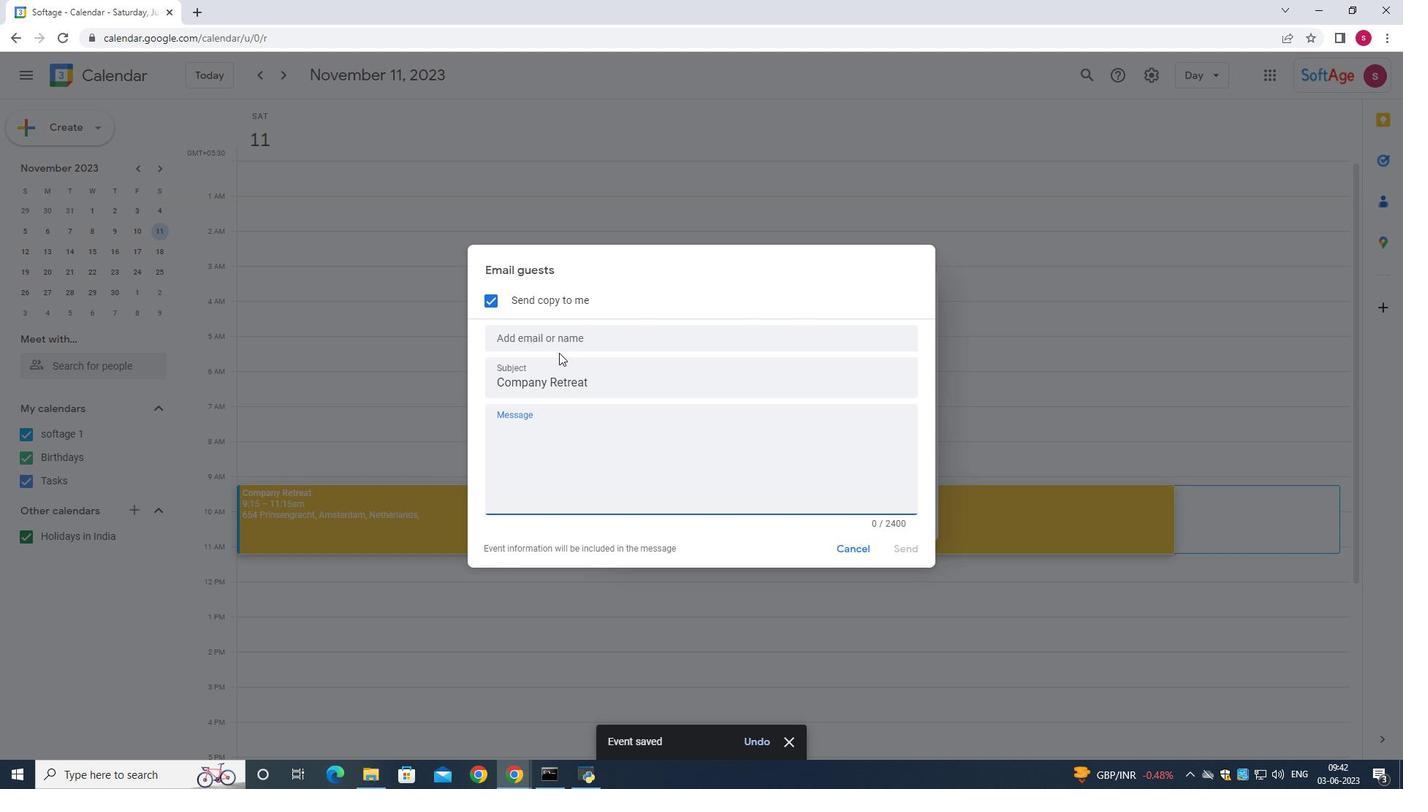 
Action: Mouse pressed left at (563, 336)
Screenshot: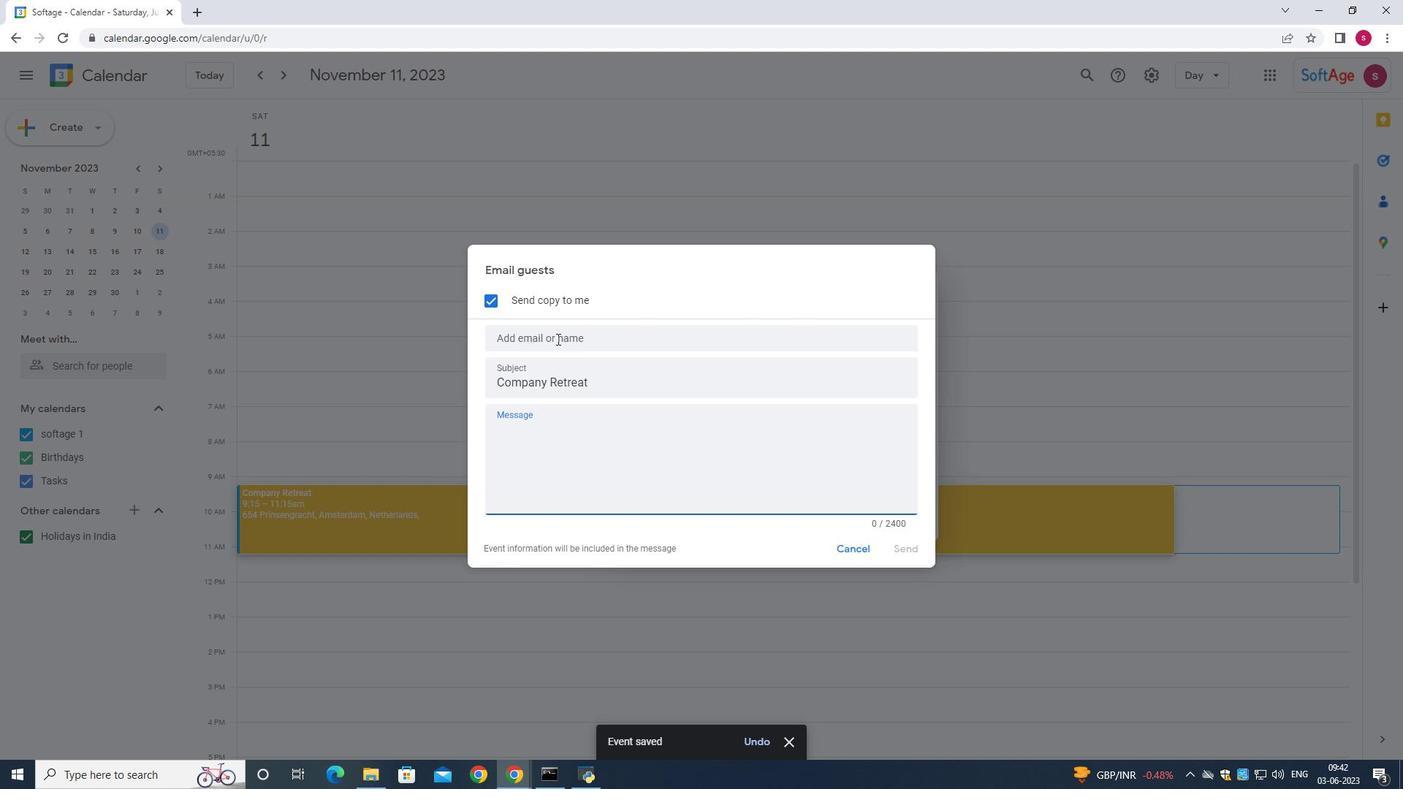 
Action: Key pressed softage.6
Screenshot: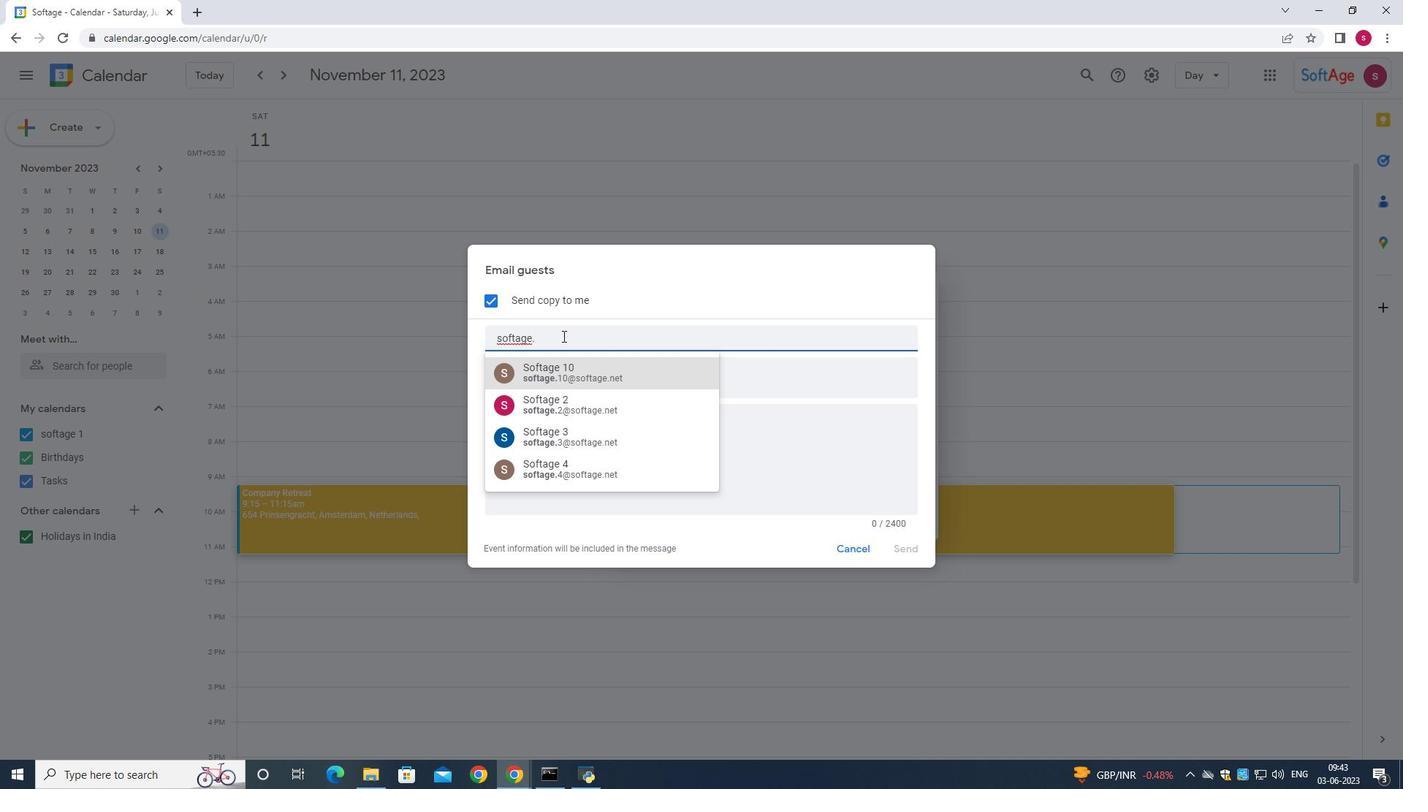 
Action: Mouse moved to (574, 367)
Screenshot: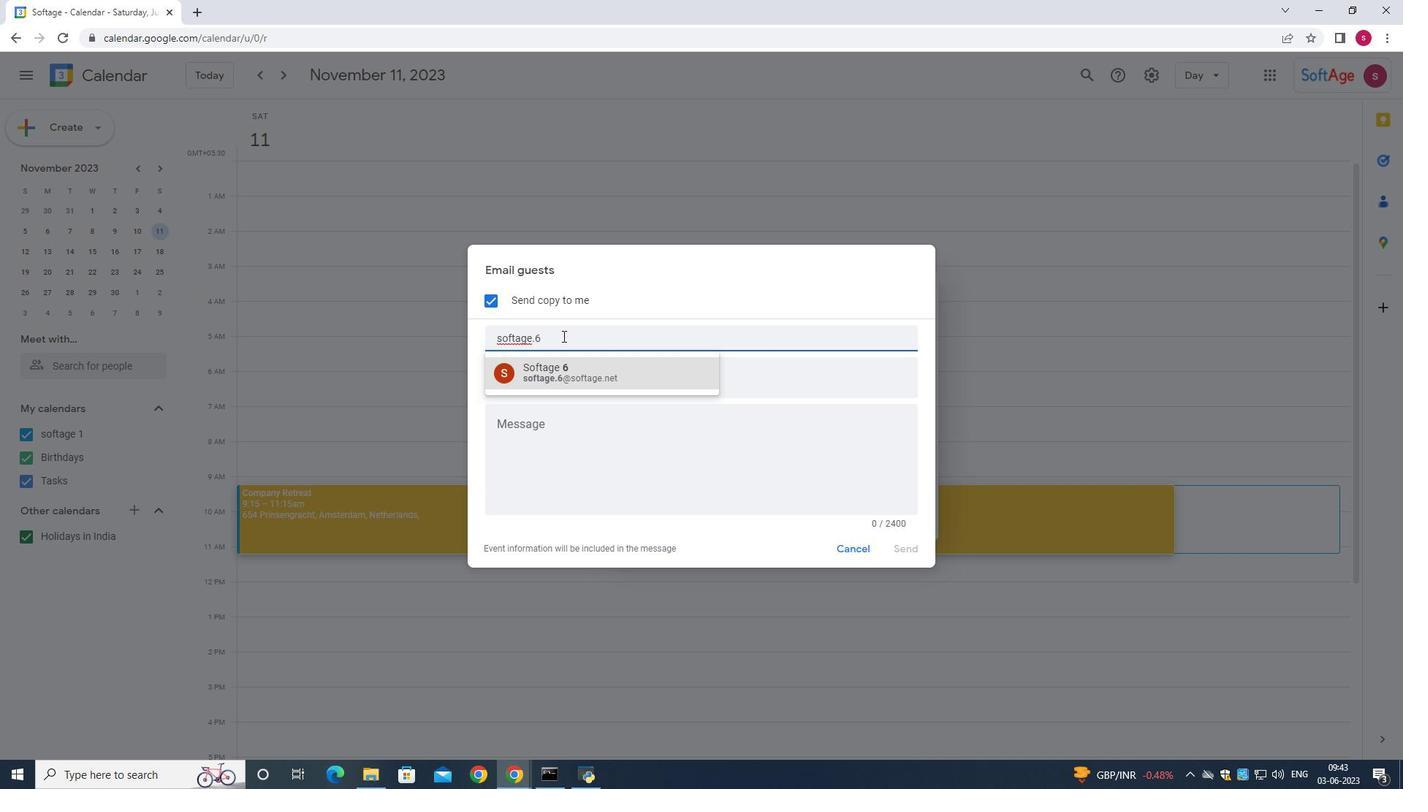 
Action: Mouse pressed left at (574, 367)
Screenshot: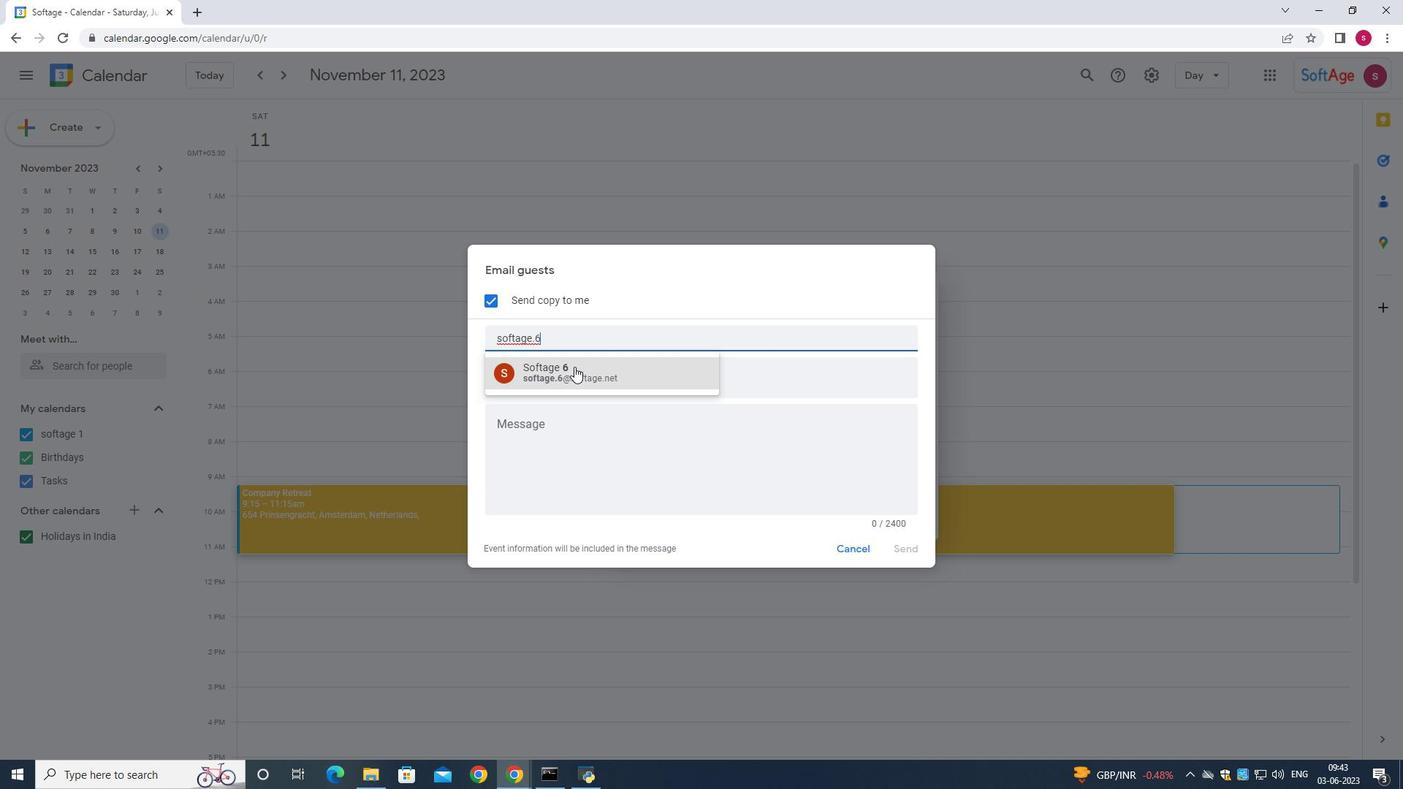 
Action: Mouse moved to (576, 358)
Screenshot: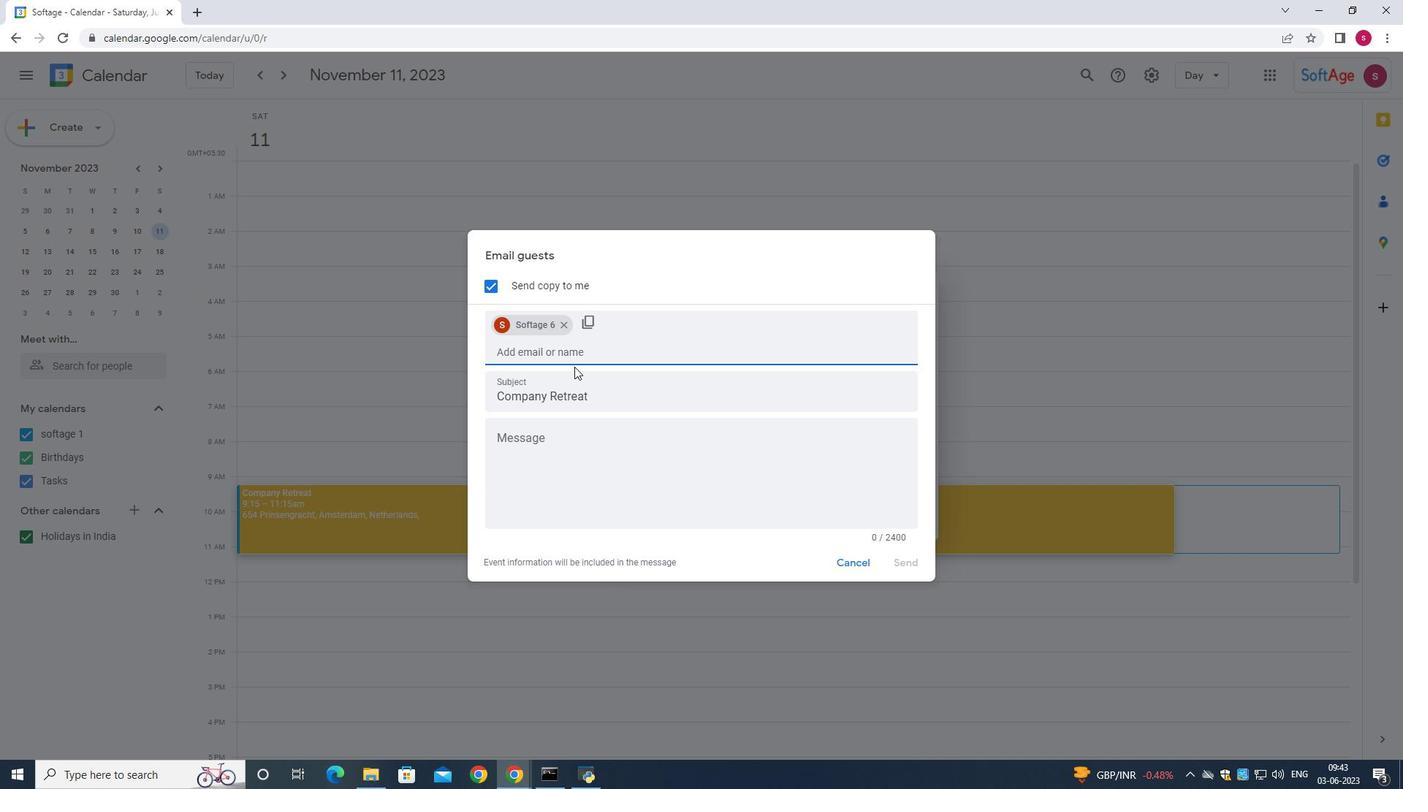 
Action: Key pressed softage.7
Screenshot: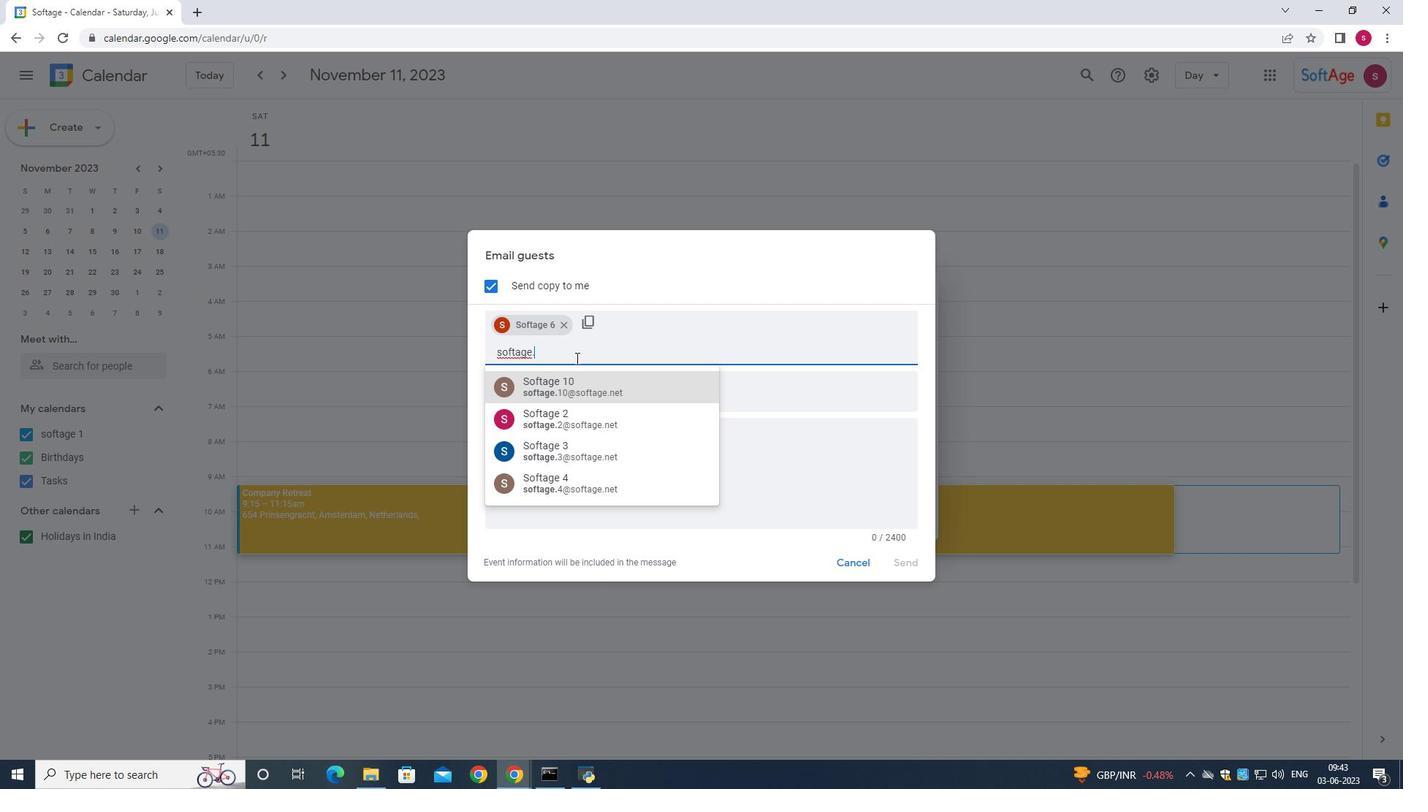 
Action: Mouse moved to (572, 394)
Screenshot: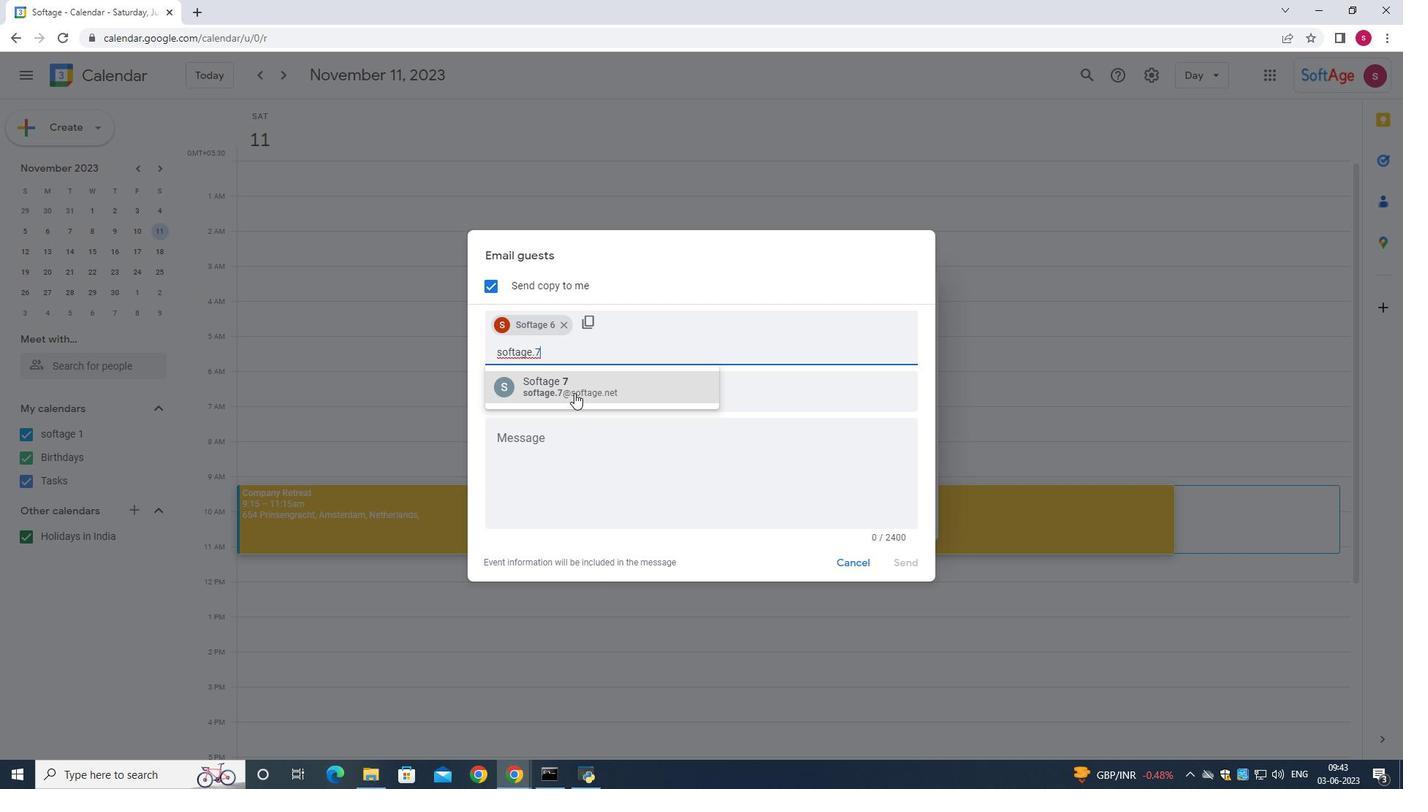 
Action: Mouse pressed left at (572, 394)
Screenshot: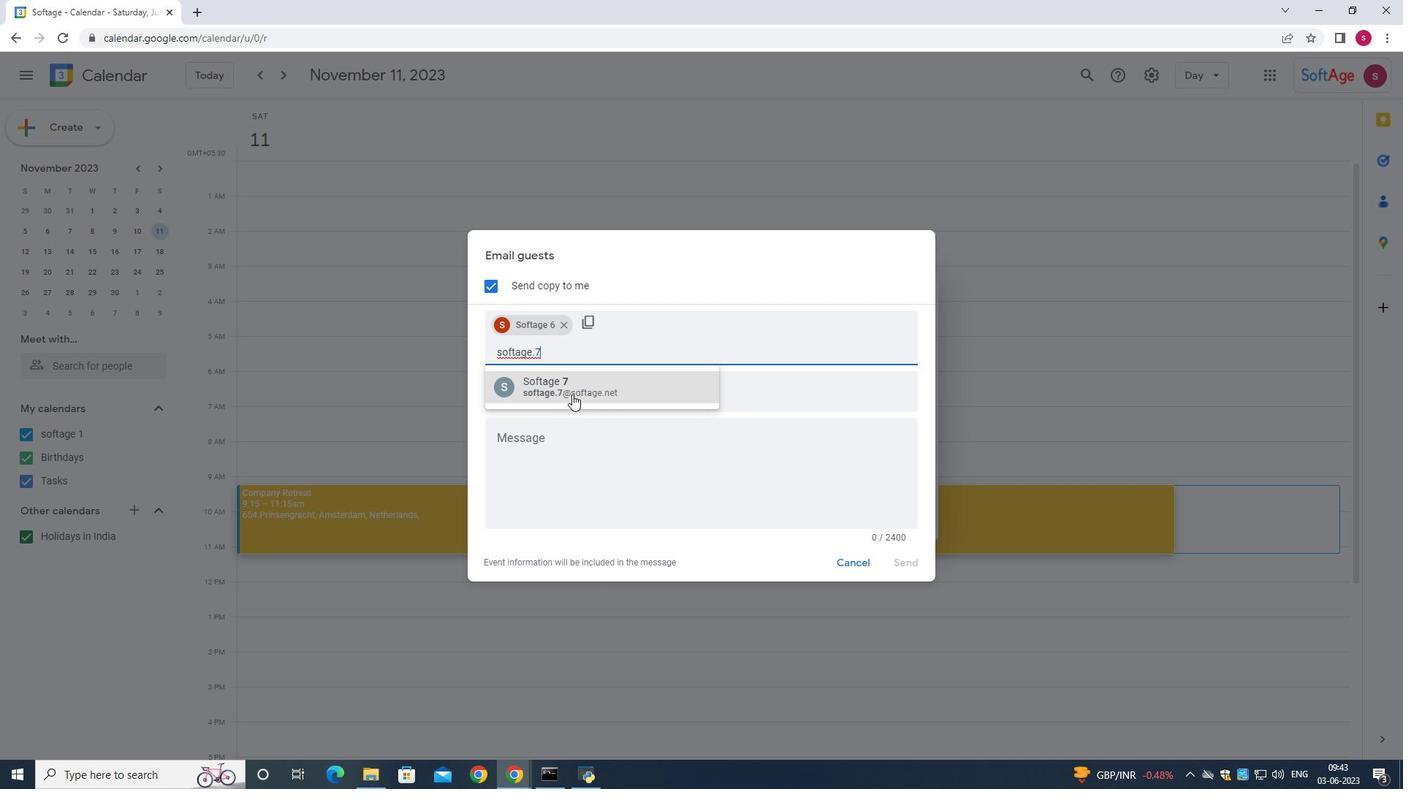 
Action: Mouse moved to (631, 489)
Screenshot: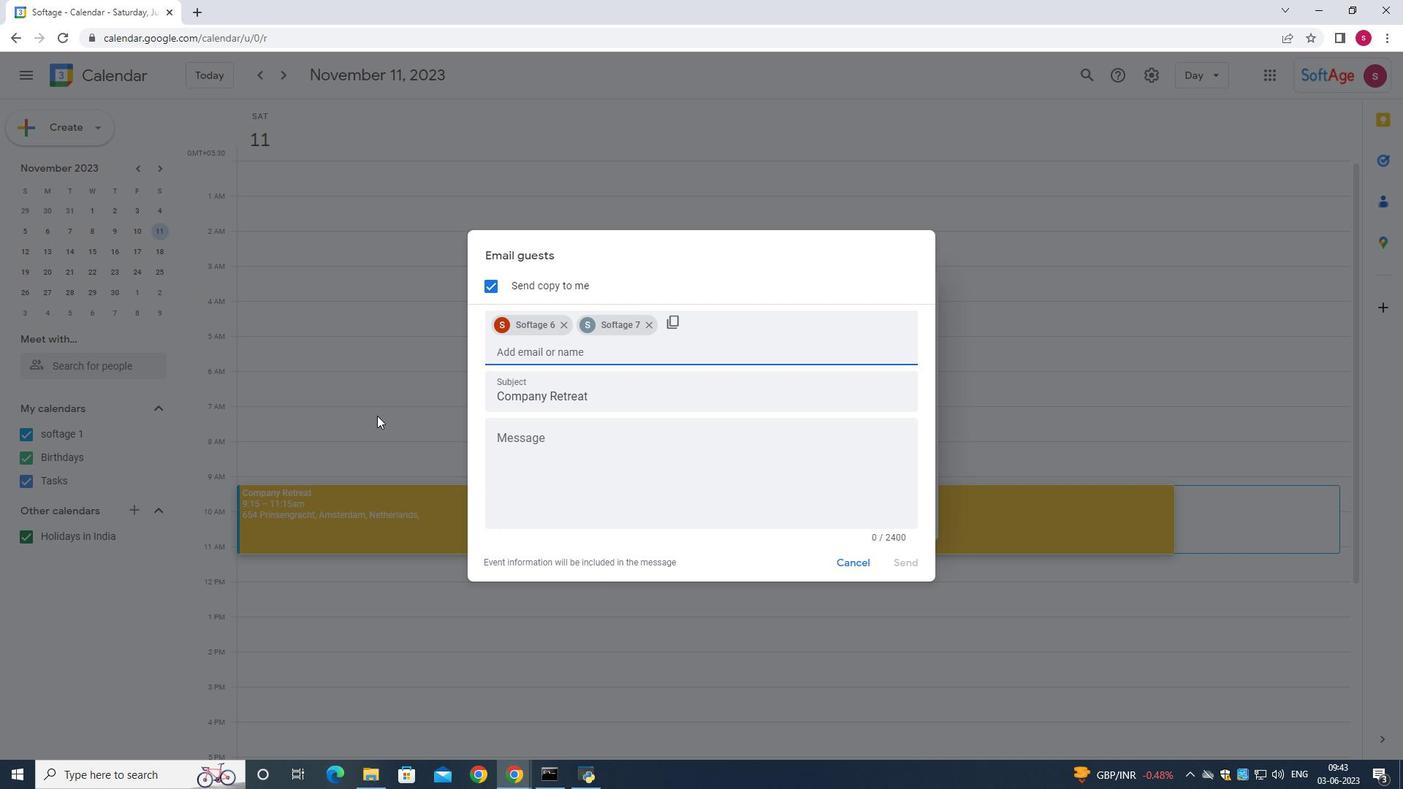 
Action: Mouse pressed left at (631, 489)
Screenshot: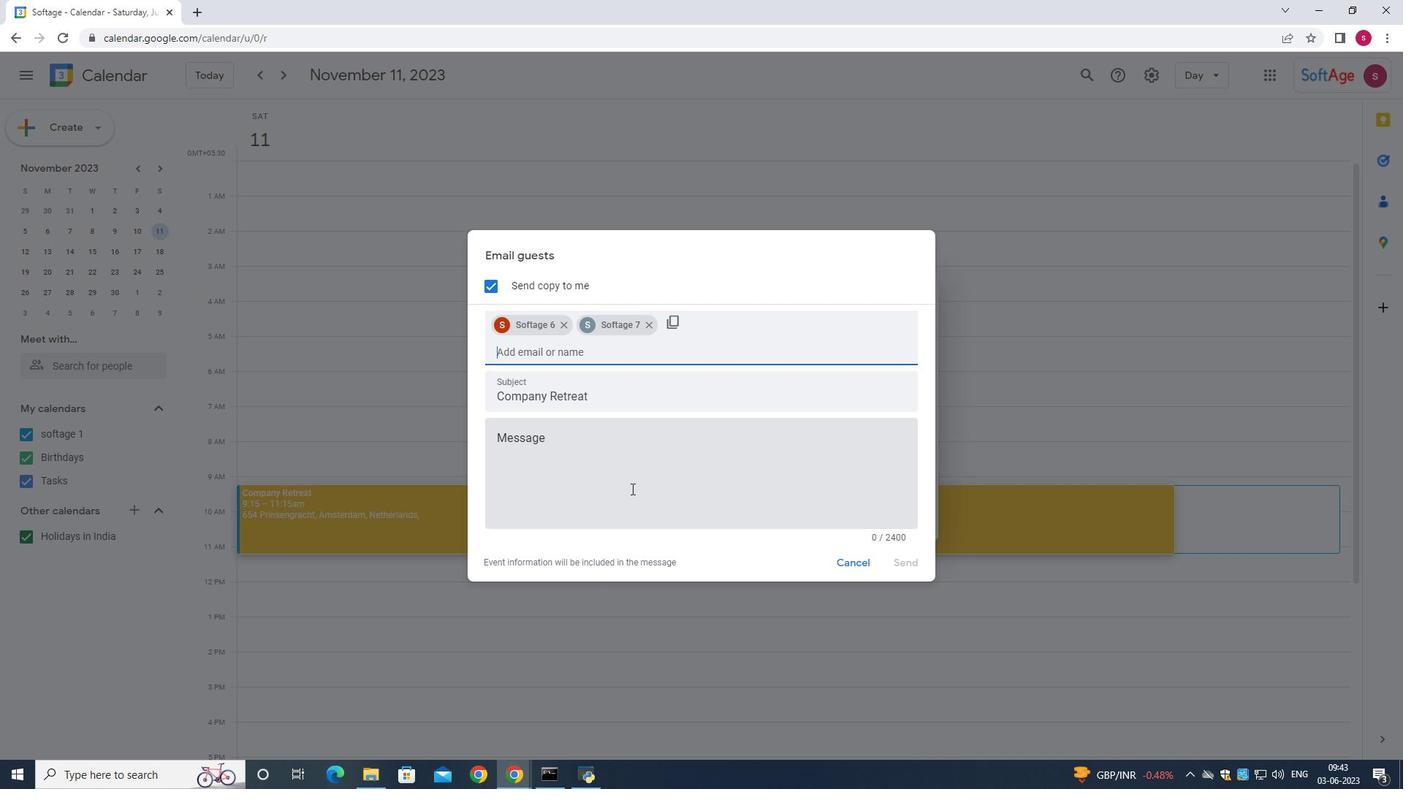 
Action: Mouse moved to (573, 340)
Screenshot: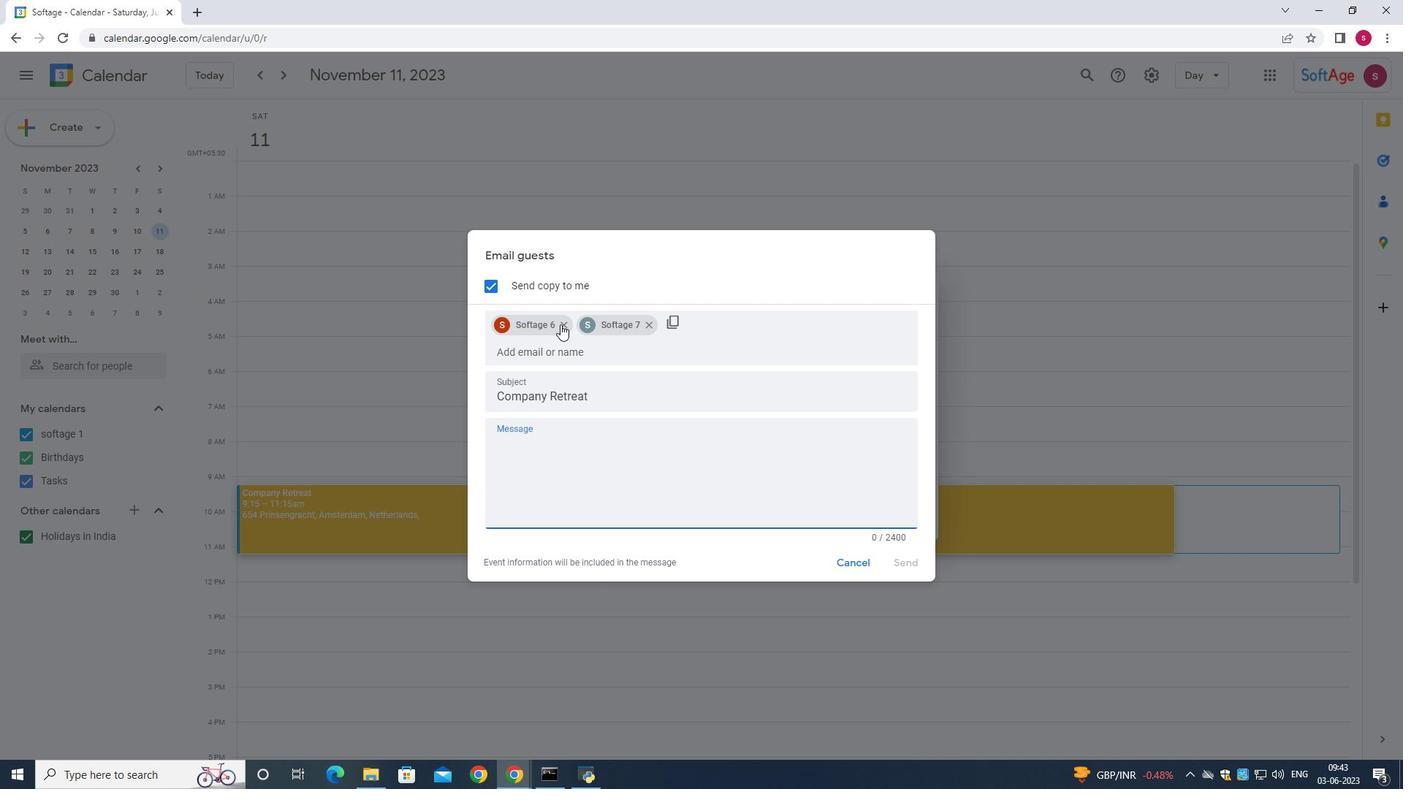 
Action: Key pressed reminxds<Key.backspace><Key.backspace><Key.backspace>d<Key.space>for<Key.space>the<Key.space>
Screenshot: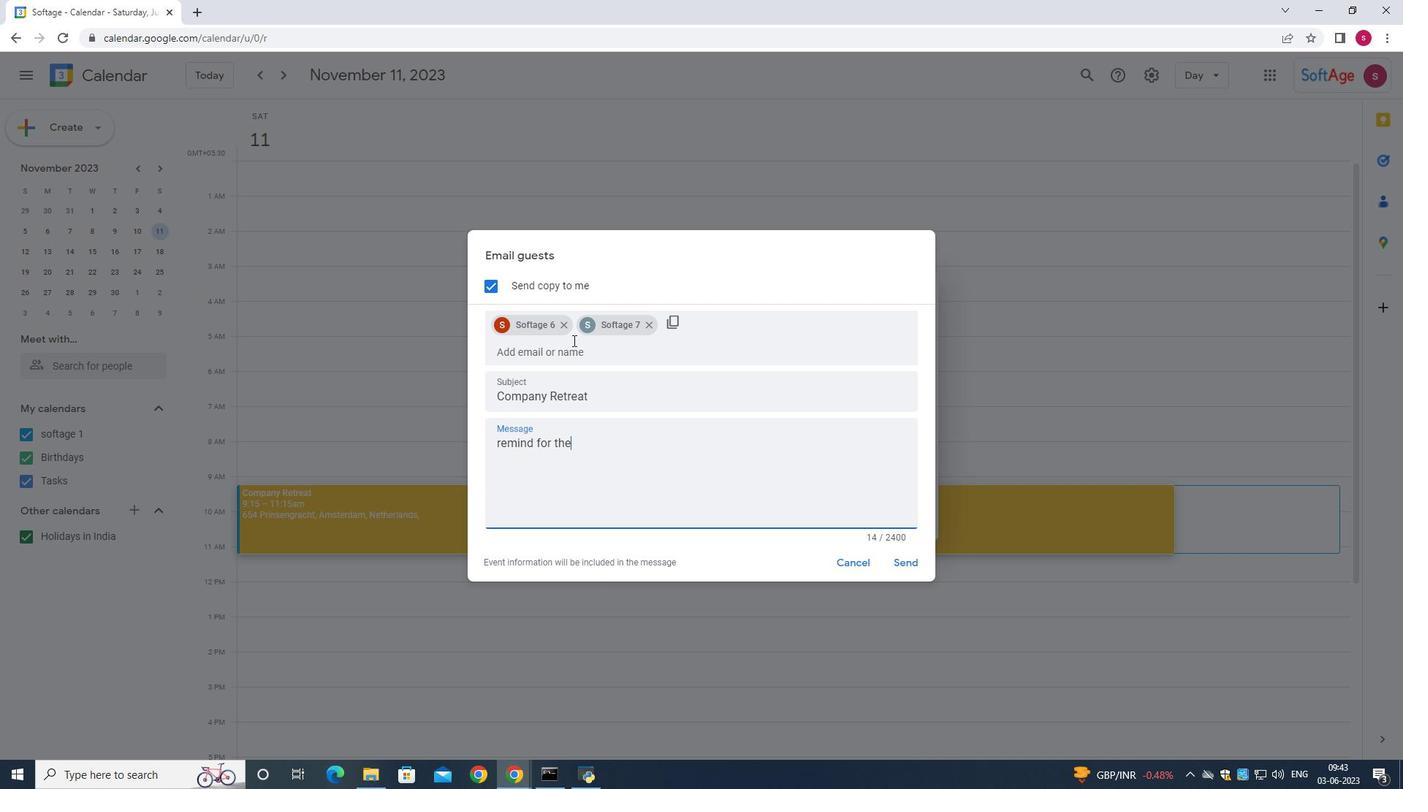 
Action: Mouse moved to (499, 446)
Screenshot: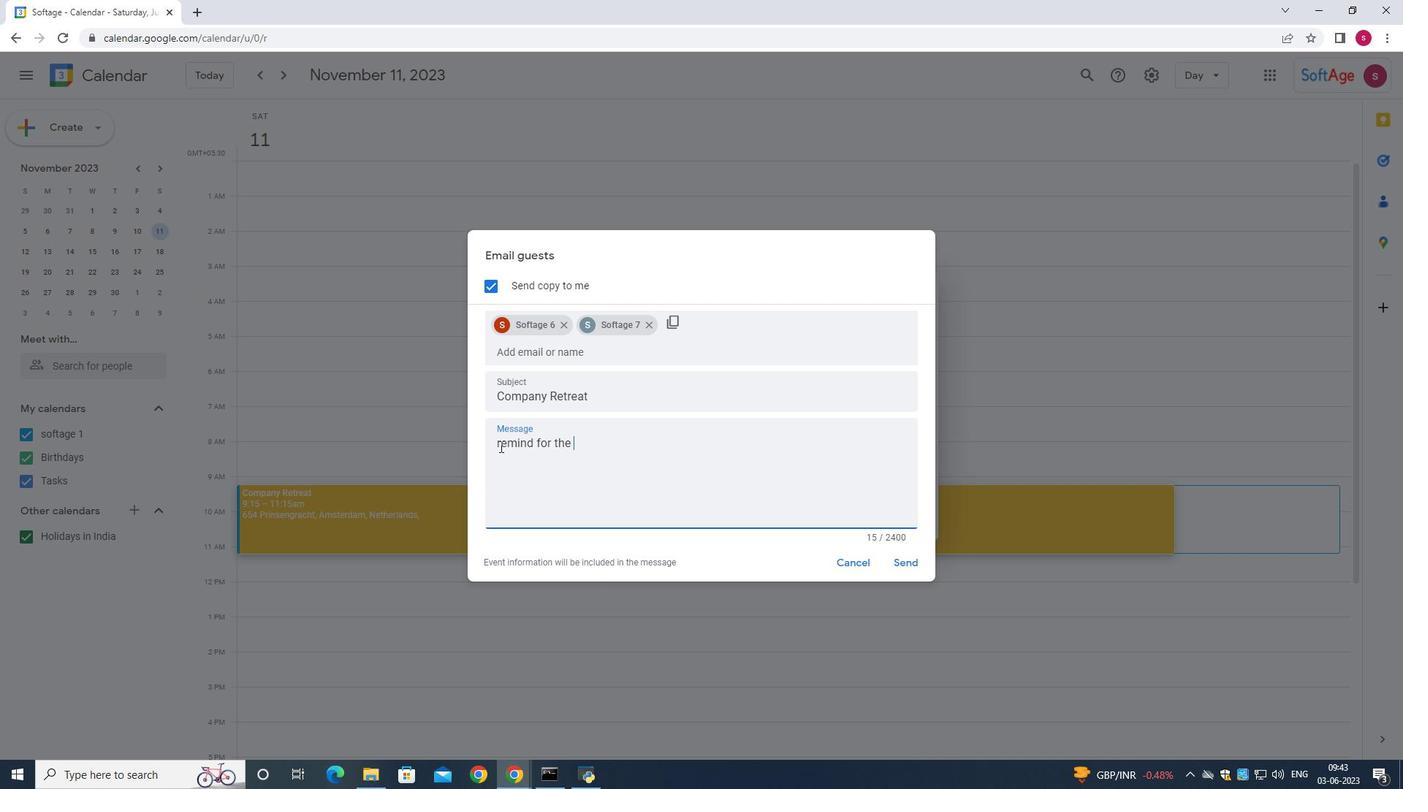 
Action: Mouse pressed left at (499, 446)
Screenshot: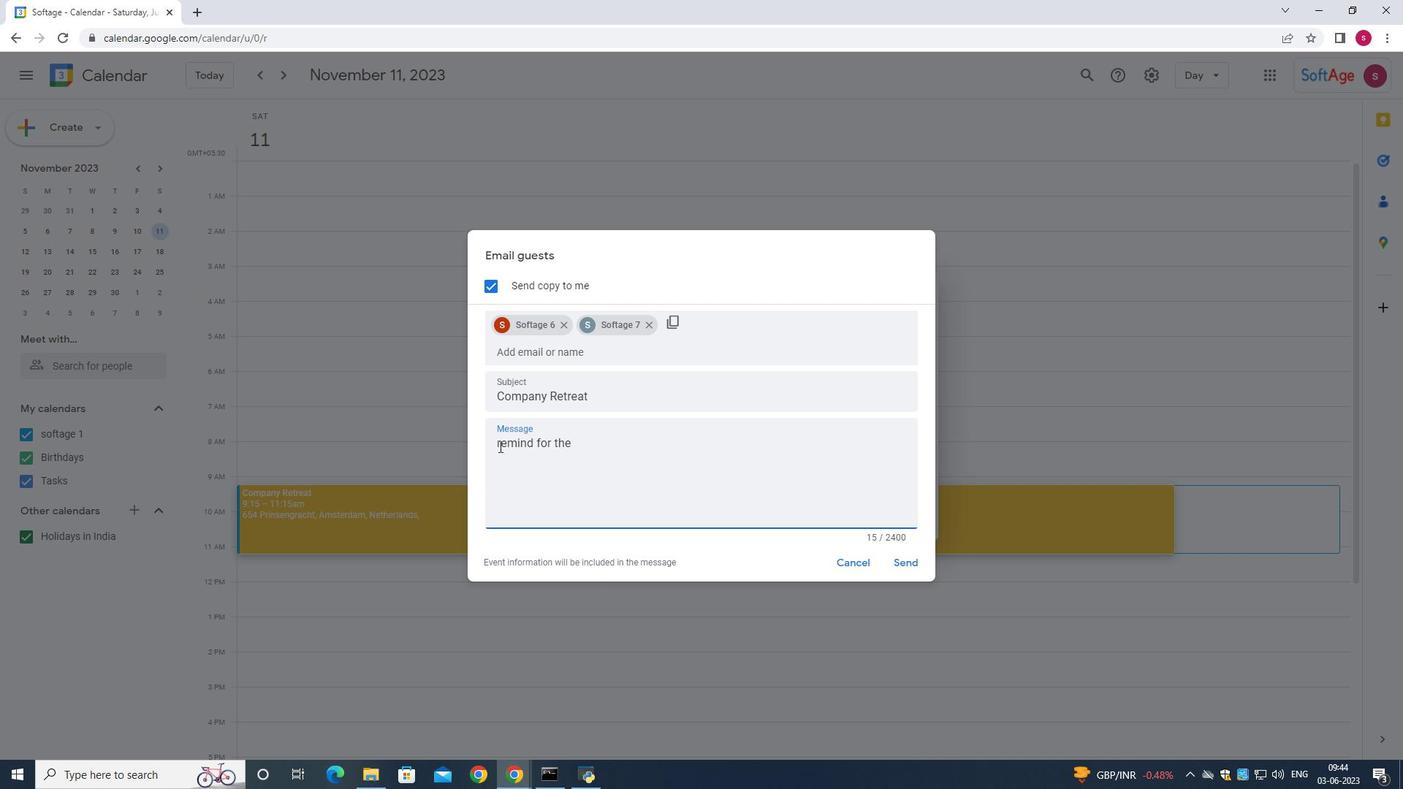 
Action: Key pressed <Key.backspace><Key.shift>R
Screenshot: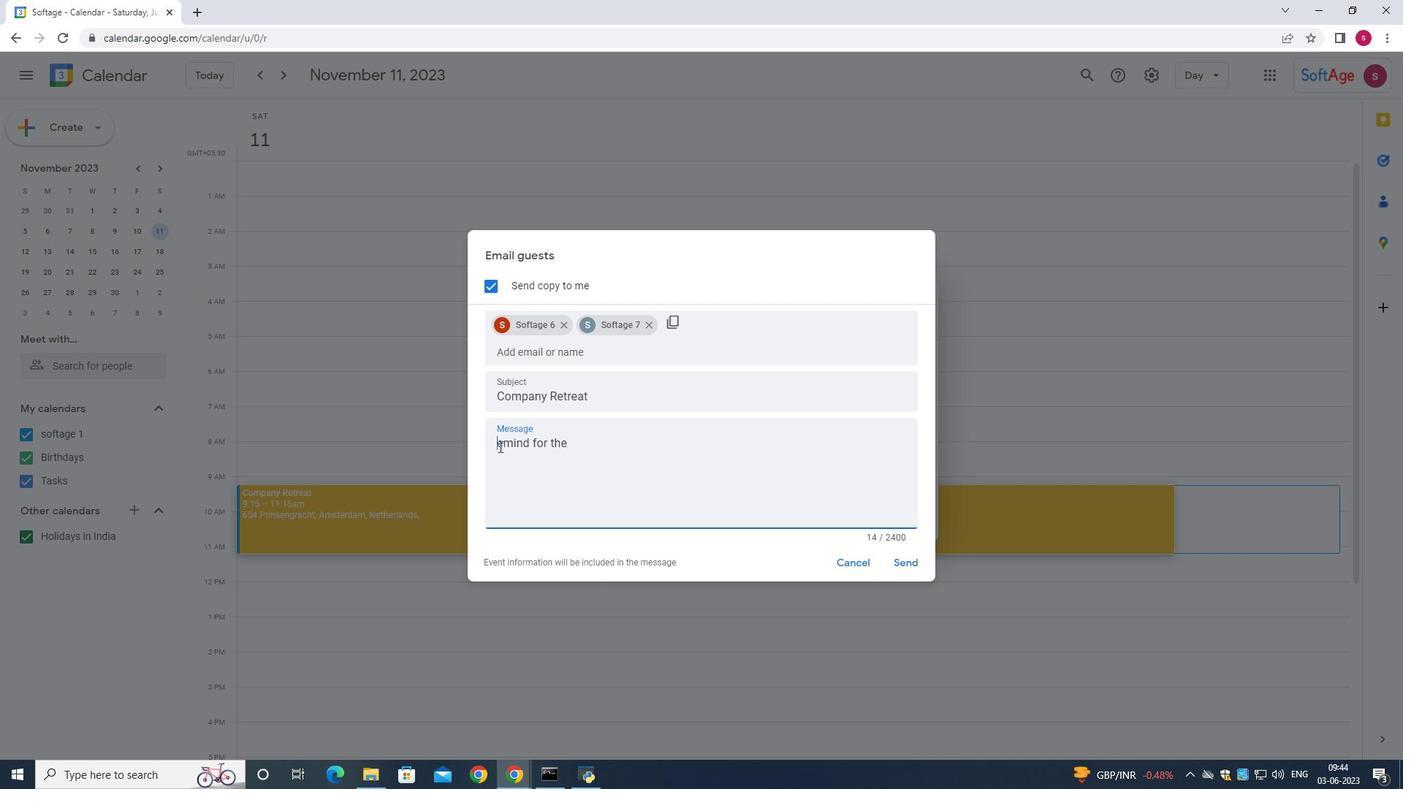 
Action: Mouse moved to (595, 454)
Screenshot: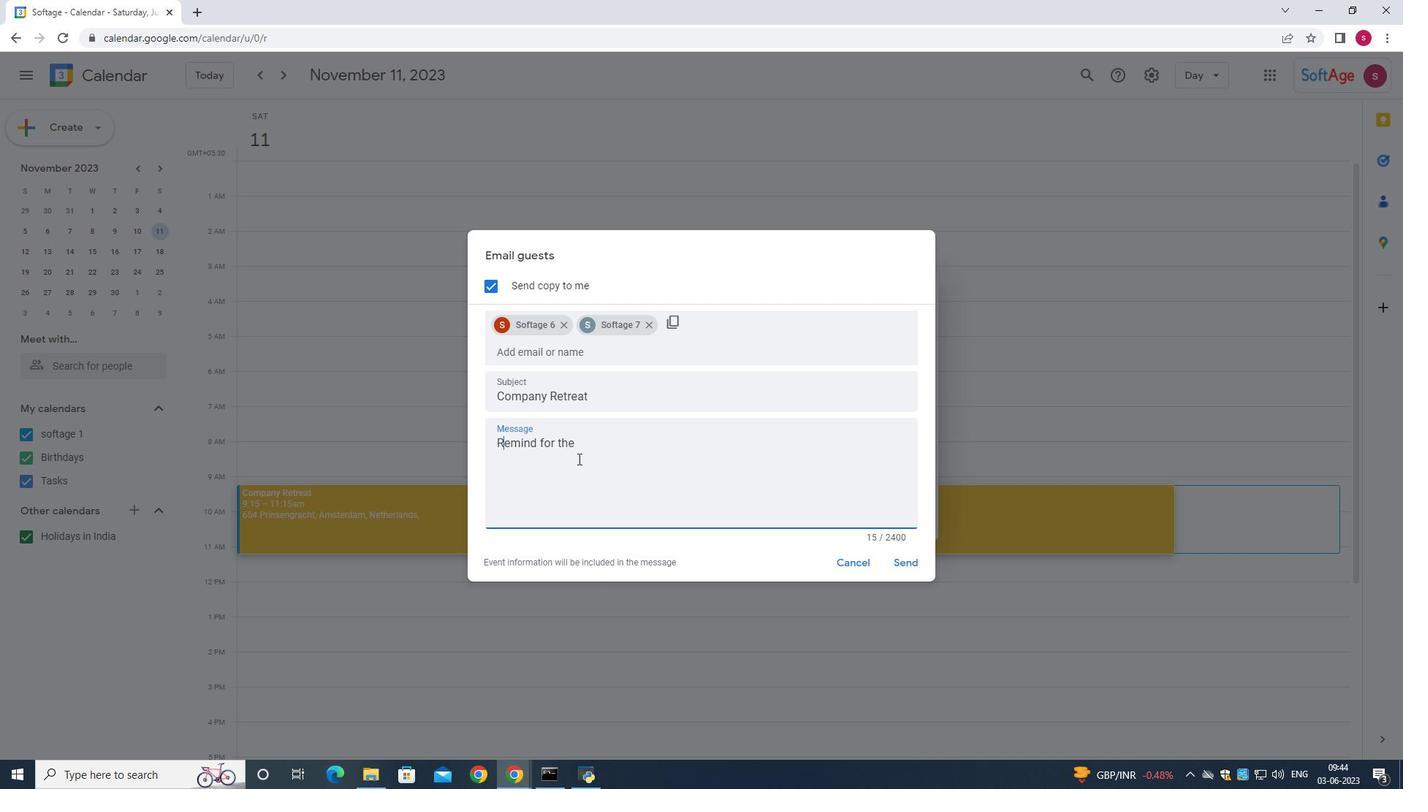 
Action: Mouse pressed left at (595, 454)
Screenshot: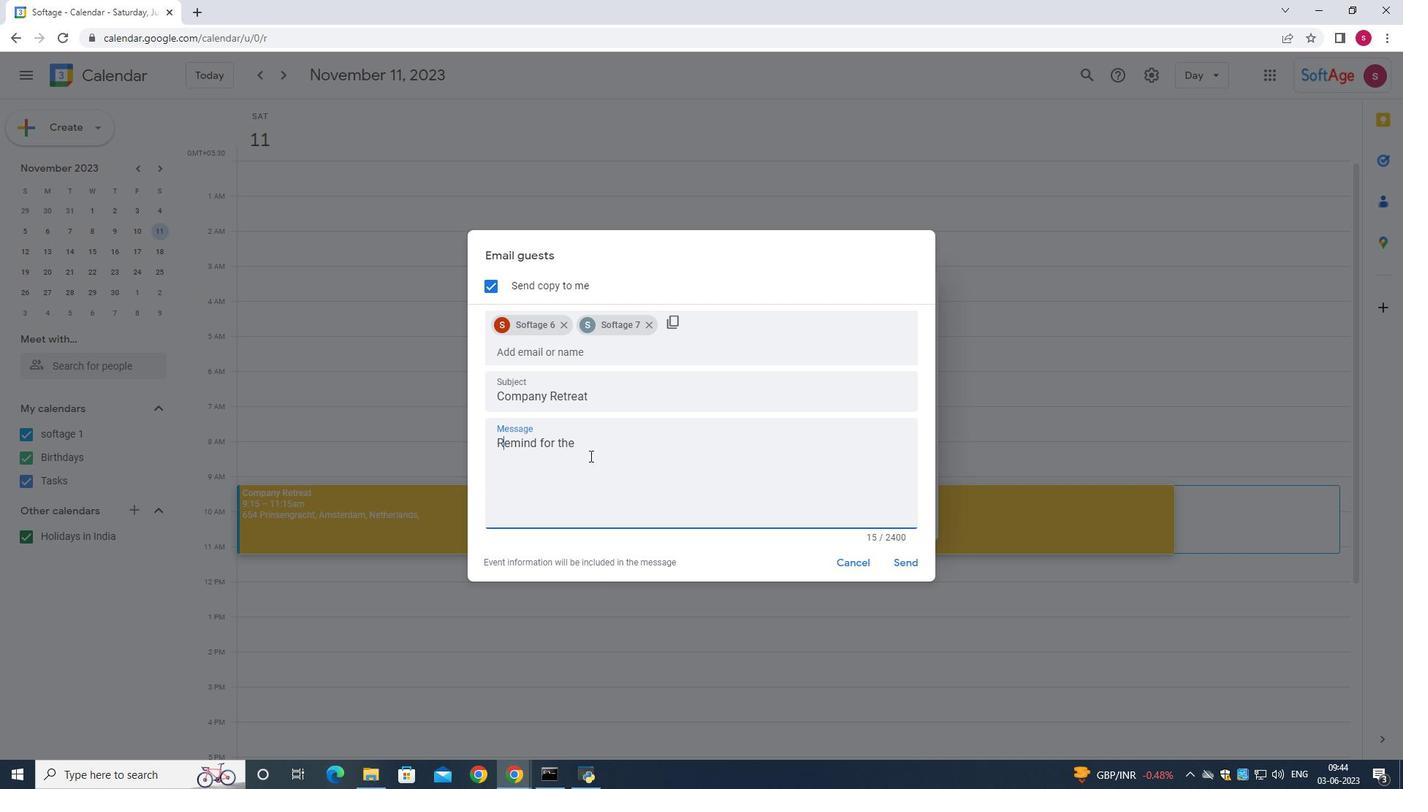 
Action: Key pressed event<Key.space><Key.shift>Weekly<Key.space>on<Key.space><Key.shift>Sunday
Screenshot: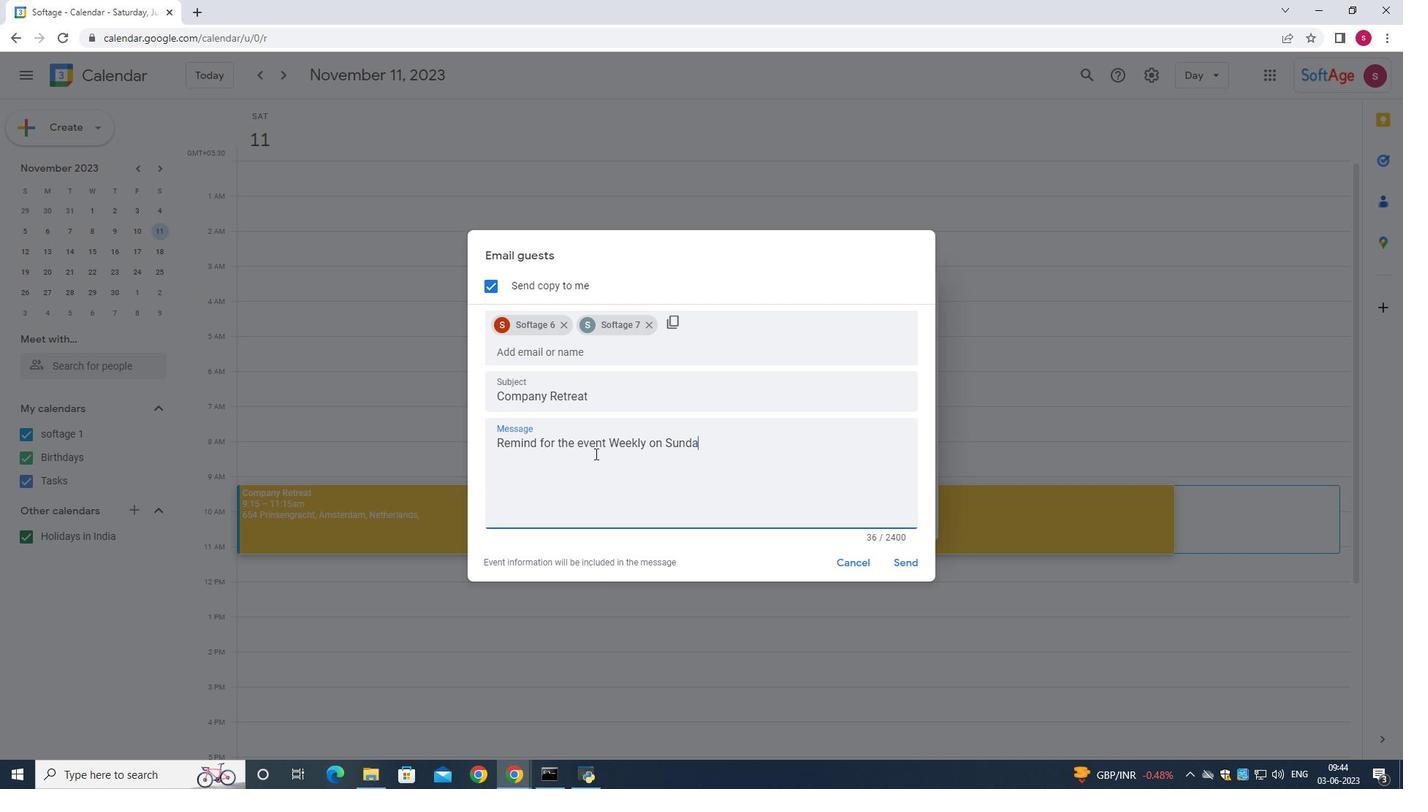 
Action: Mouse moved to (918, 565)
Screenshot: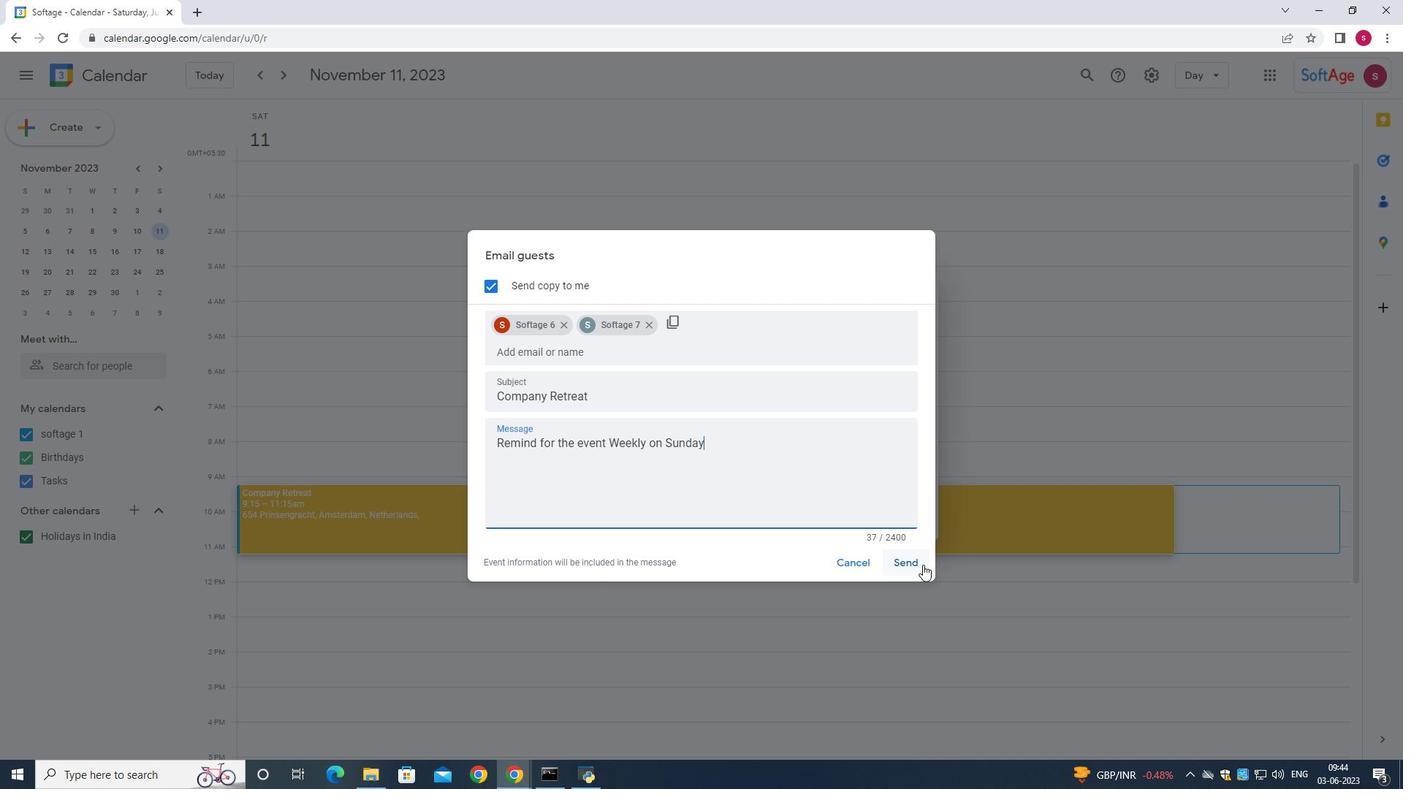 
Action: Mouse pressed left at (918, 565)
Screenshot: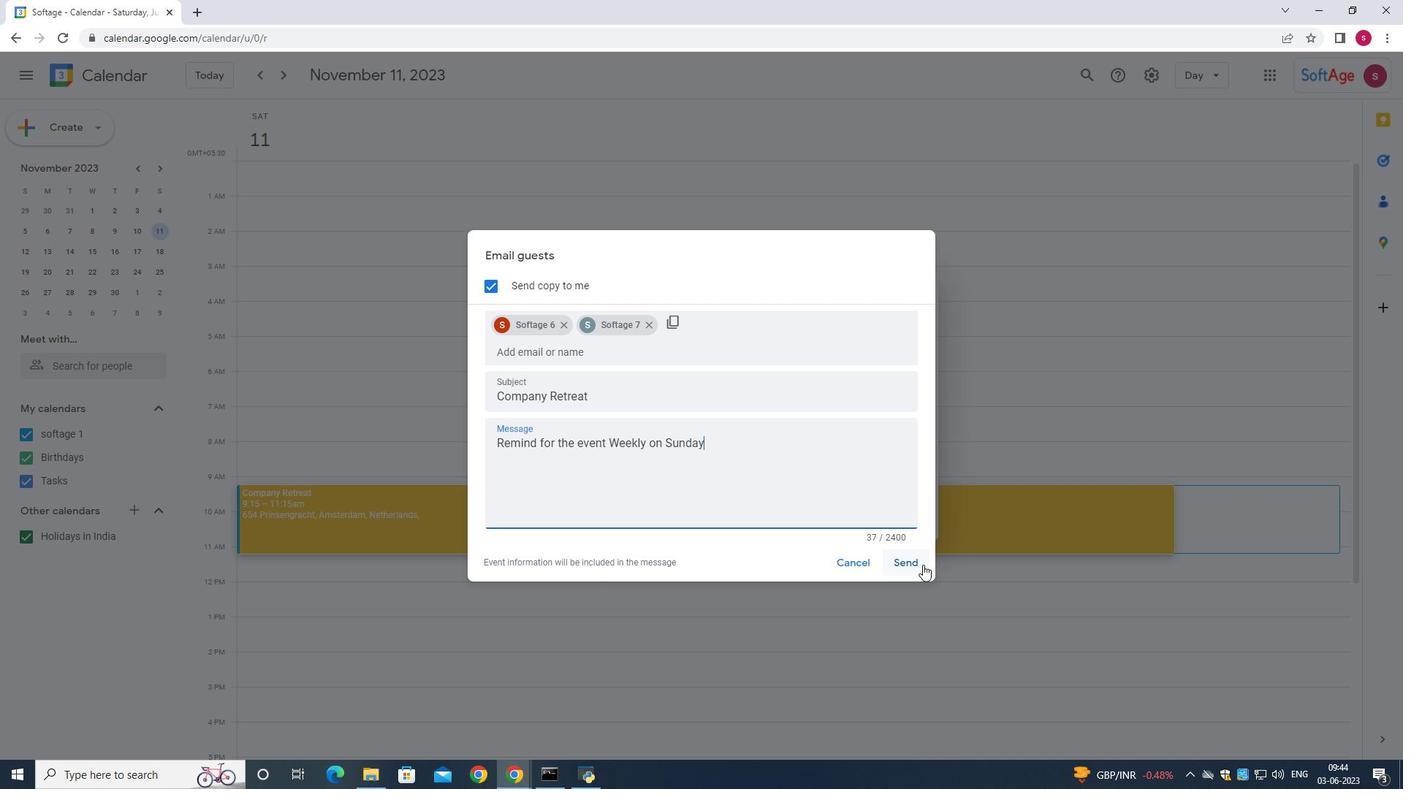 
Action: Mouse moved to (29, 368)
Screenshot: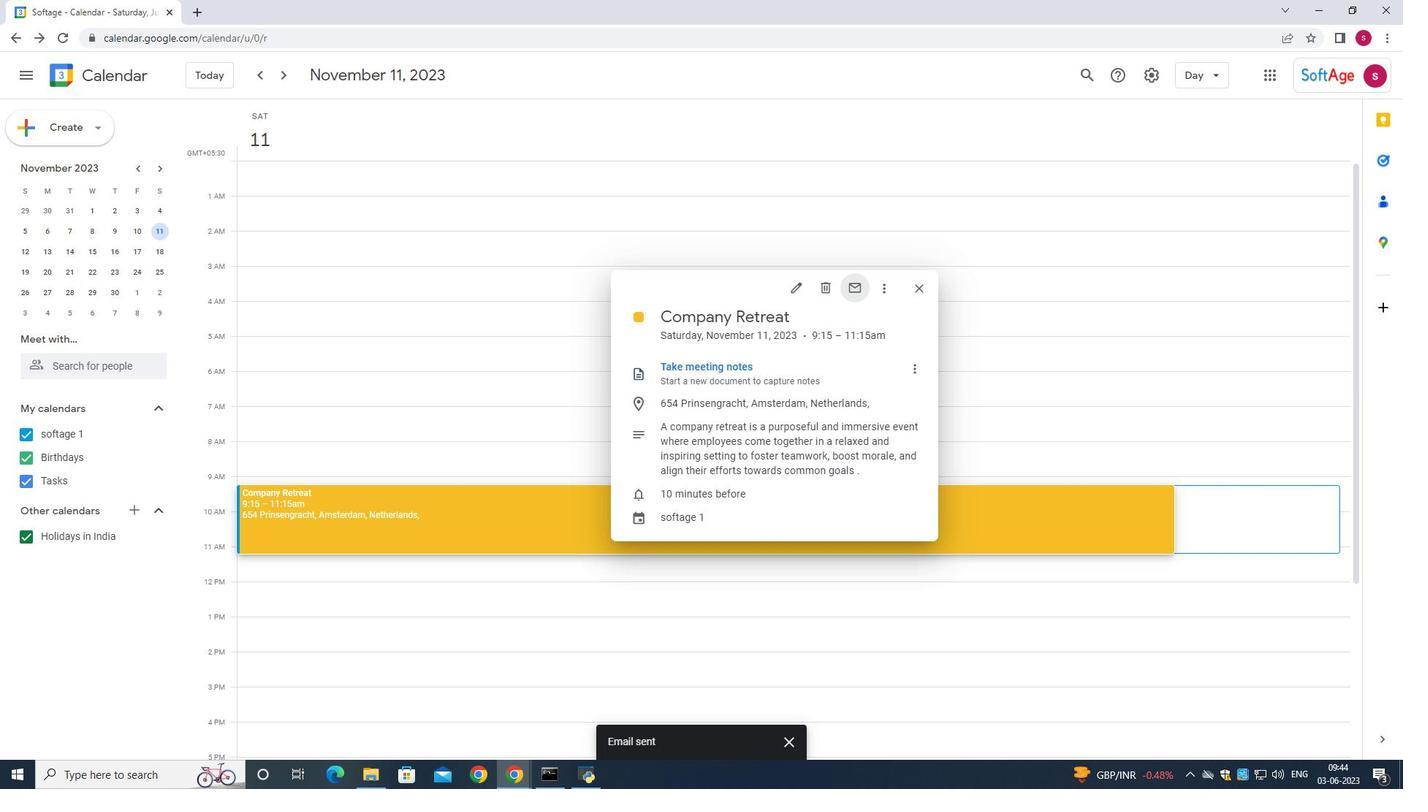 
